 Task: Font style For heading Use Arial Narrow with Light dark cornflower blue 2 colour & bold. font size for heading '20 Pt. 'Change the font style of data to Bell MTand font size to  14 Pt. Change the alignment of both headline & data to  Align center. In the sheet  auditingSalesForecast_2023
Action: Mouse moved to (99, 137)
Screenshot: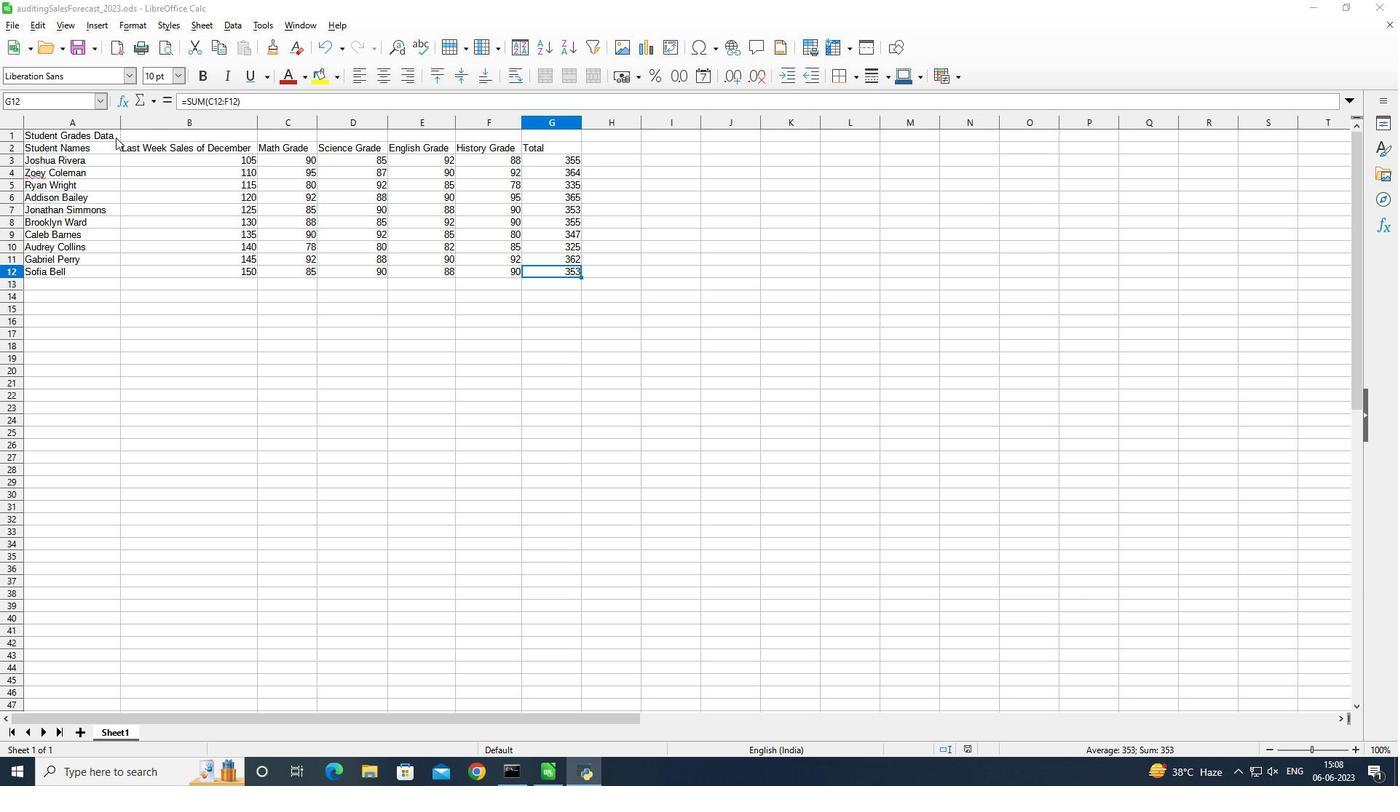 
Action: Mouse pressed left at (99, 137)
Screenshot: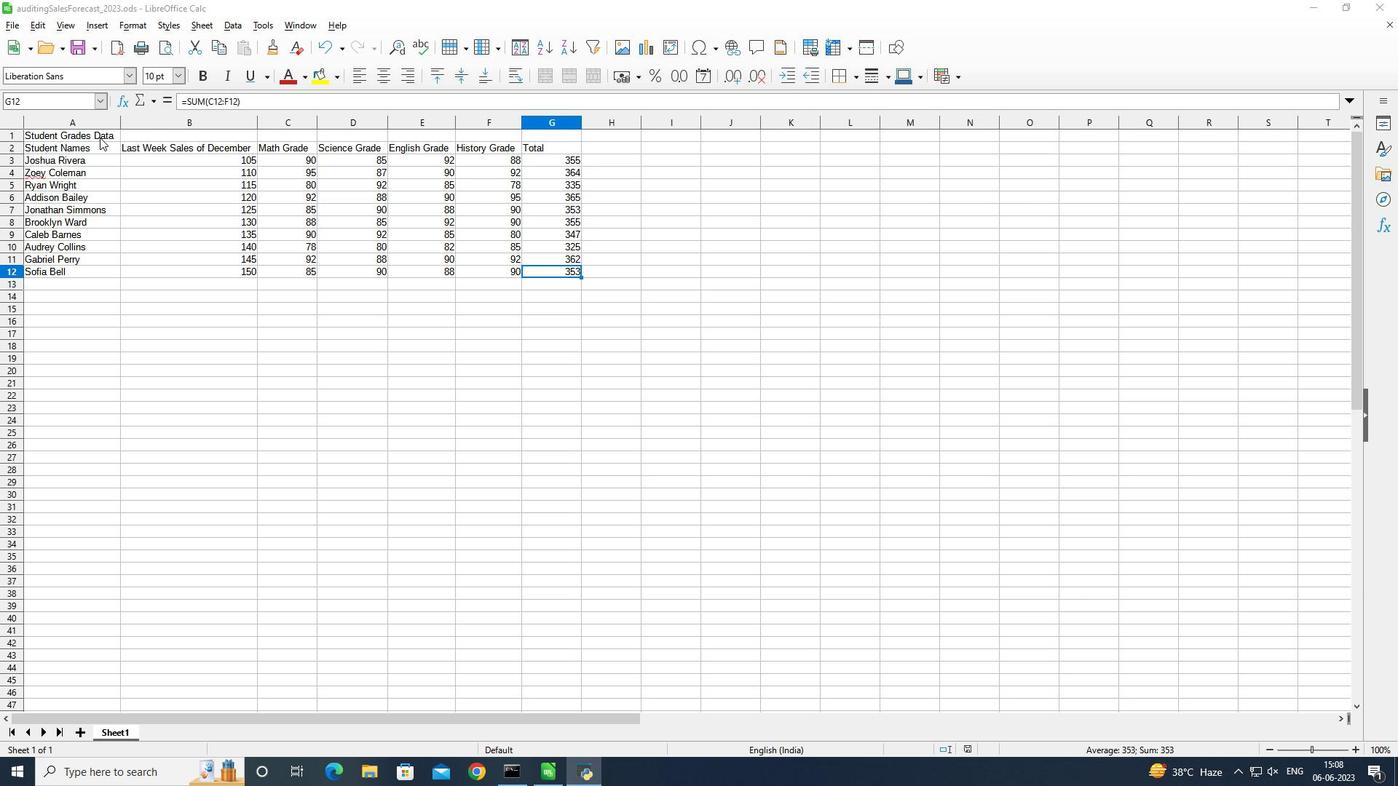 
Action: Mouse moved to (130, 73)
Screenshot: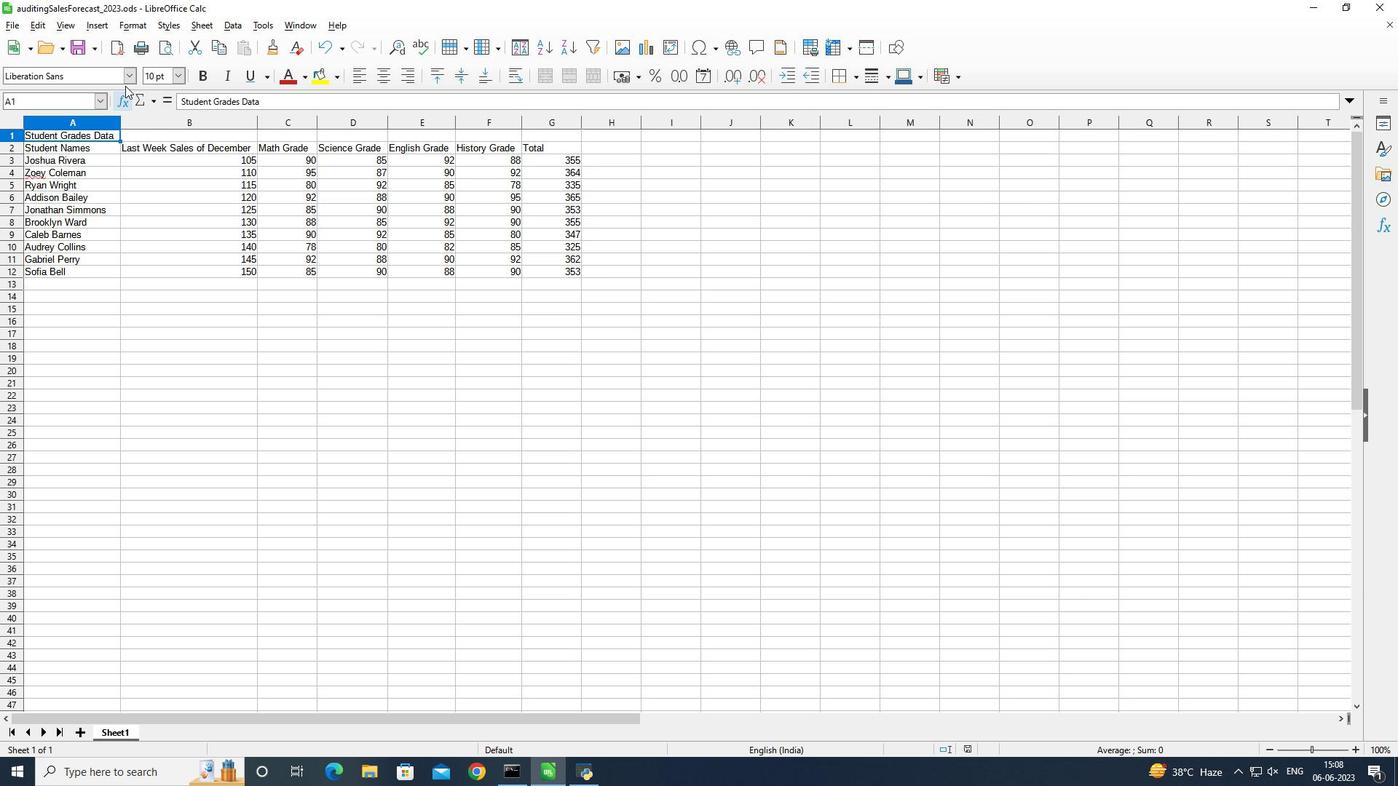 
Action: Mouse pressed left at (130, 73)
Screenshot: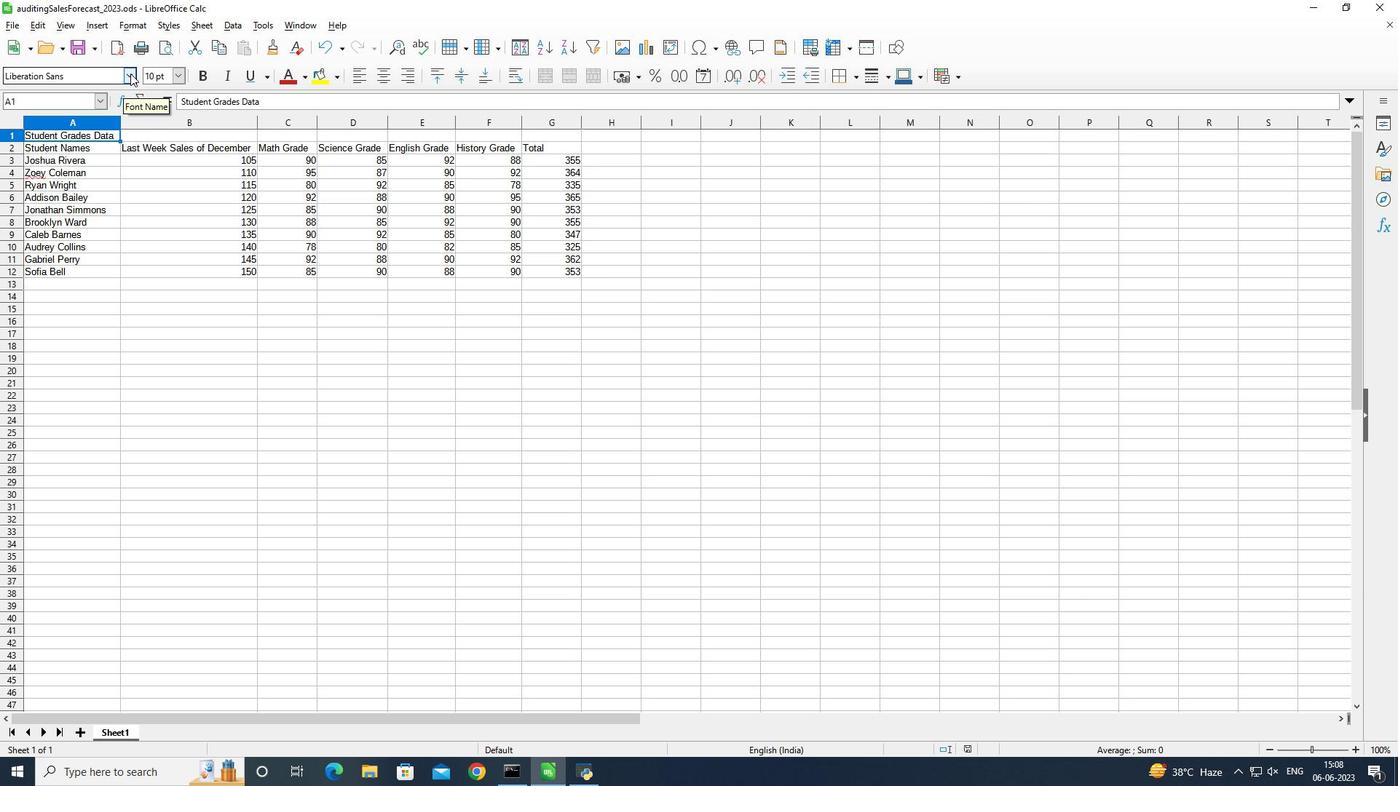 
Action: Mouse moved to (217, 155)
Screenshot: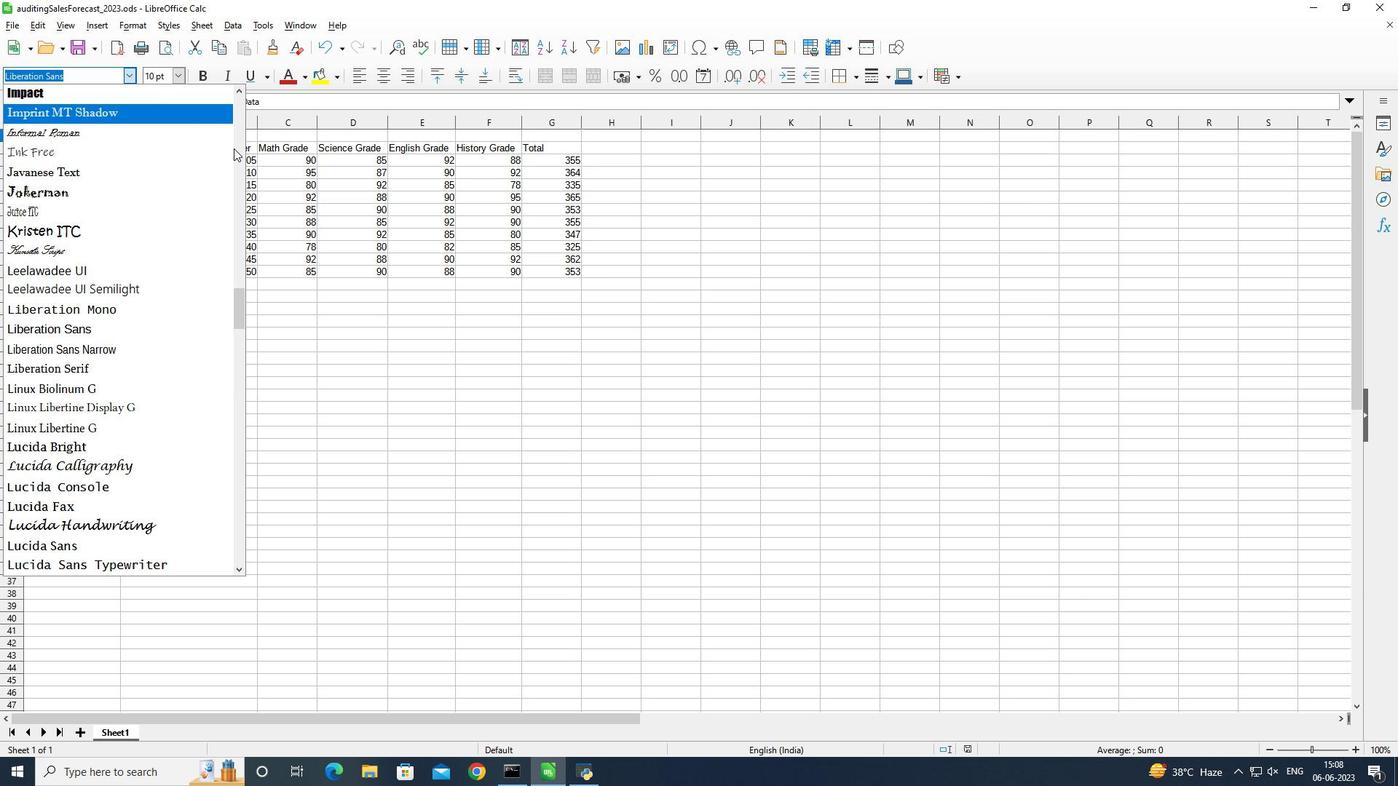 
Action: Mouse scrolled (217, 155) with delta (0, 0)
Screenshot: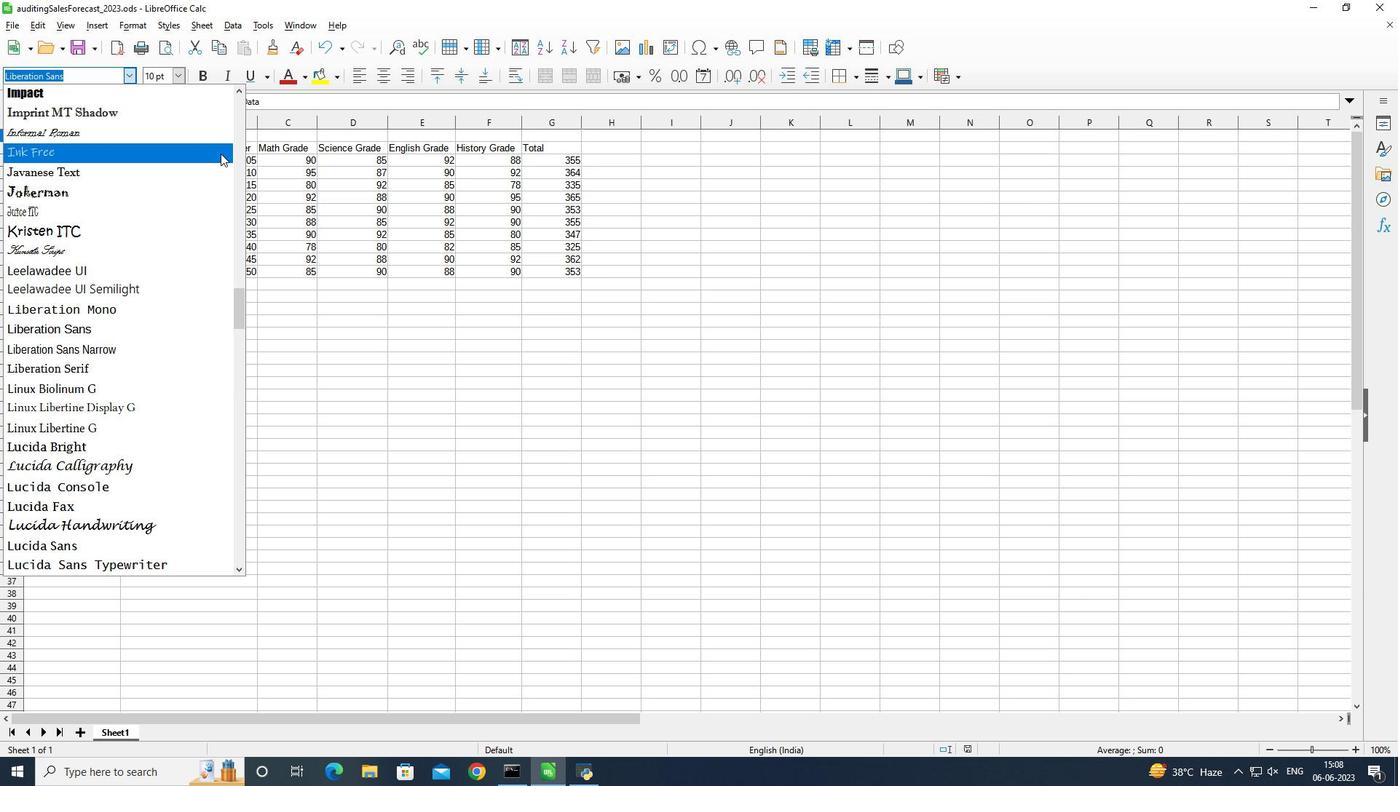 
Action: Mouse scrolled (217, 155) with delta (0, 0)
Screenshot: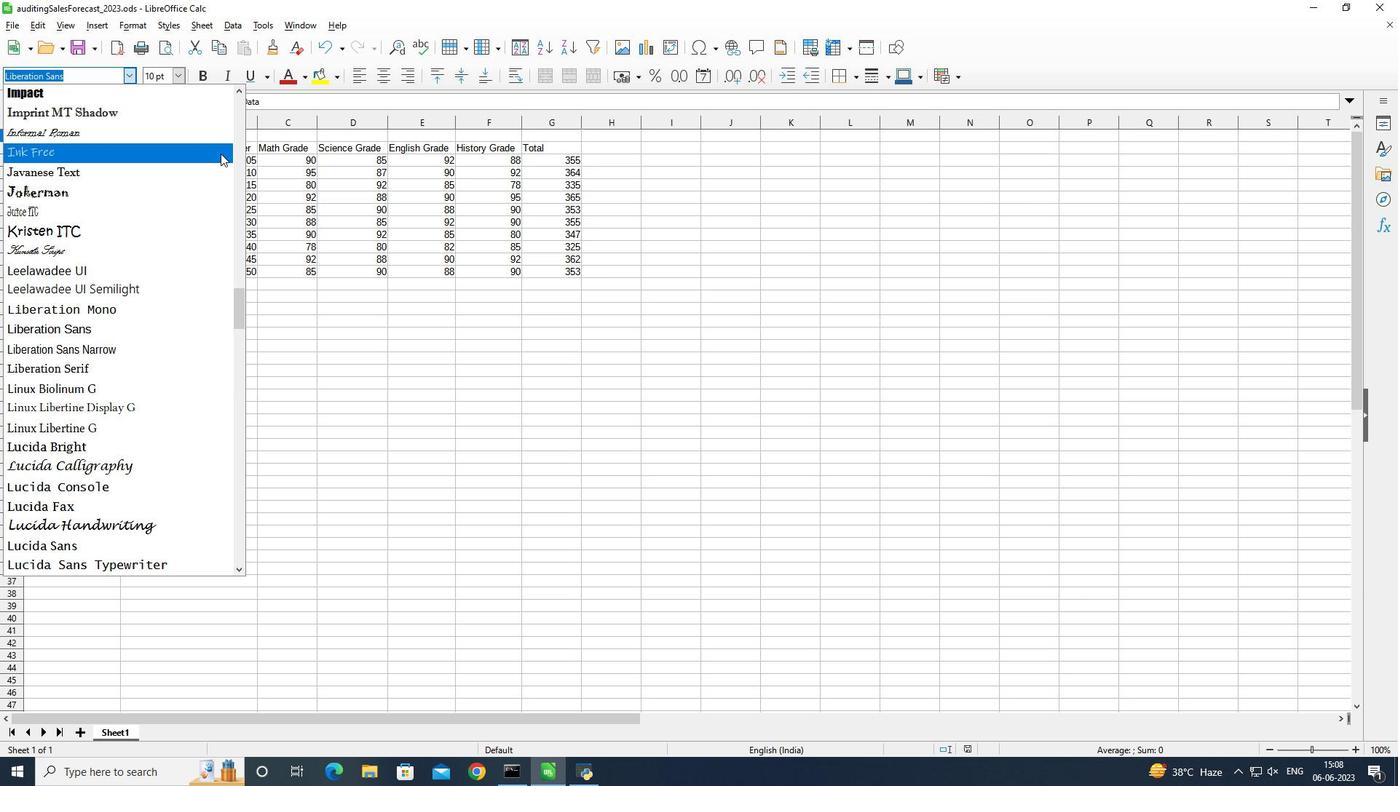 
Action: Mouse scrolled (217, 155) with delta (0, 0)
Screenshot: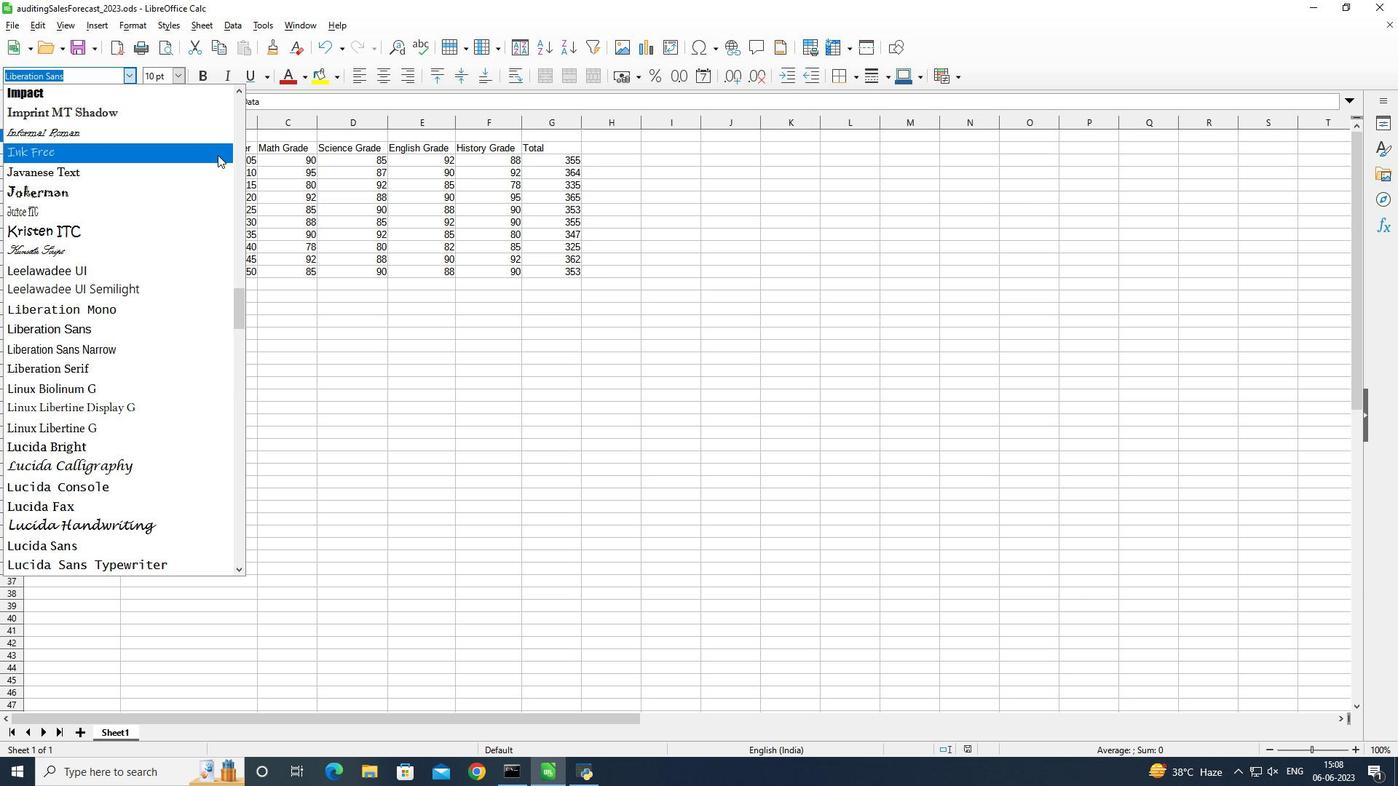 
Action: Mouse scrolled (217, 155) with delta (0, 0)
Screenshot: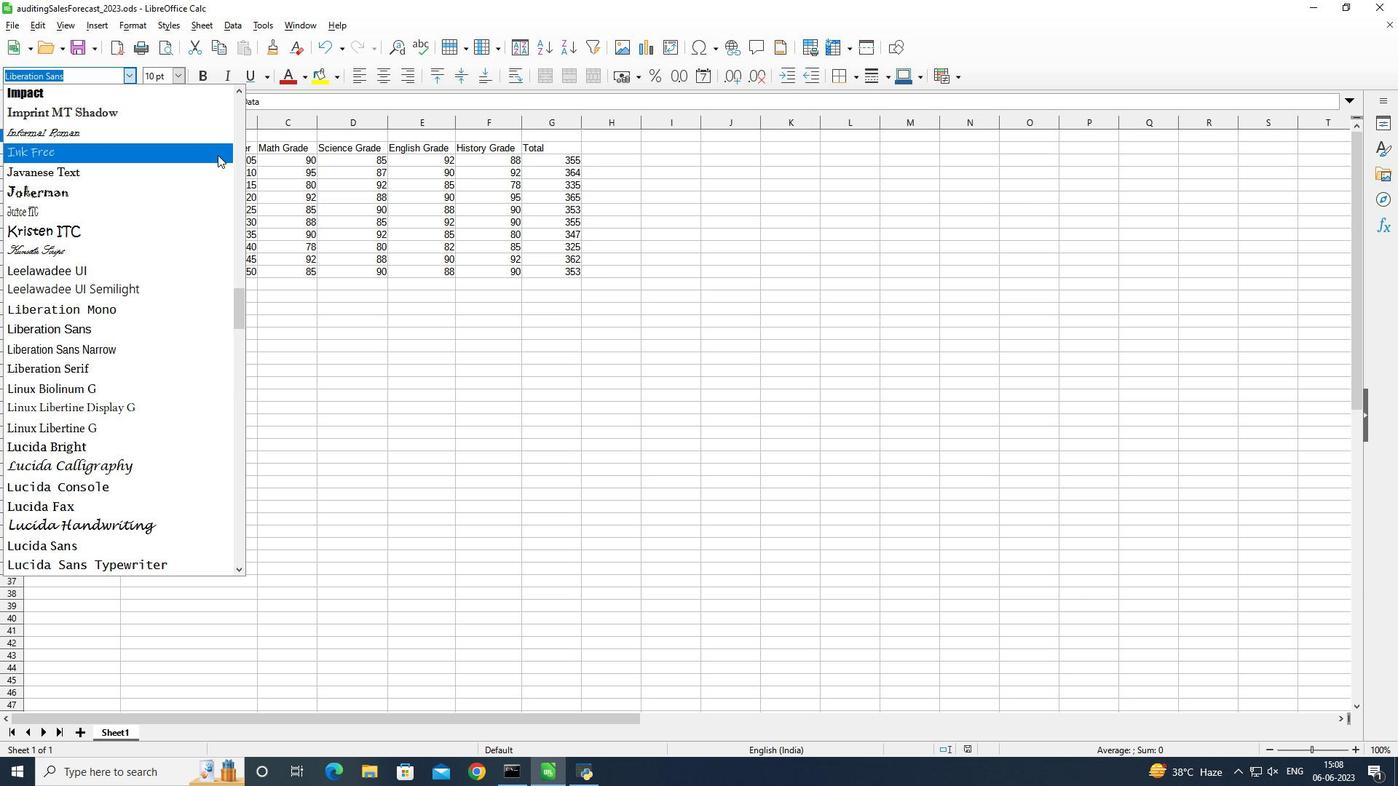 
Action: Mouse scrolled (217, 155) with delta (0, 0)
Screenshot: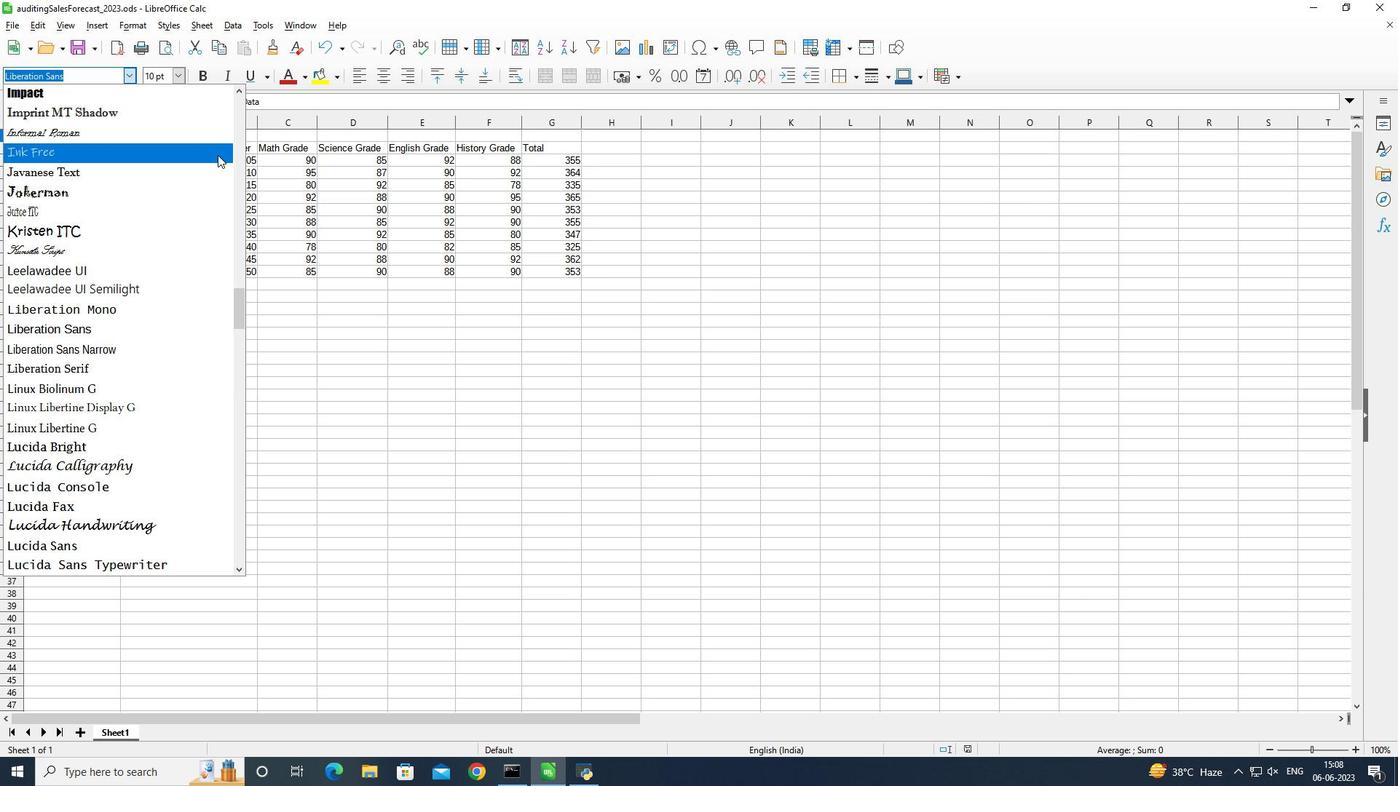 
Action: Mouse scrolled (217, 155) with delta (0, 0)
Screenshot: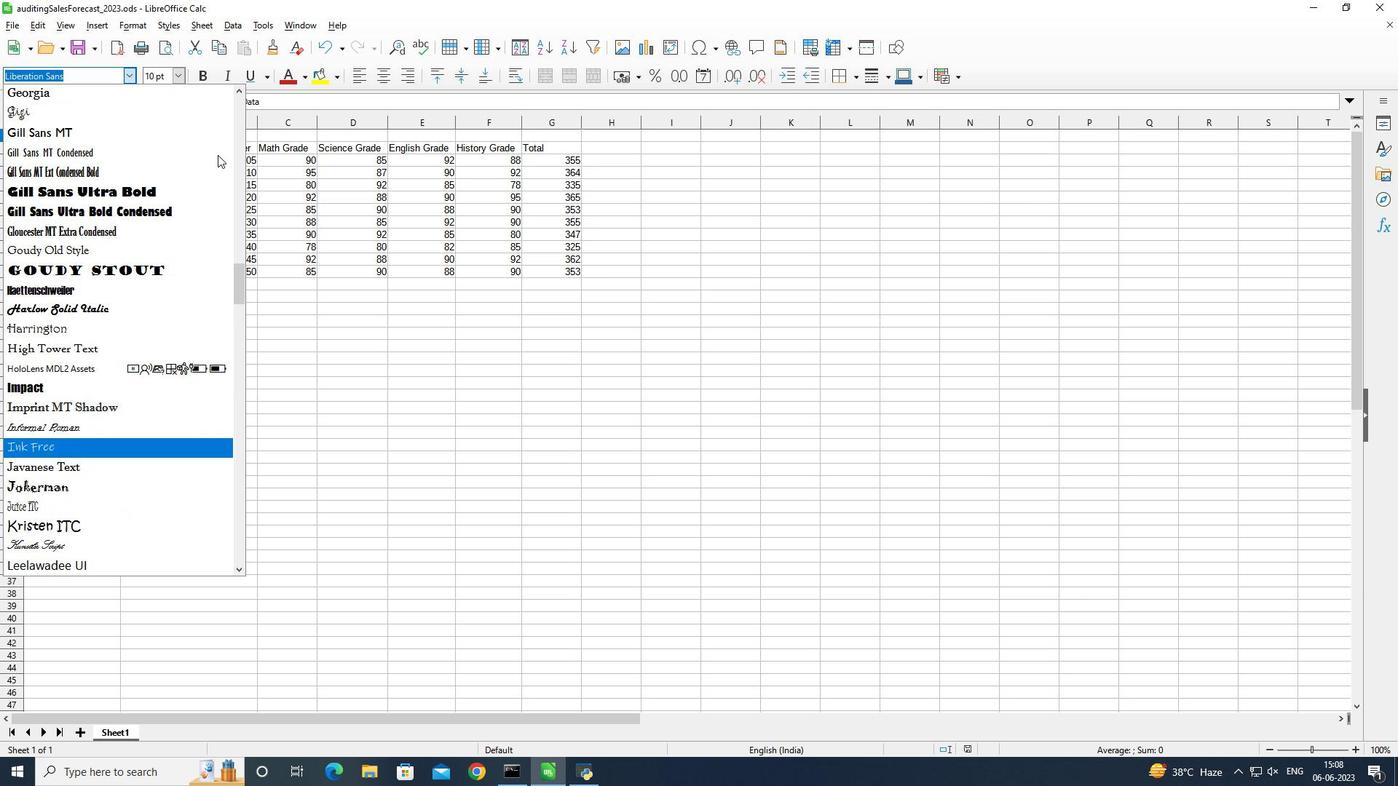 
Action: Mouse scrolled (217, 155) with delta (0, 0)
Screenshot: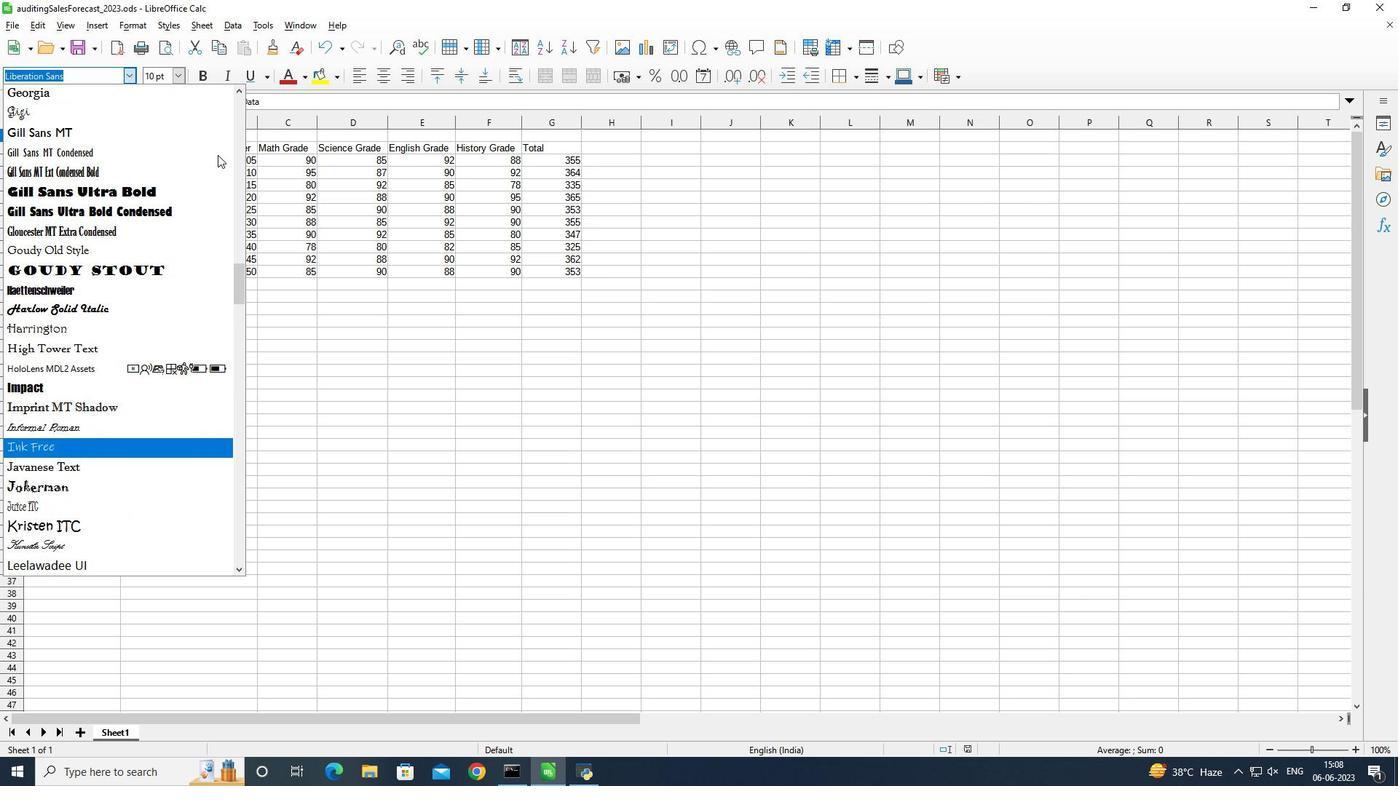 
Action: Mouse scrolled (217, 155) with delta (0, 0)
Screenshot: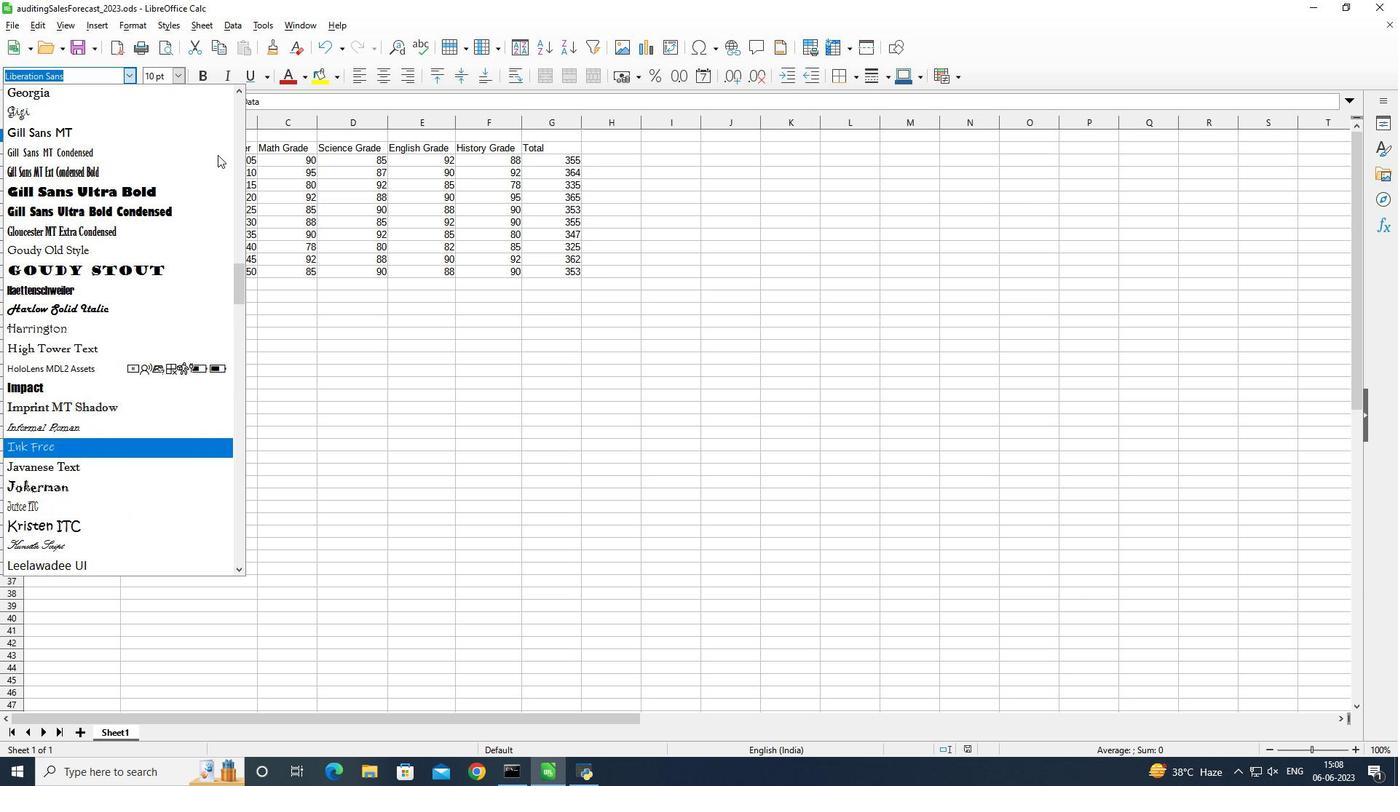 
Action: Mouse scrolled (217, 155) with delta (0, 0)
Screenshot: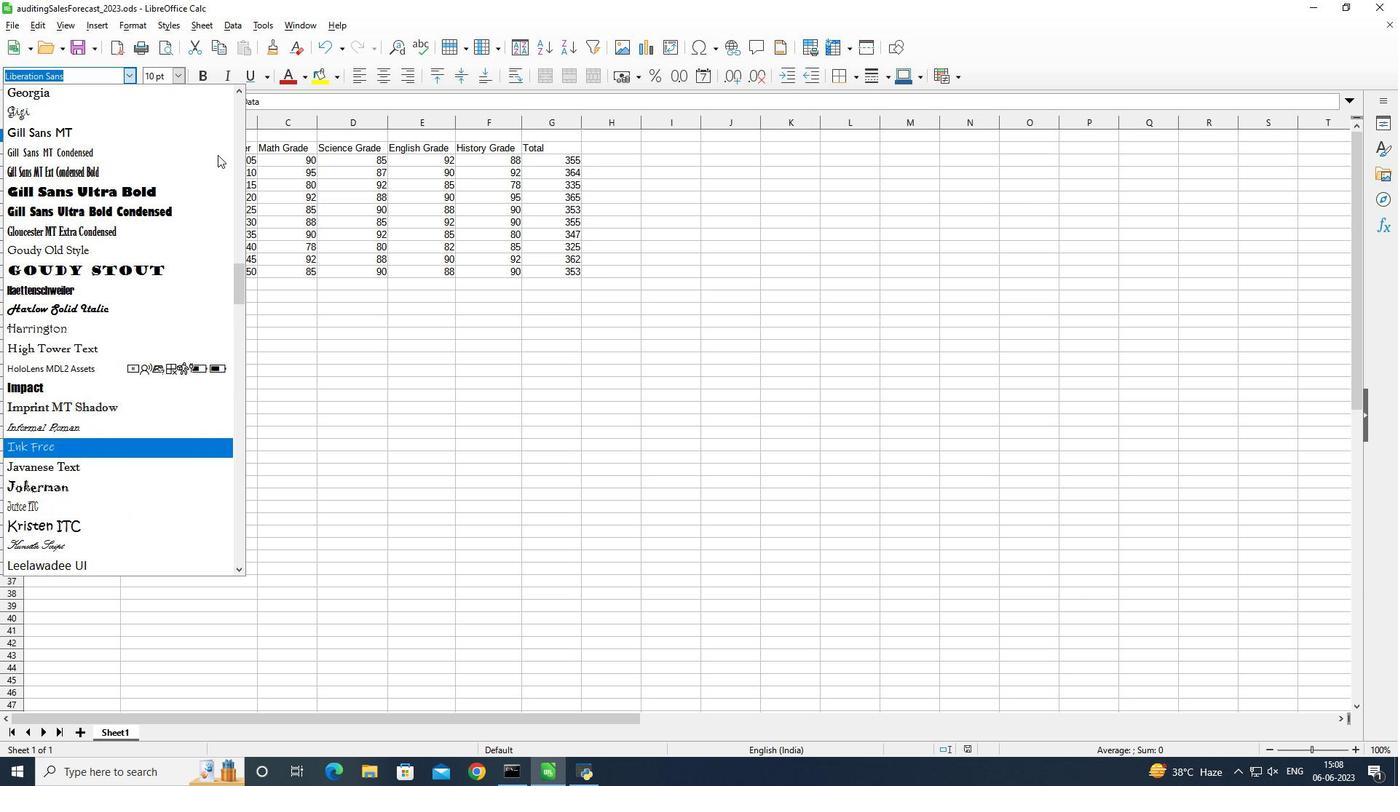 
Action: Mouse scrolled (217, 155) with delta (0, 0)
Screenshot: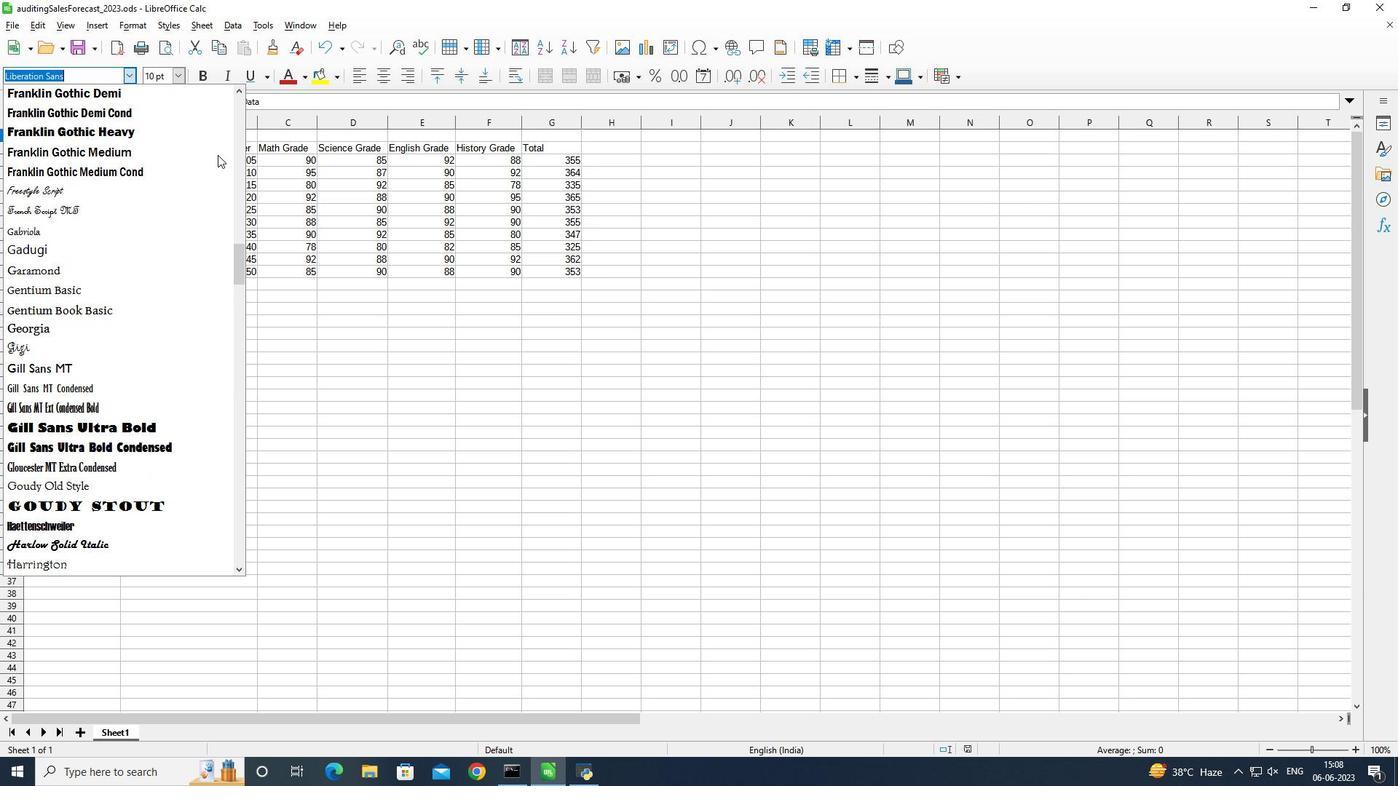 
Action: Mouse scrolled (217, 155) with delta (0, 0)
Screenshot: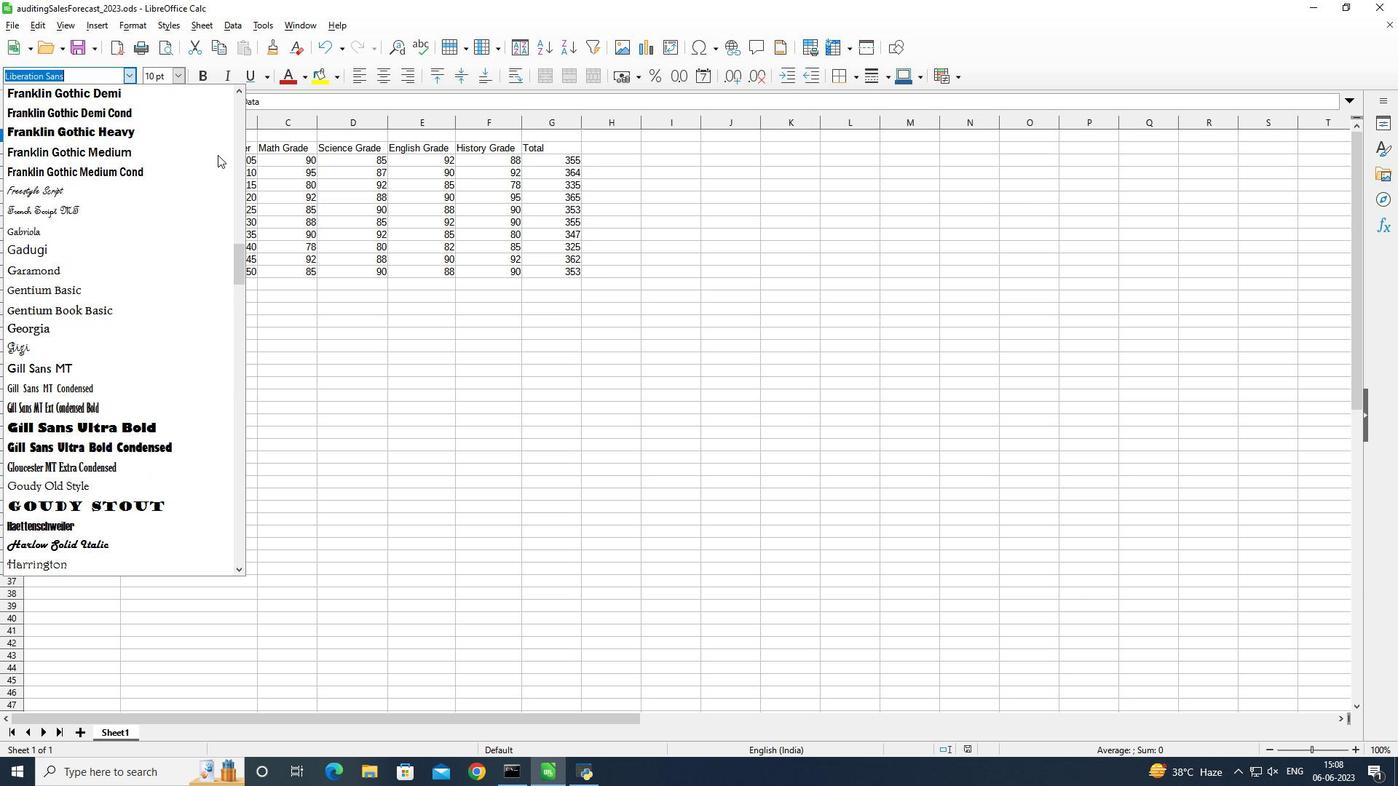 
Action: Mouse scrolled (217, 155) with delta (0, 0)
Screenshot: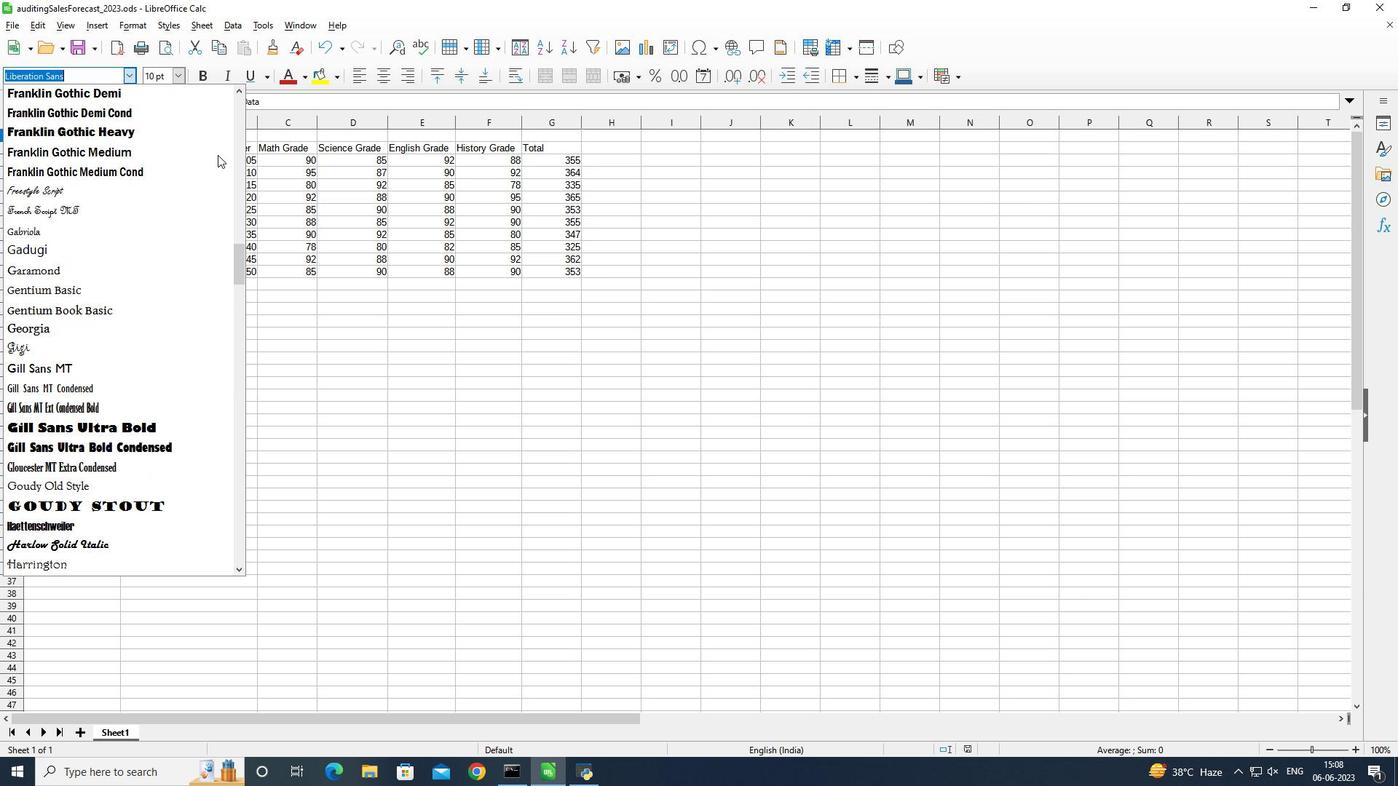
Action: Mouse scrolled (217, 155) with delta (0, 0)
Screenshot: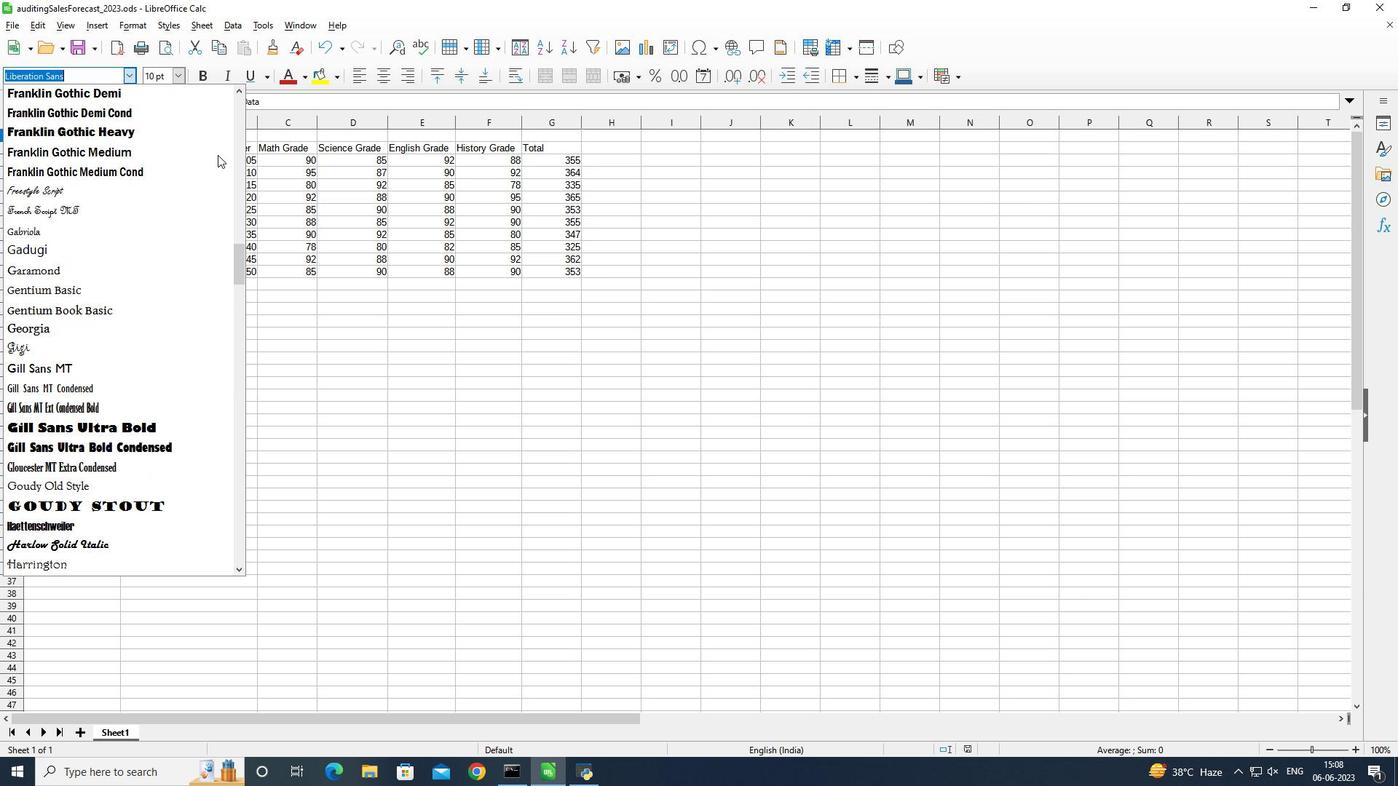 
Action: Mouse scrolled (217, 155) with delta (0, 0)
Screenshot: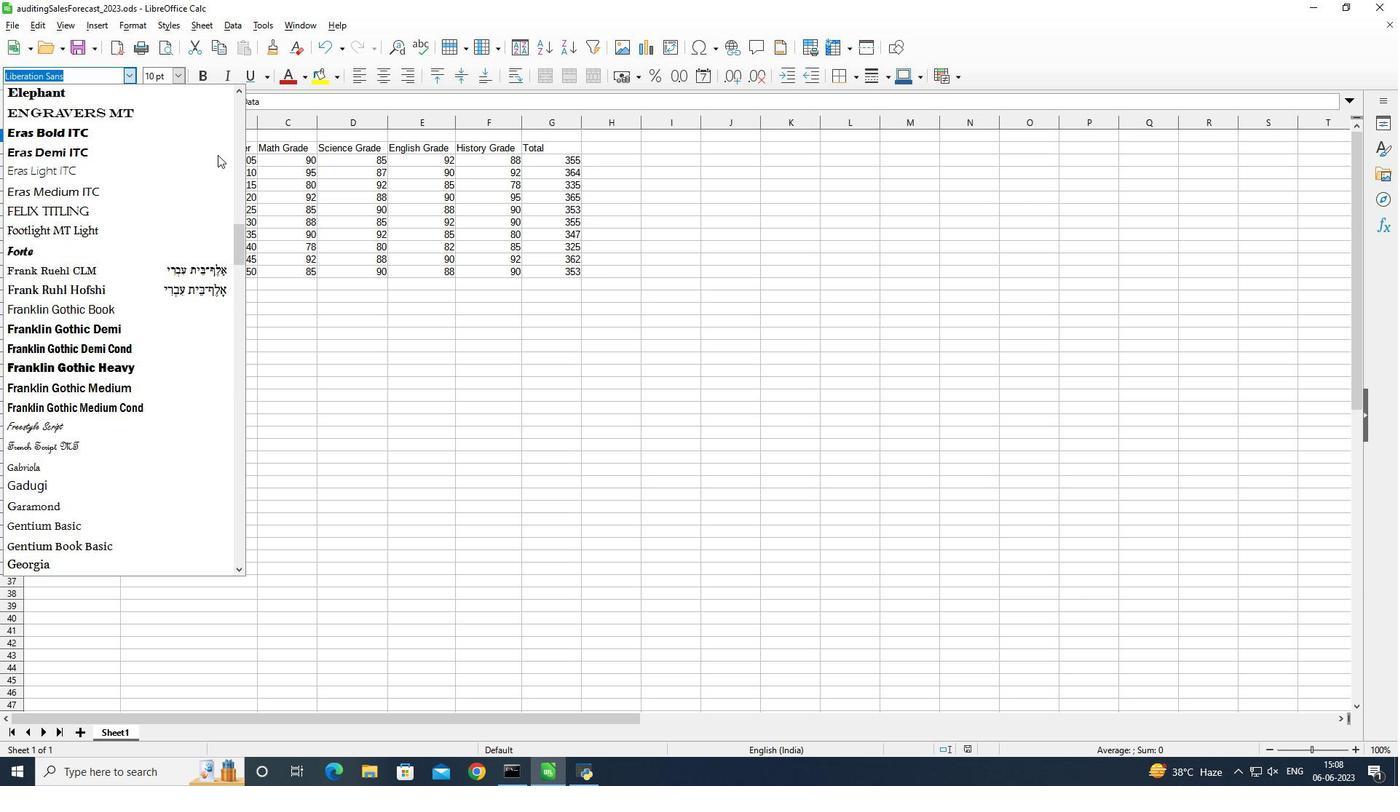 
Action: Mouse scrolled (217, 155) with delta (0, 0)
Screenshot: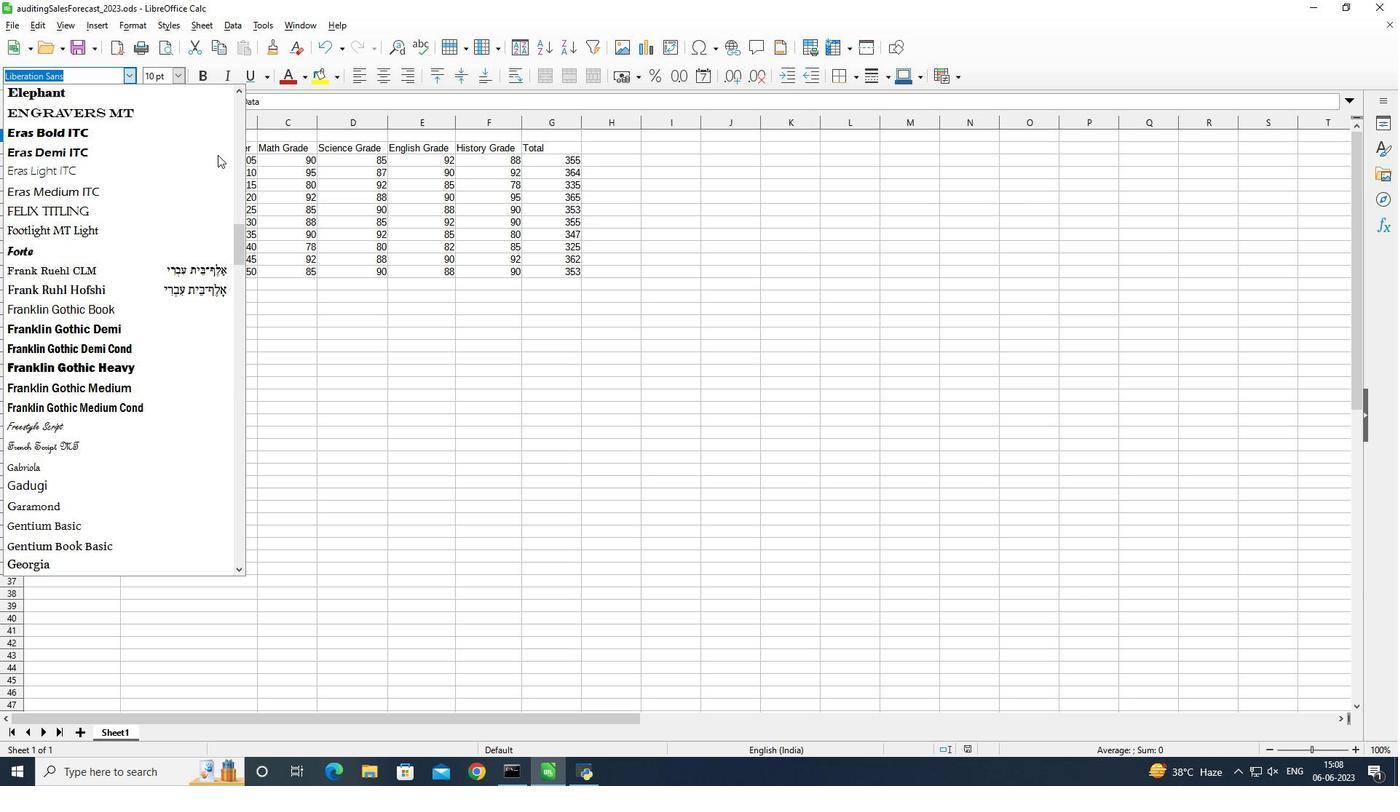 
Action: Mouse scrolled (217, 155) with delta (0, 0)
Screenshot: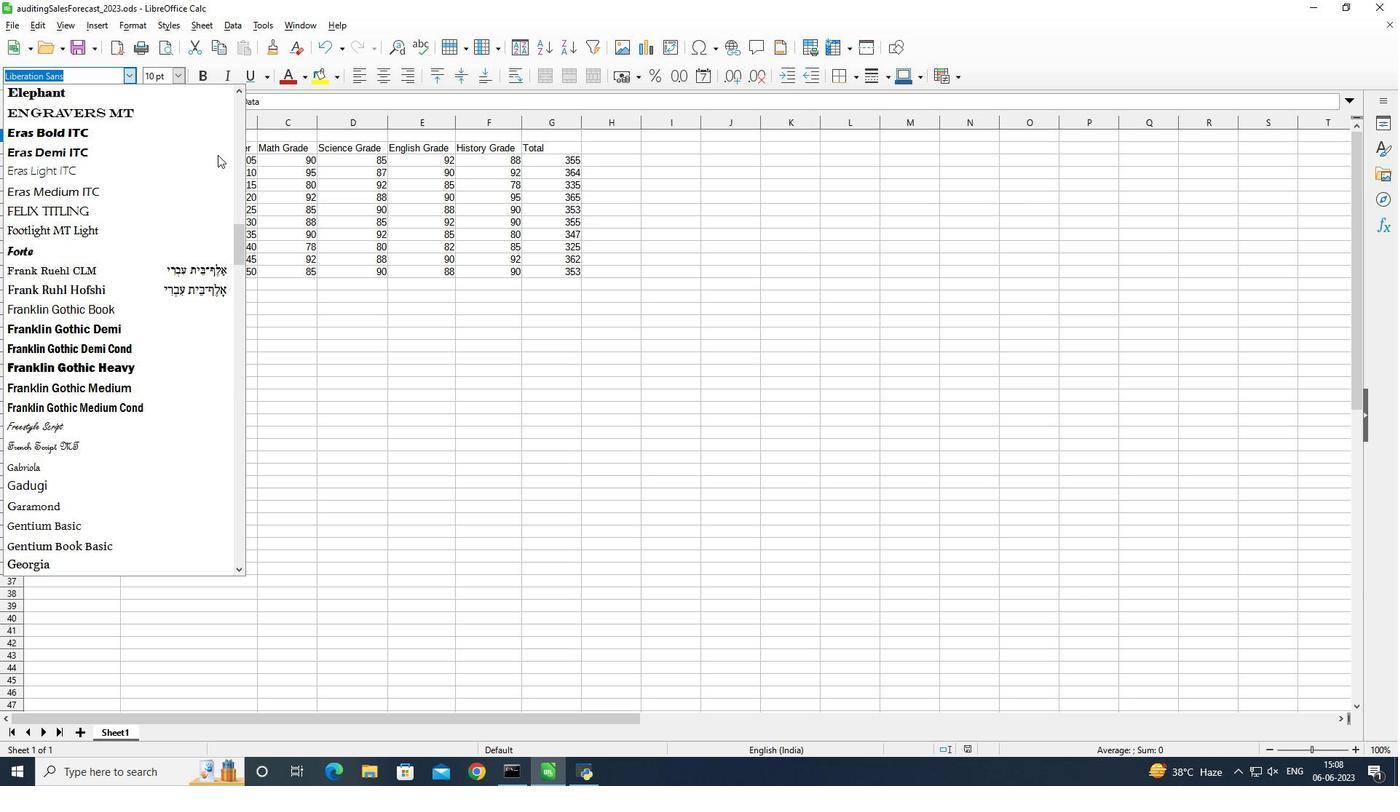 
Action: Mouse scrolled (217, 155) with delta (0, 0)
Screenshot: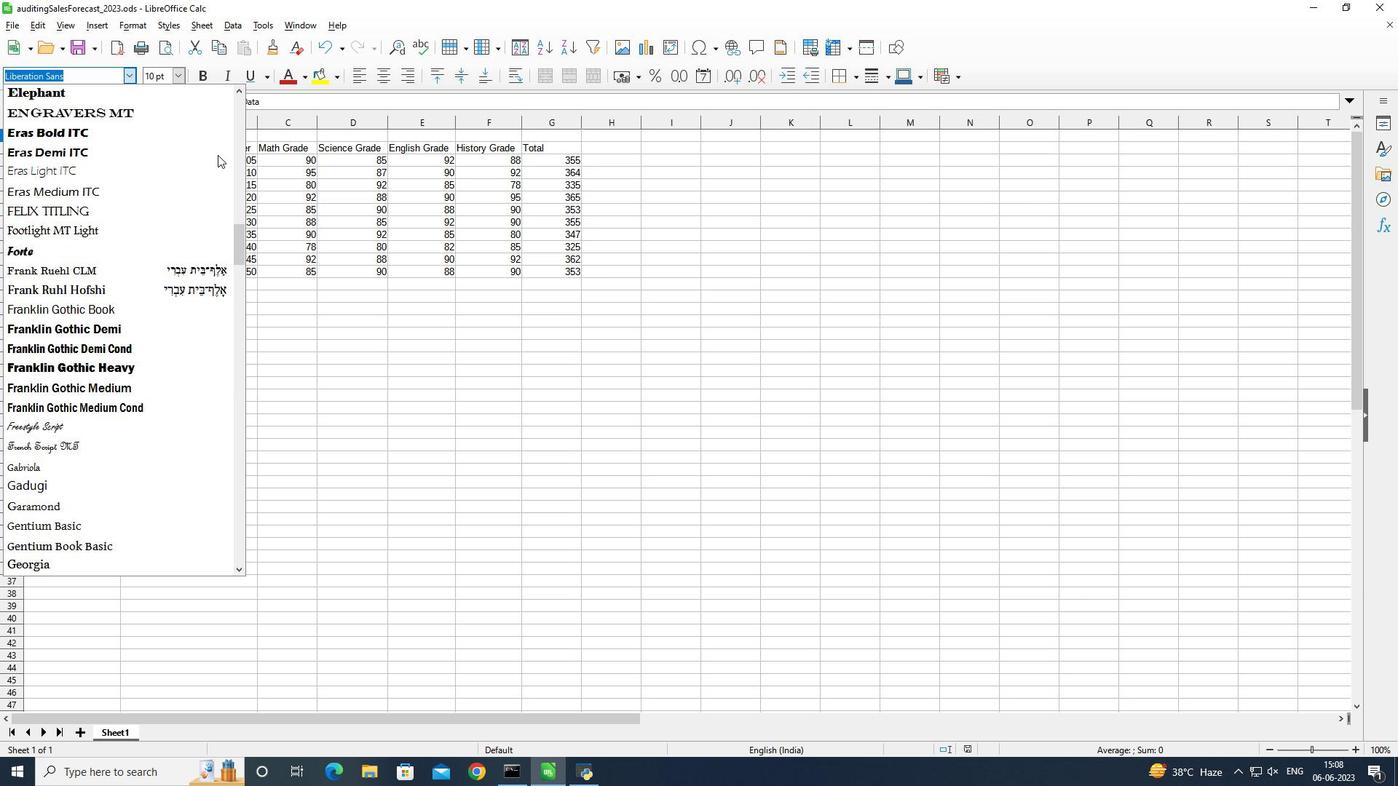 
Action: Mouse scrolled (217, 155) with delta (0, 0)
Screenshot: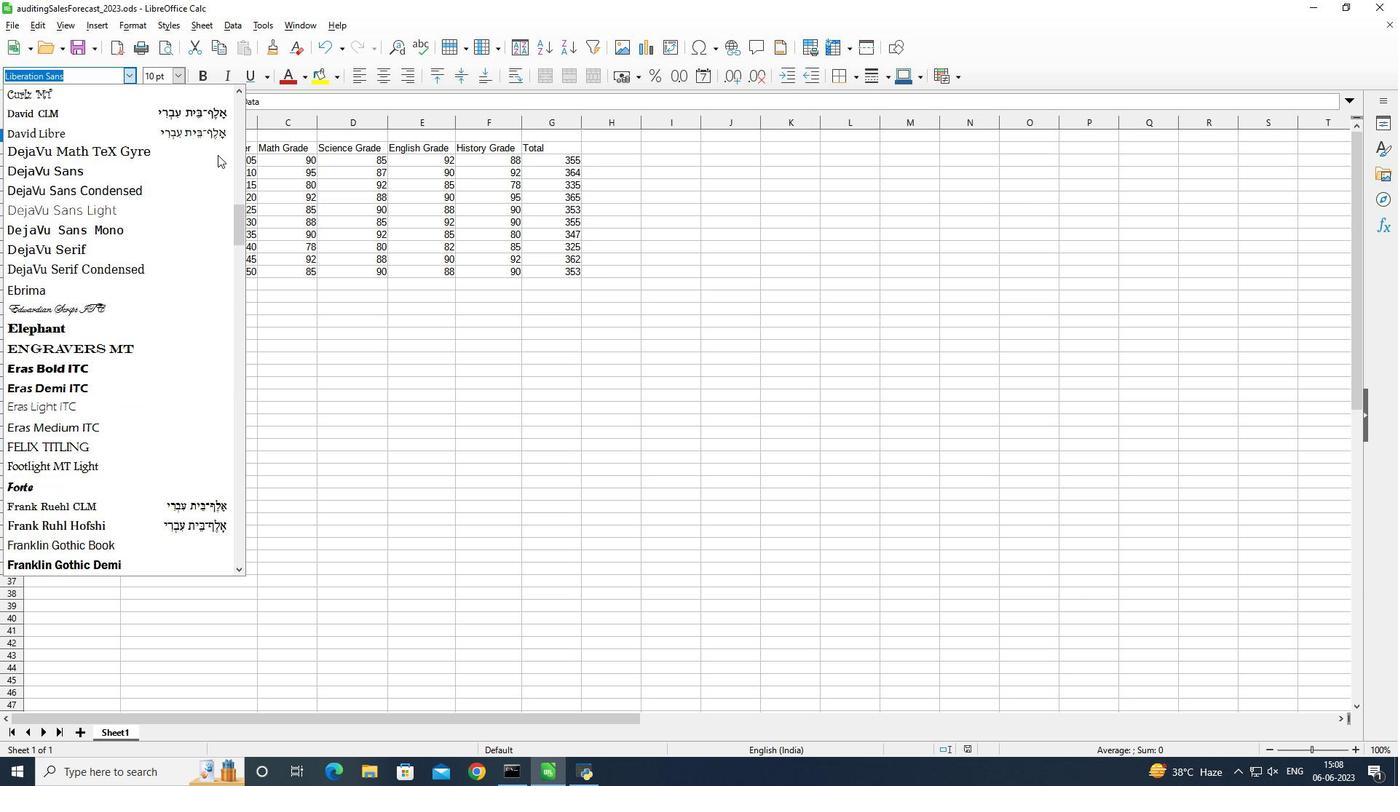 
Action: Mouse scrolled (217, 155) with delta (0, 0)
Screenshot: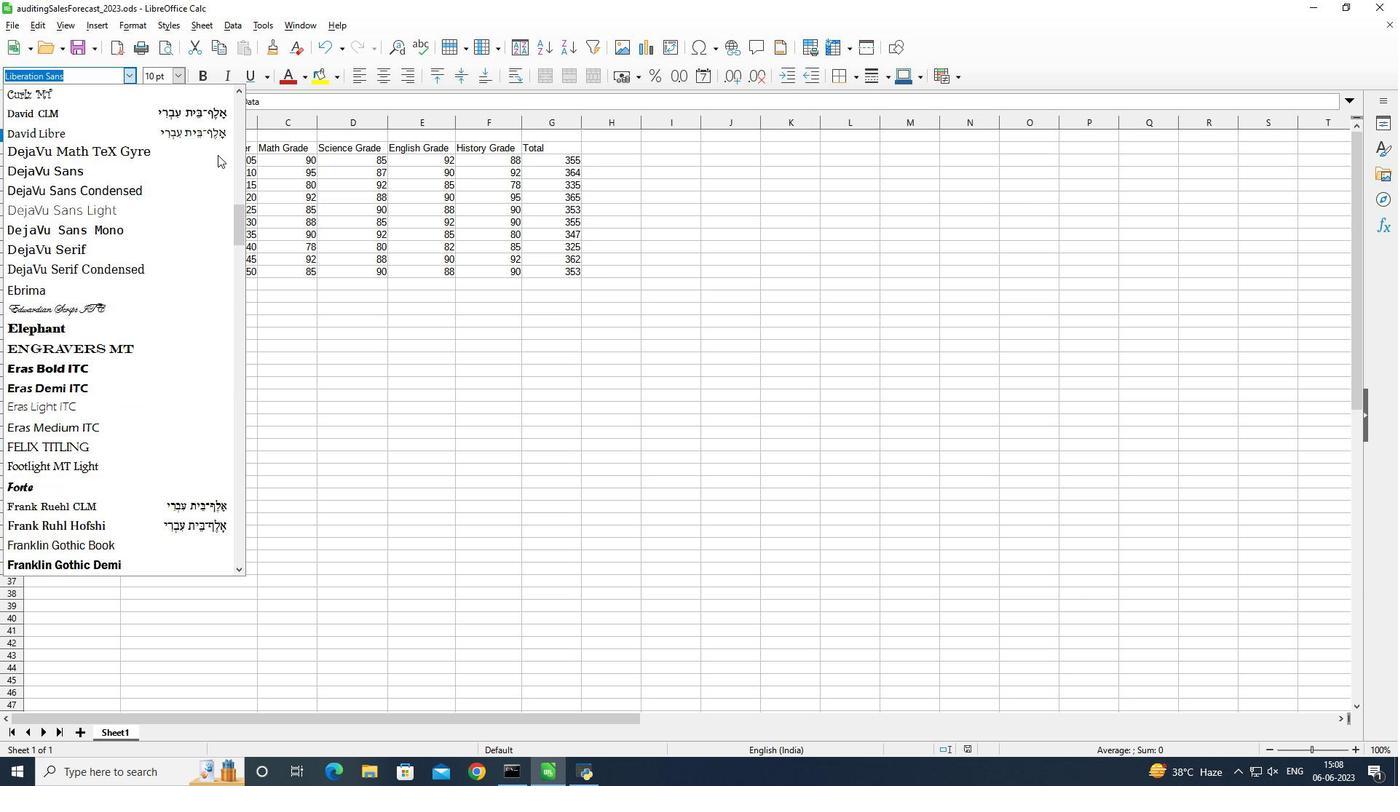 
Action: Mouse scrolled (217, 155) with delta (0, 0)
Screenshot: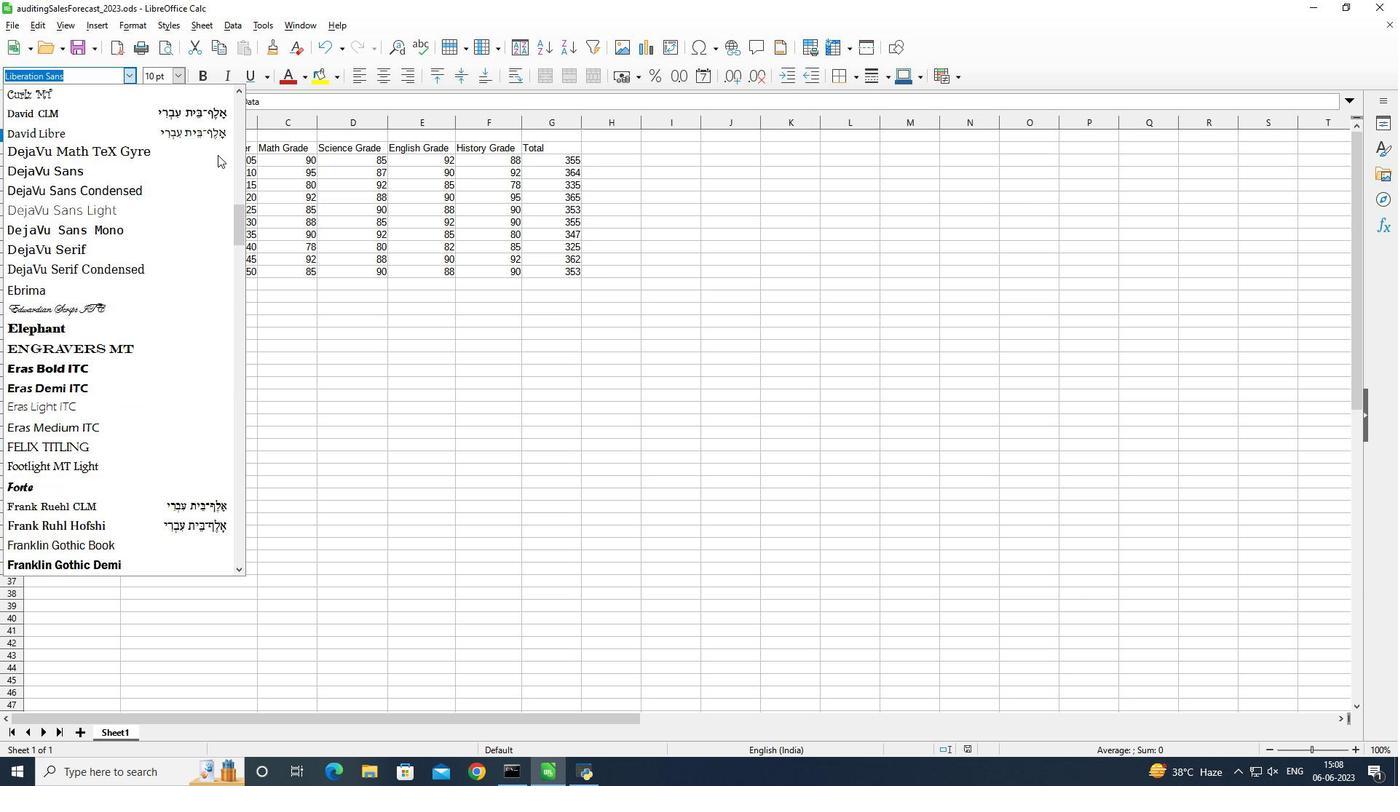 
Action: Mouse scrolled (217, 155) with delta (0, 0)
Screenshot: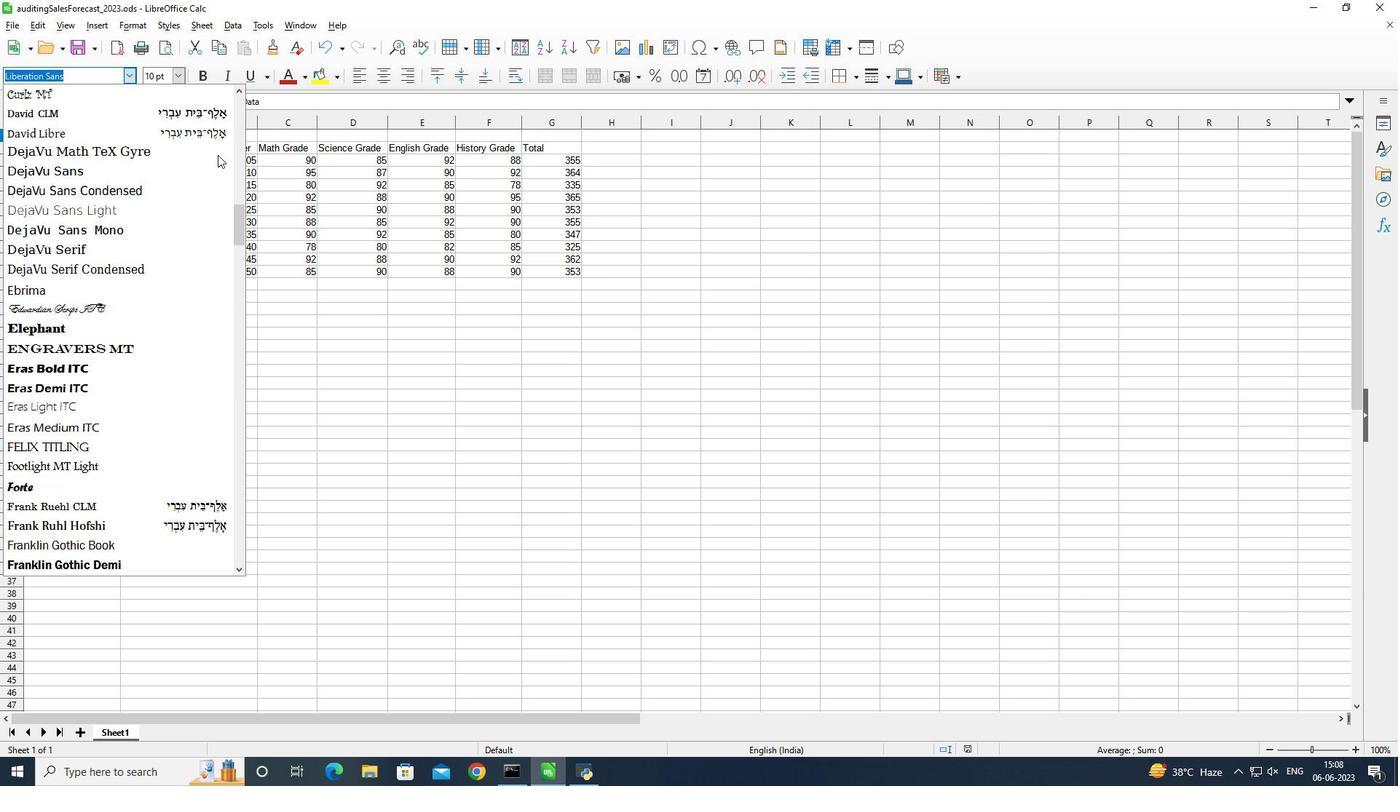 
Action: Mouse scrolled (217, 155) with delta (0, 0)
Screenshot: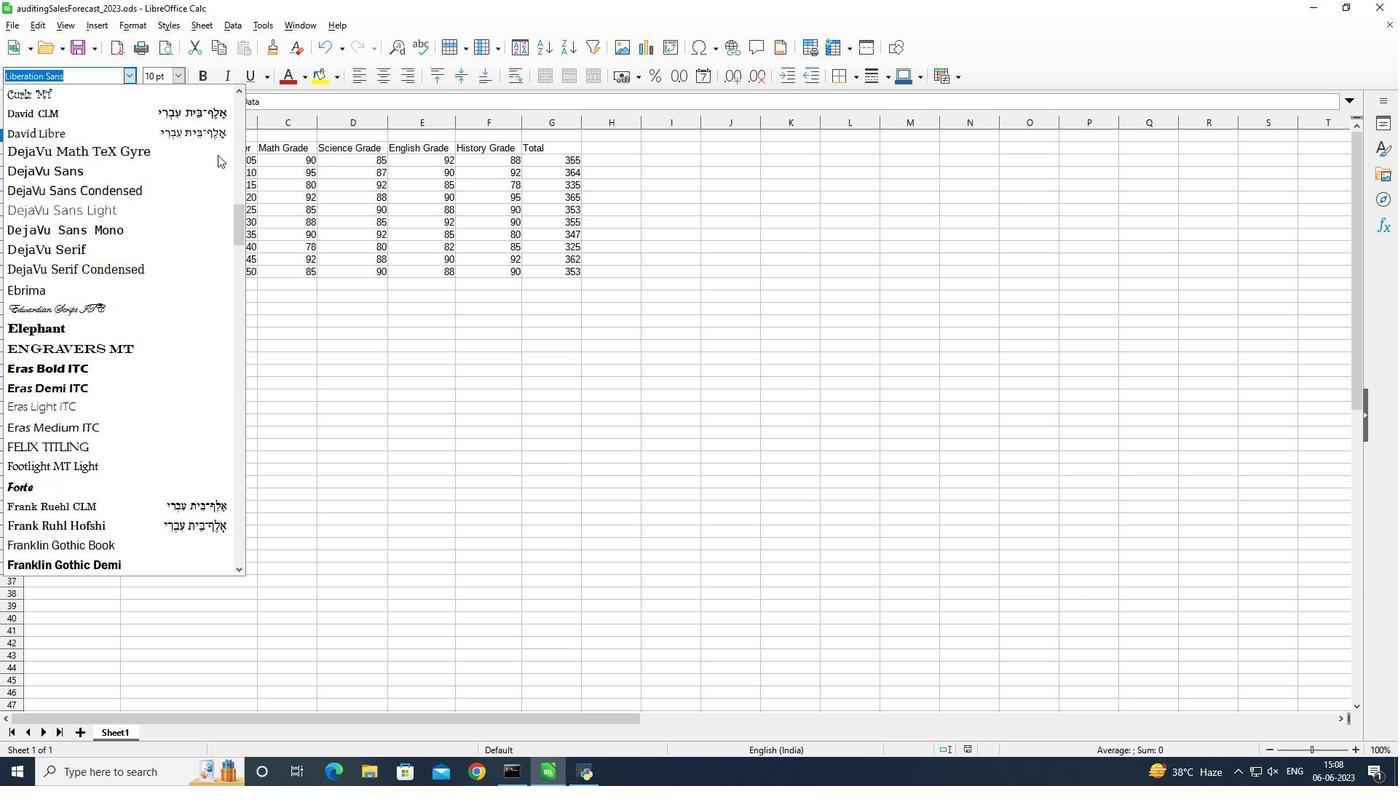
Action: Mouse scrolled (217, 155) with delta (0, 0)
Screenshot: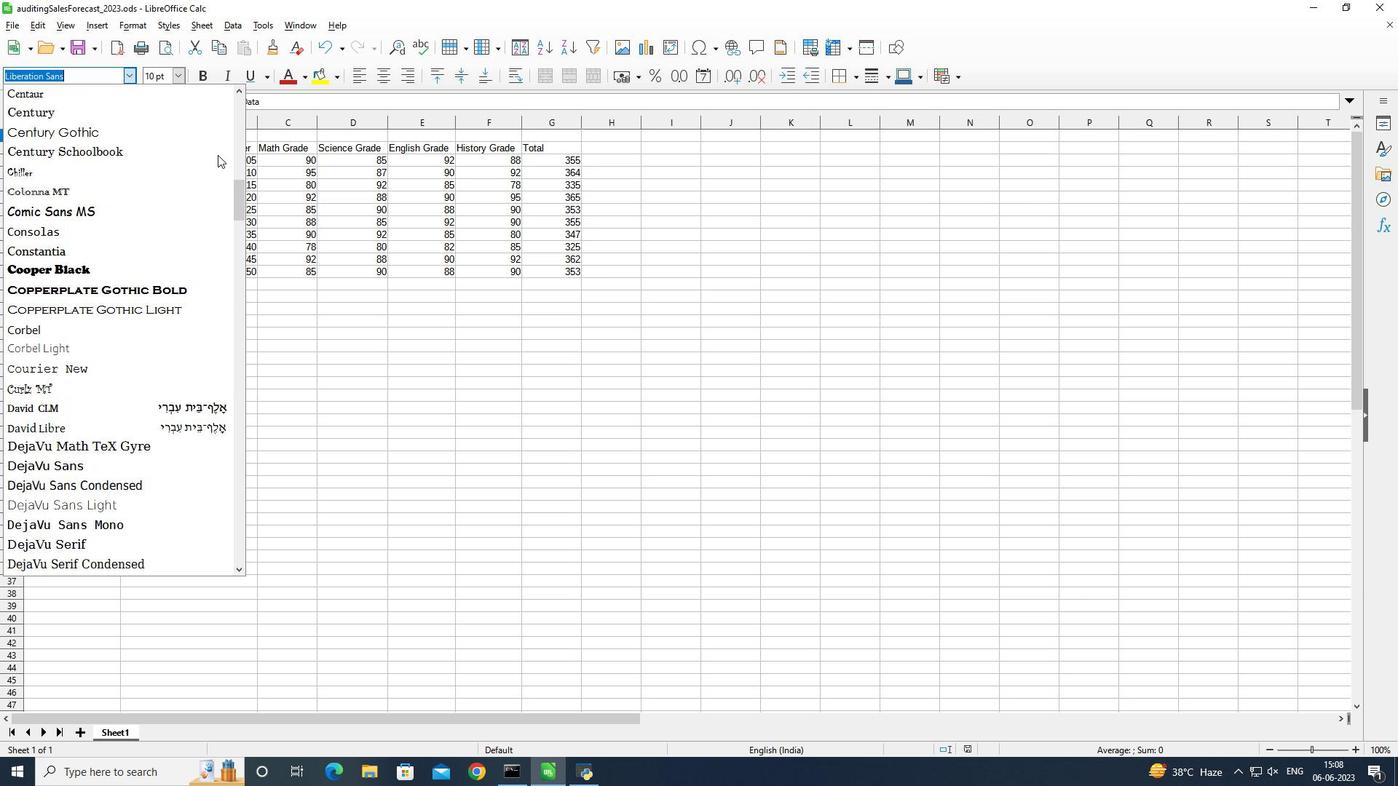 
Action: Mouse scrolled (217, 155) with delta (0, 0)
Screenshot: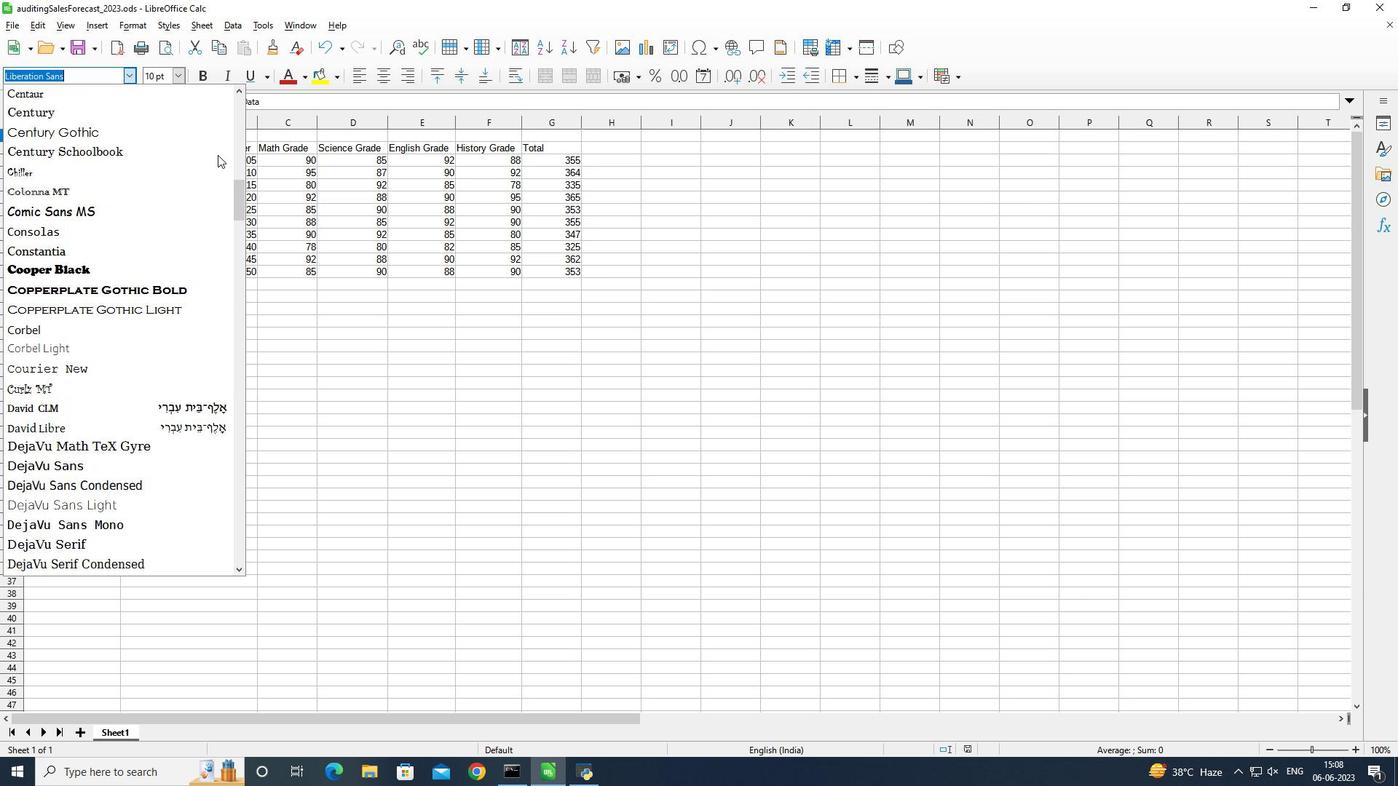 
Action: Mouse scrolled (217, 155) with delta (0, 0)
Screenshot: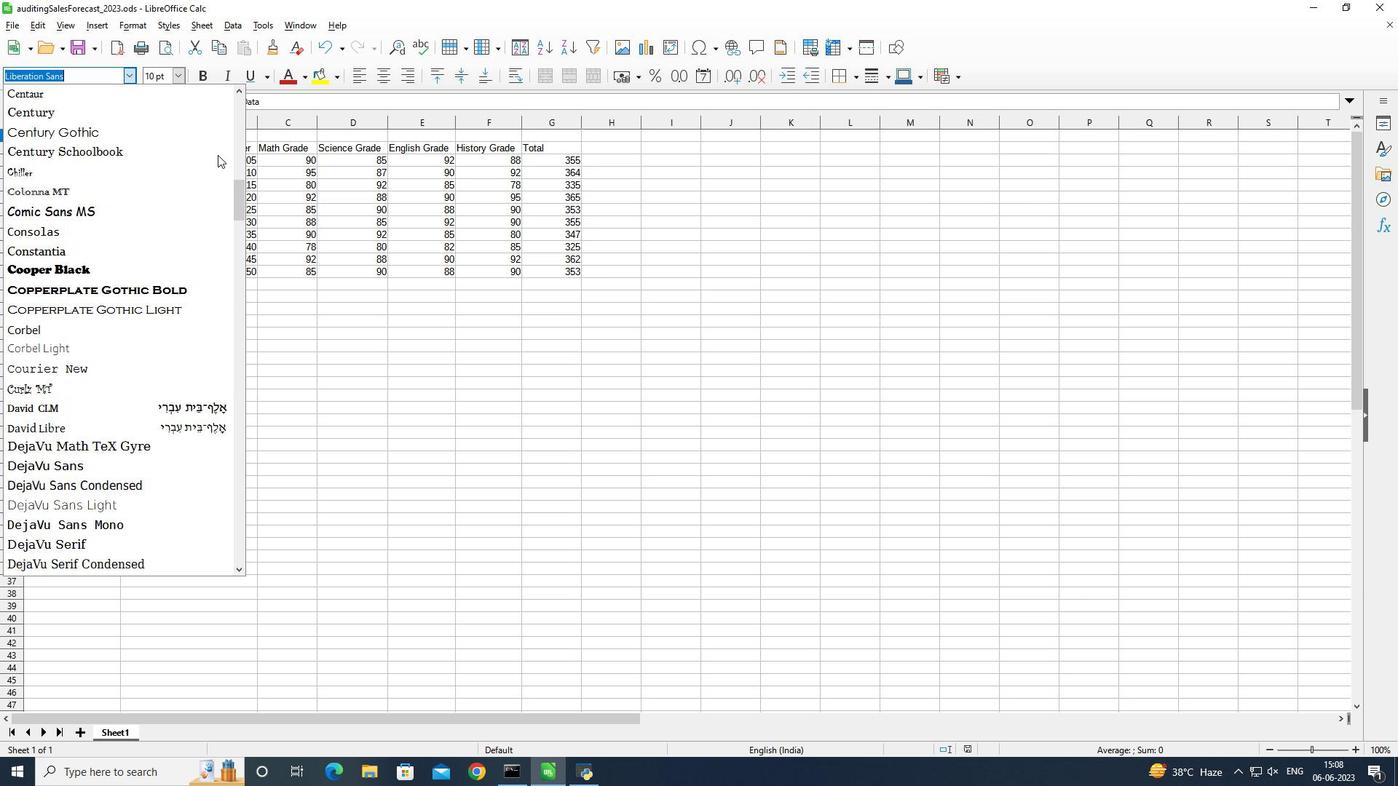 
Action: Mouse scrolled (217, 155) with delta (0, 0)
Screenshot: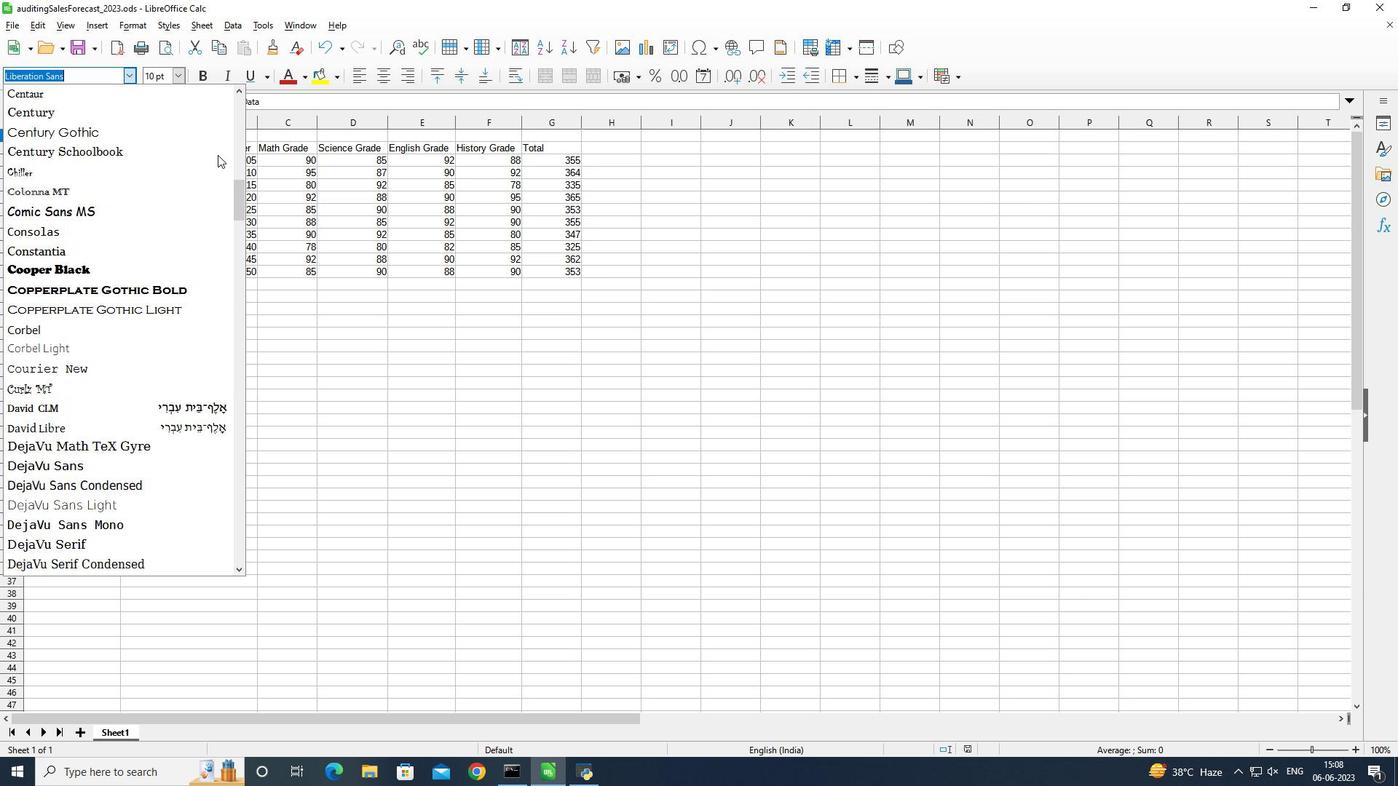 
Action: Mouse scrolled (217, 155) with delta (0, 0)
Screenshot: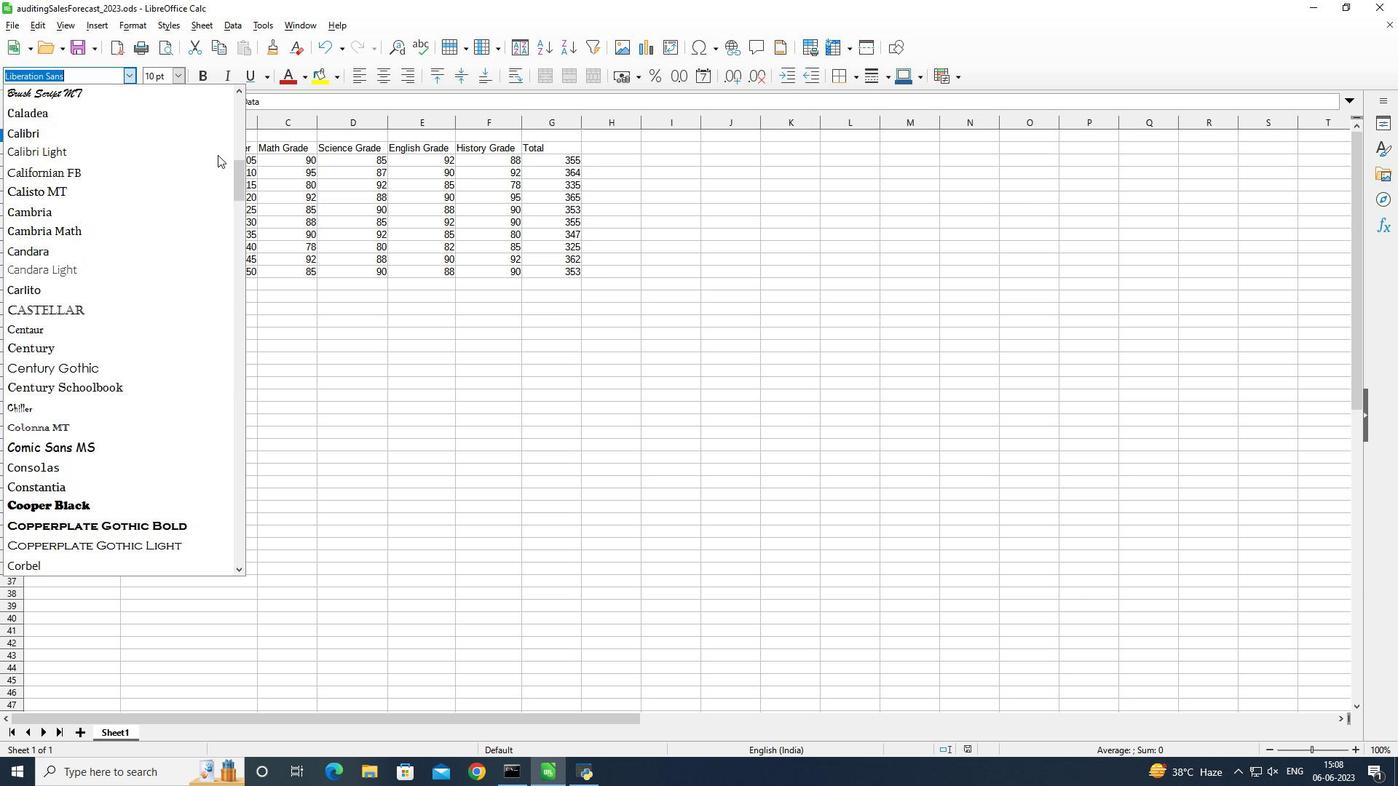 
Action: Mouse scrolled (217, 155) with delta (0, 0)
Screenshot: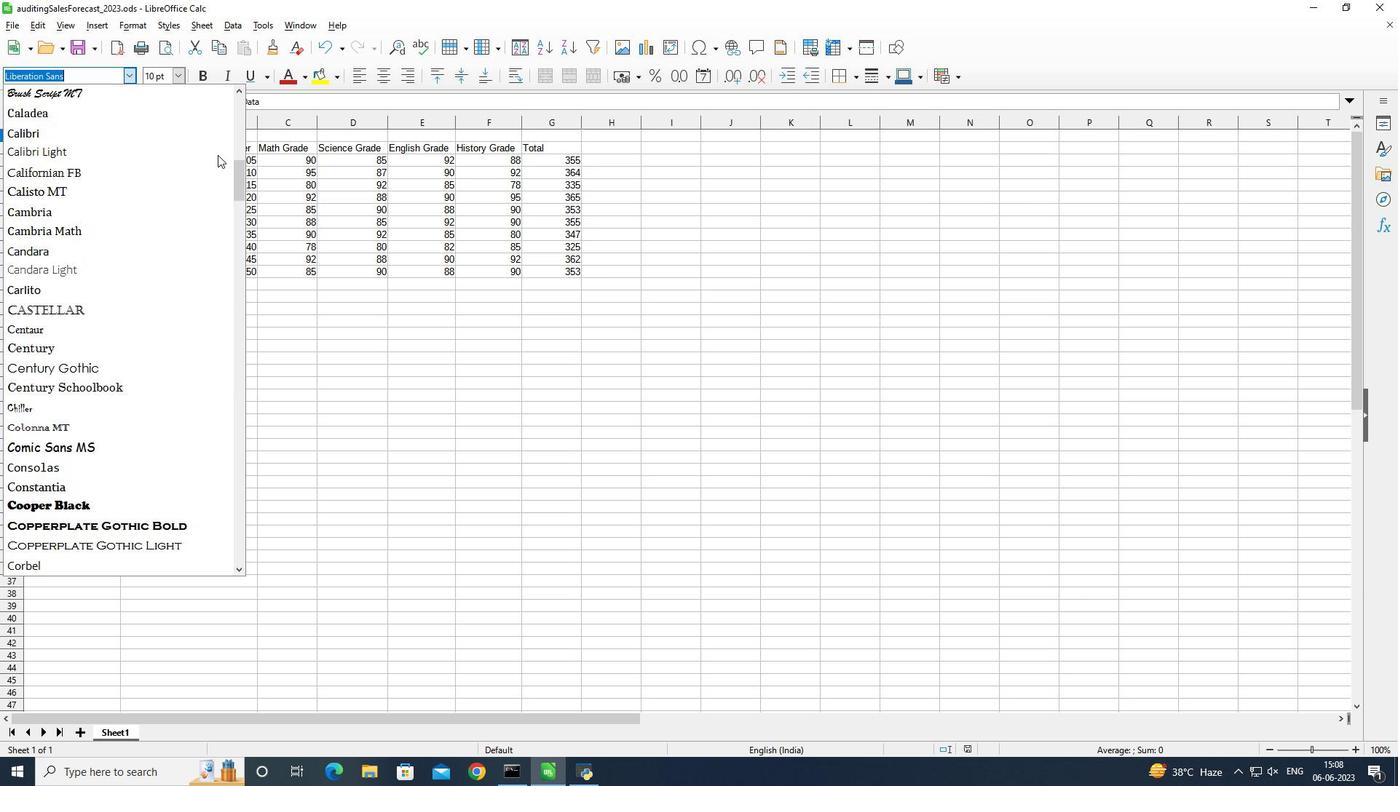 
Action: Mouse scrolled (217, 155) with delta (0, 0)
Screenshot: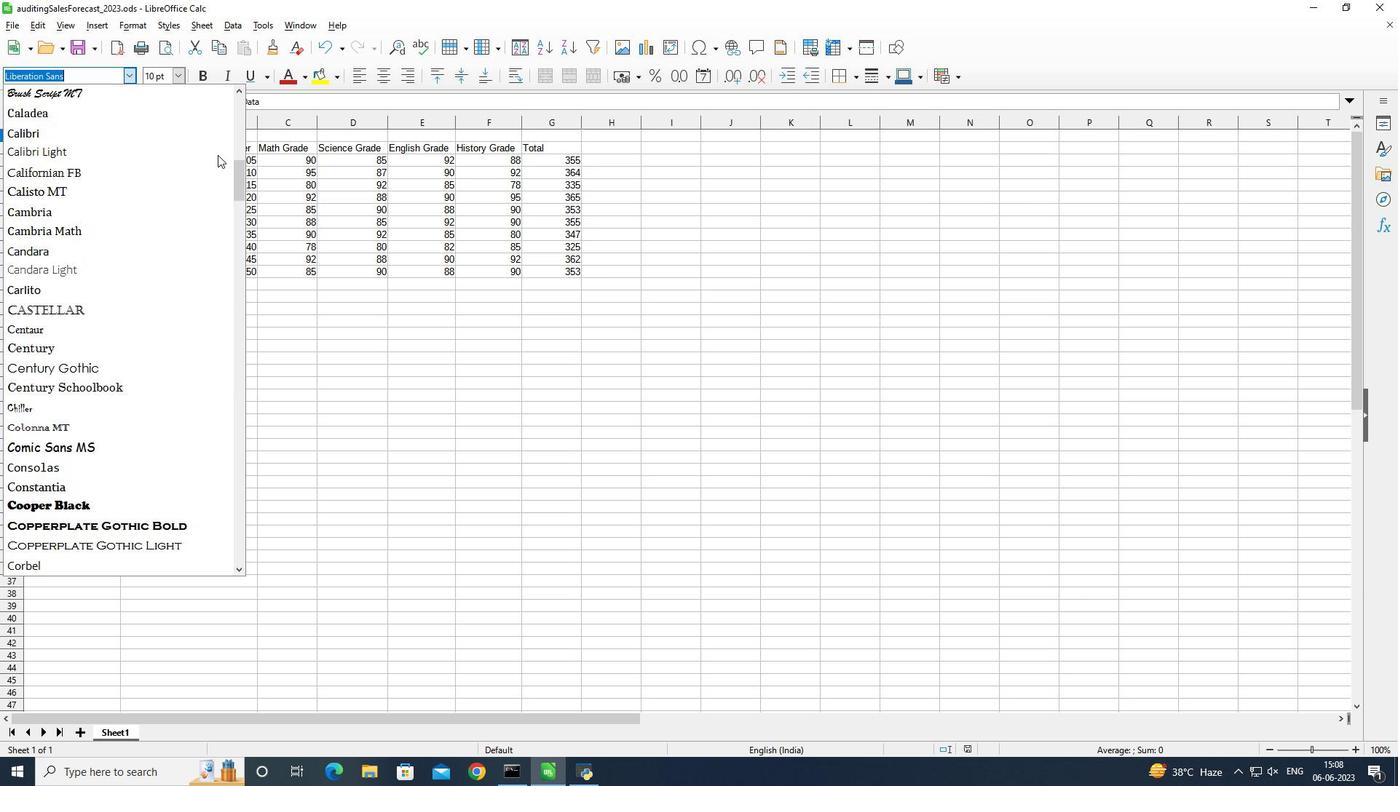 
Action: Mouse scrolled (217, 155) with delta (0, 0)
Screenshot: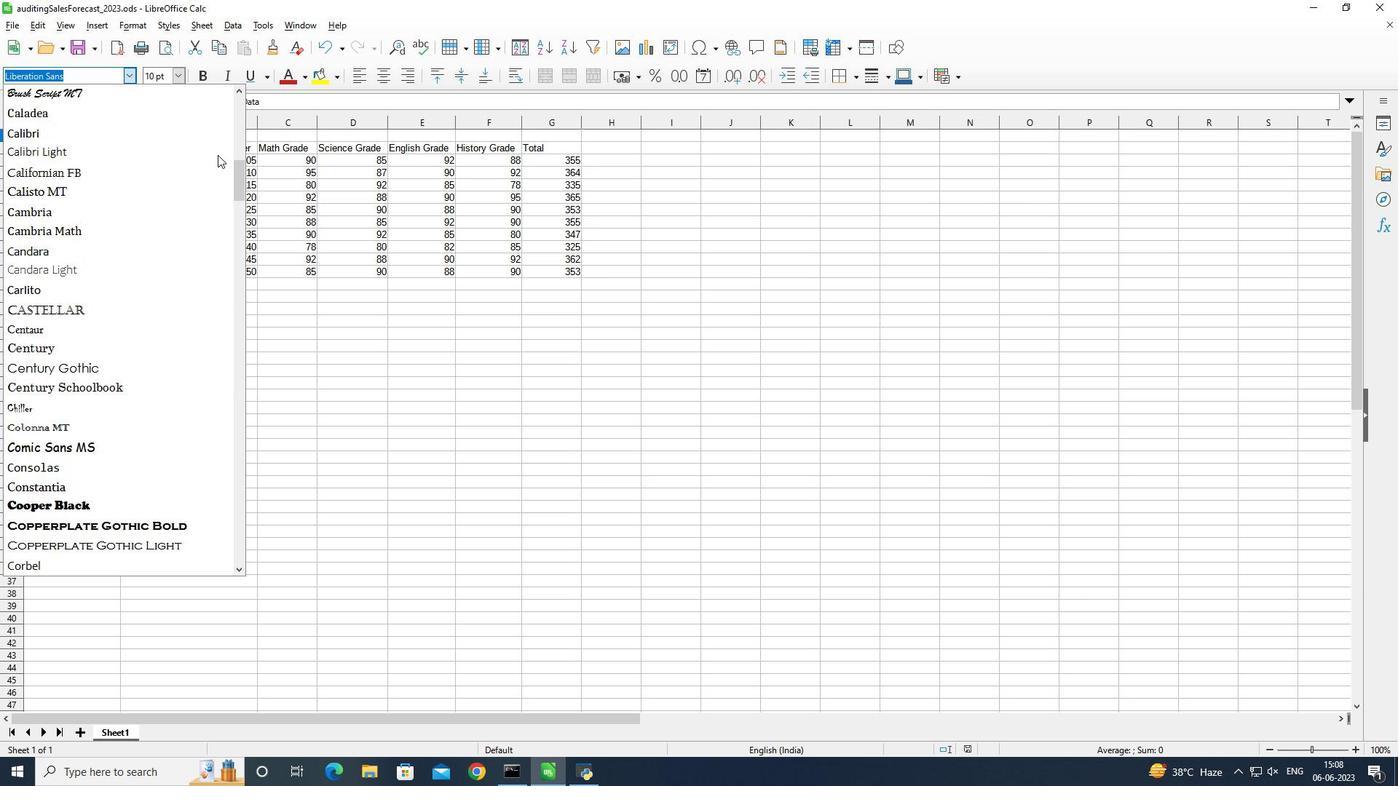 
Action: Mouse scrolled (217, 155) with delta (0, 0)
Screenshot: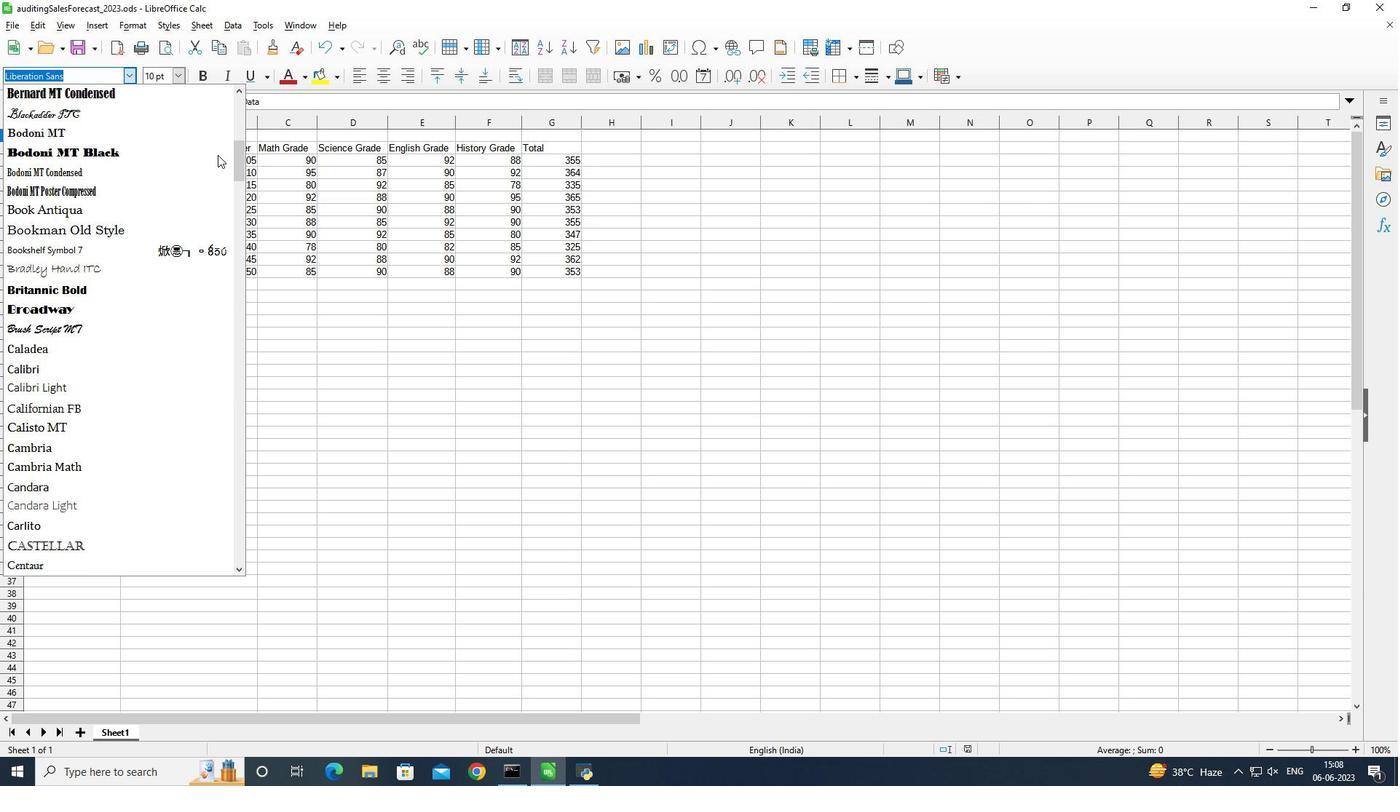 
Action: Mouse scrolled (217, 155) with delta (0, 0)
Screenshot: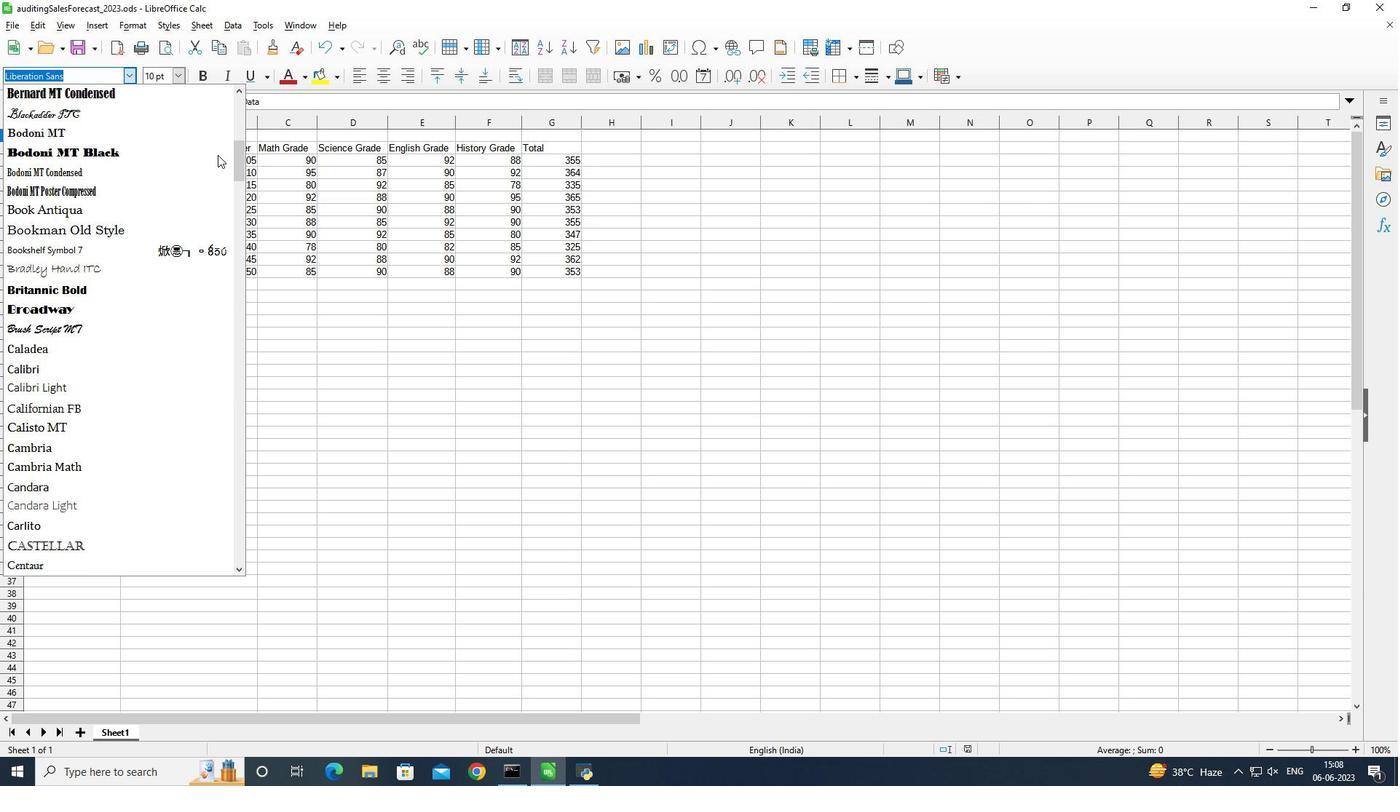 
Action: Mouse scrolled (217, 155) with delta (0, 0)
Screenshot: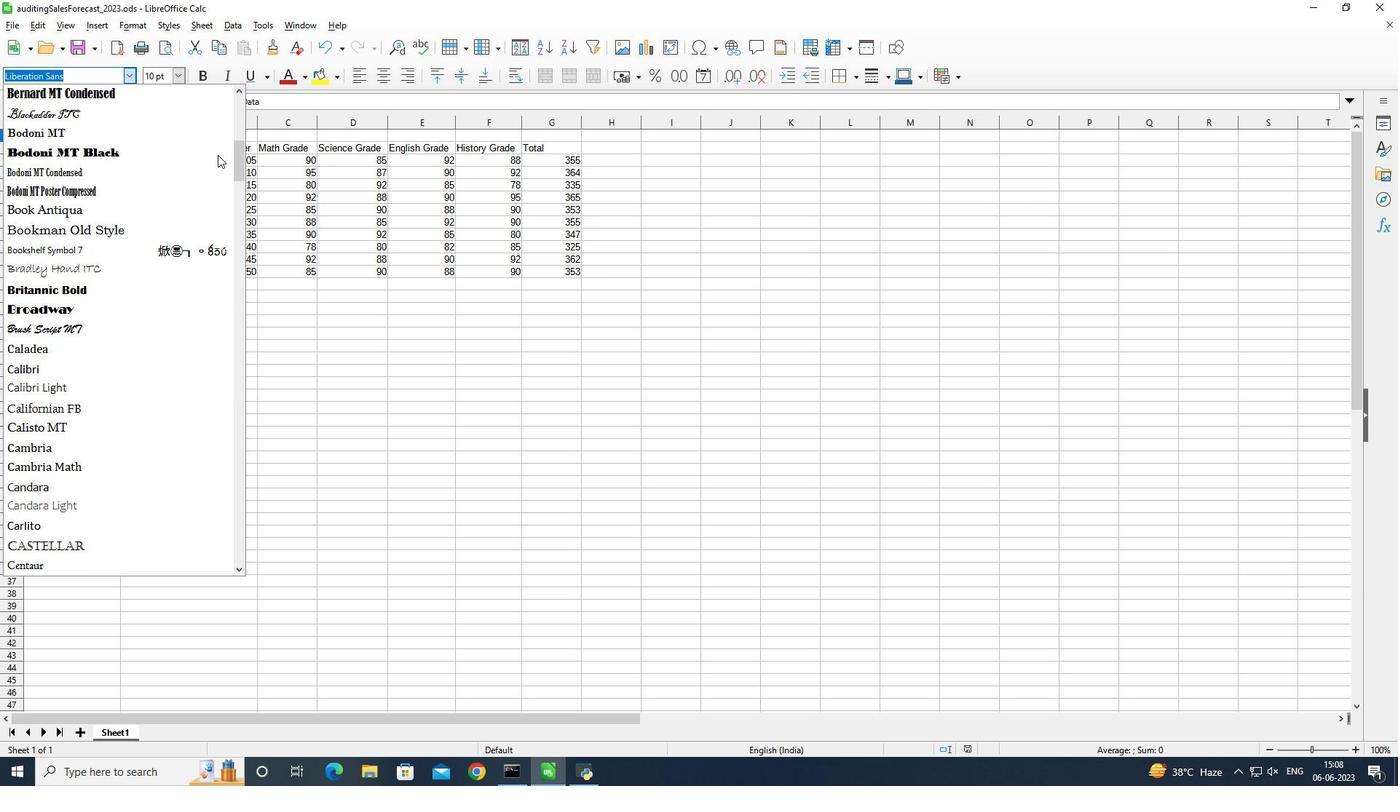 
Action: Mouse scrolled (217, 155) with delta (0, 0)
Screenshot: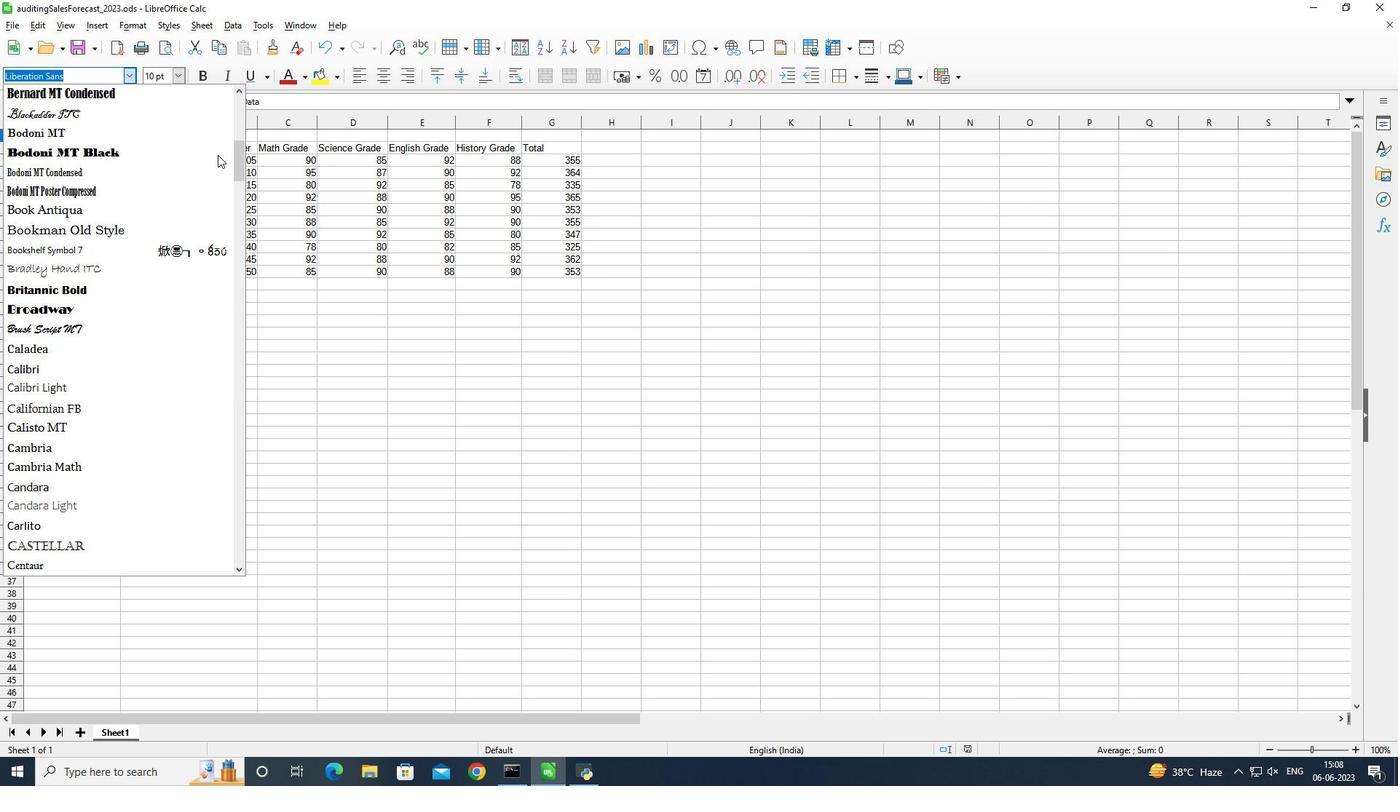
Action: Mouse scrolled (217, 155) with delta (0, 0)
Screenshot: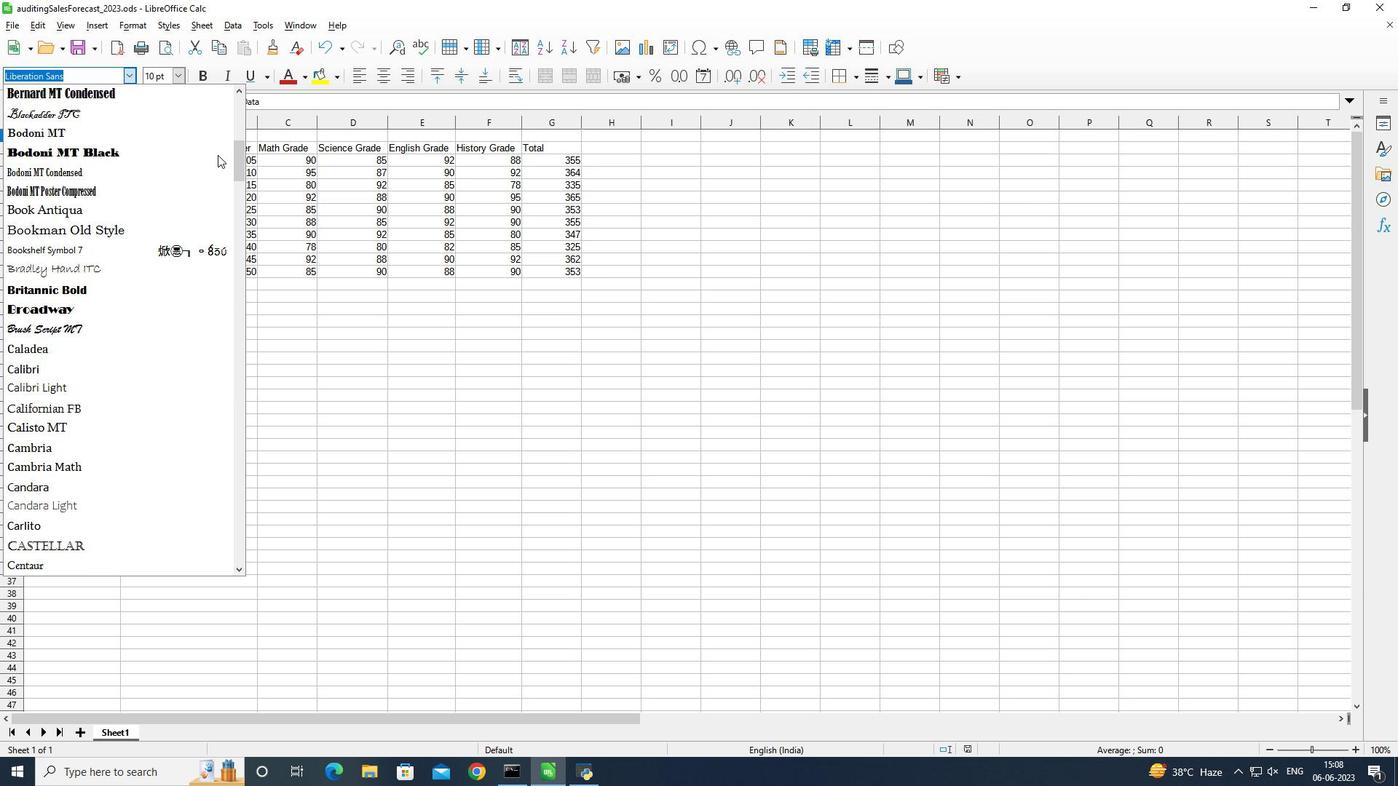 
Action: Mouse scrolled (217, 155) with delta (0, 0)
Screenshot: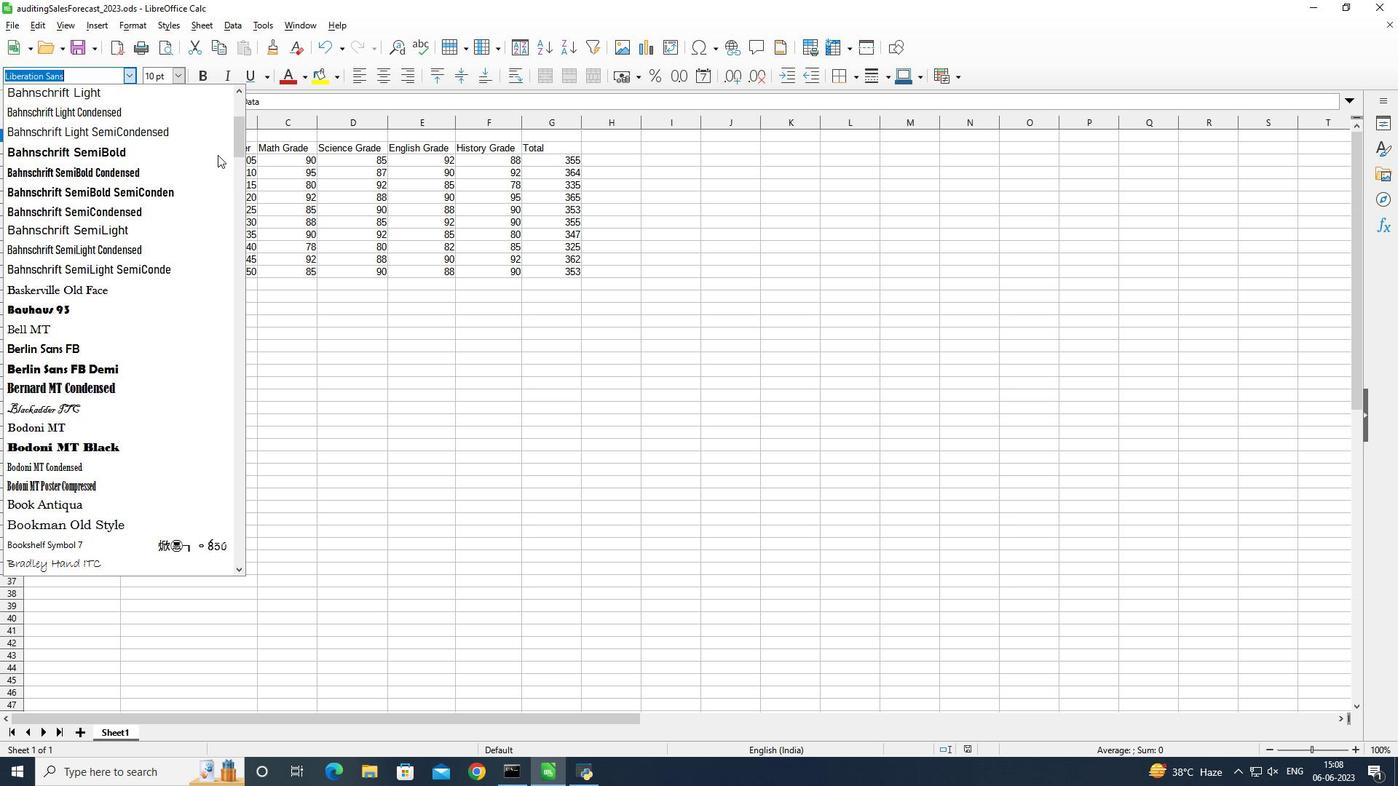 
Action: Mouse scrolled (217, 155) with delta (0, 0)
Screenshot: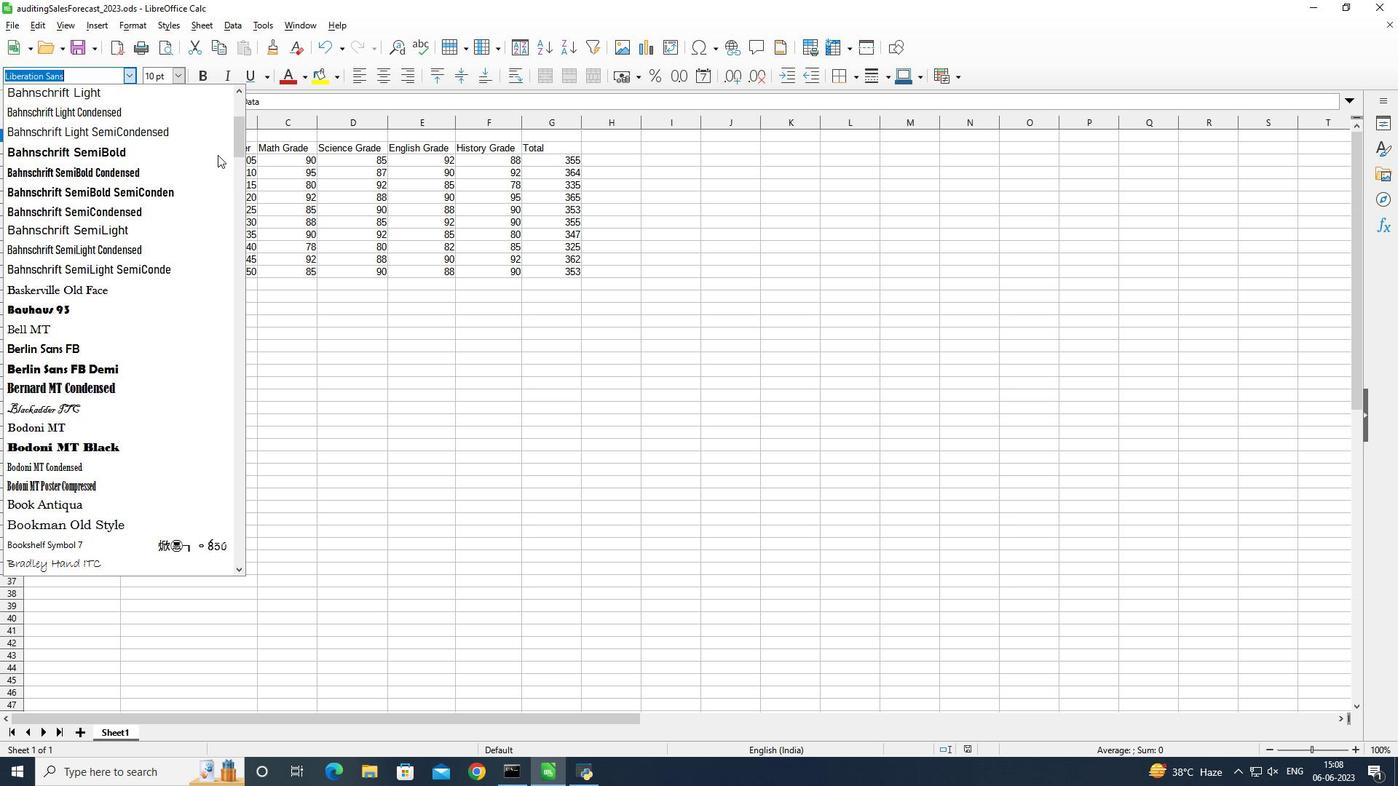 
Action: Mouse scrolled (217, 155) with delta (0, 0)
Screenshot: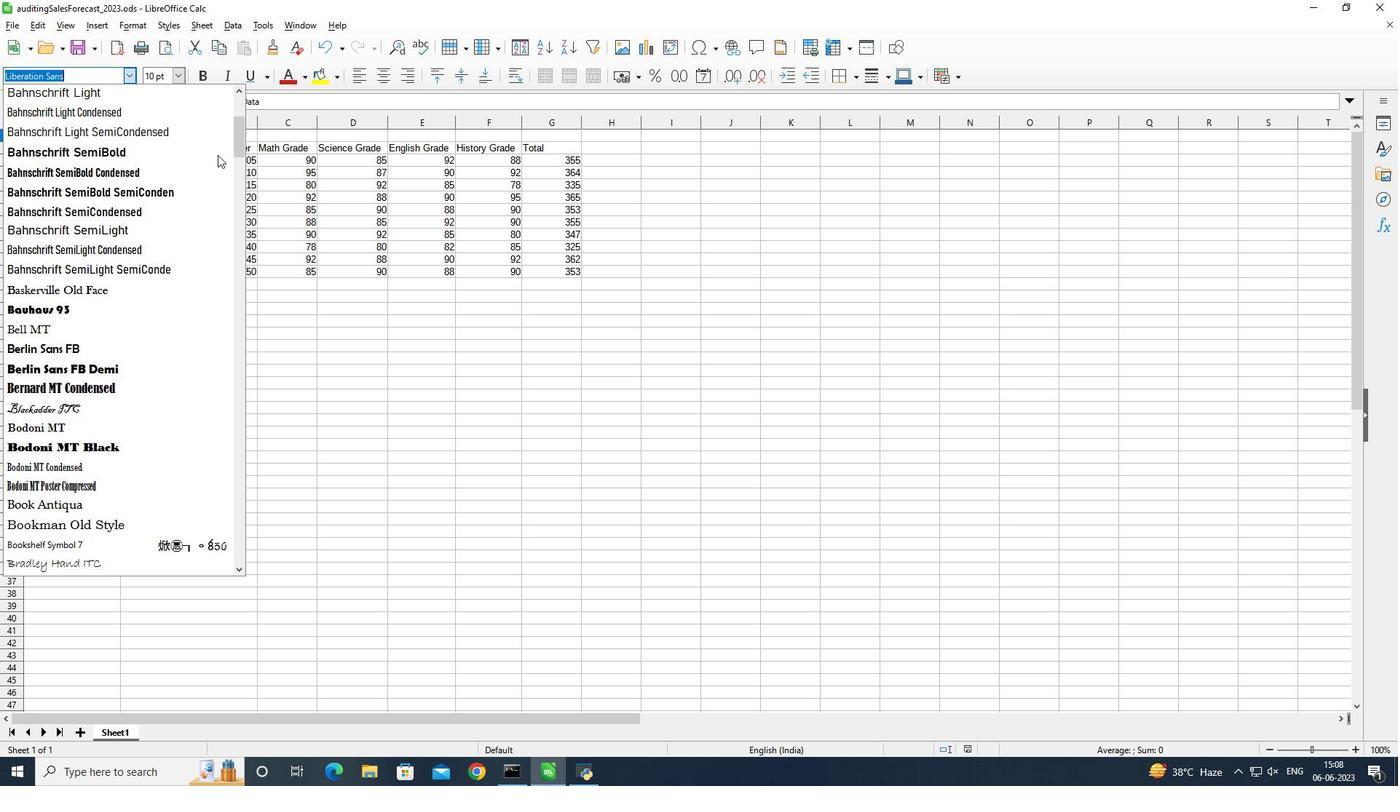 
Action: Mouse scrolled (217, 155) with delta (0, 0)
Screenshot: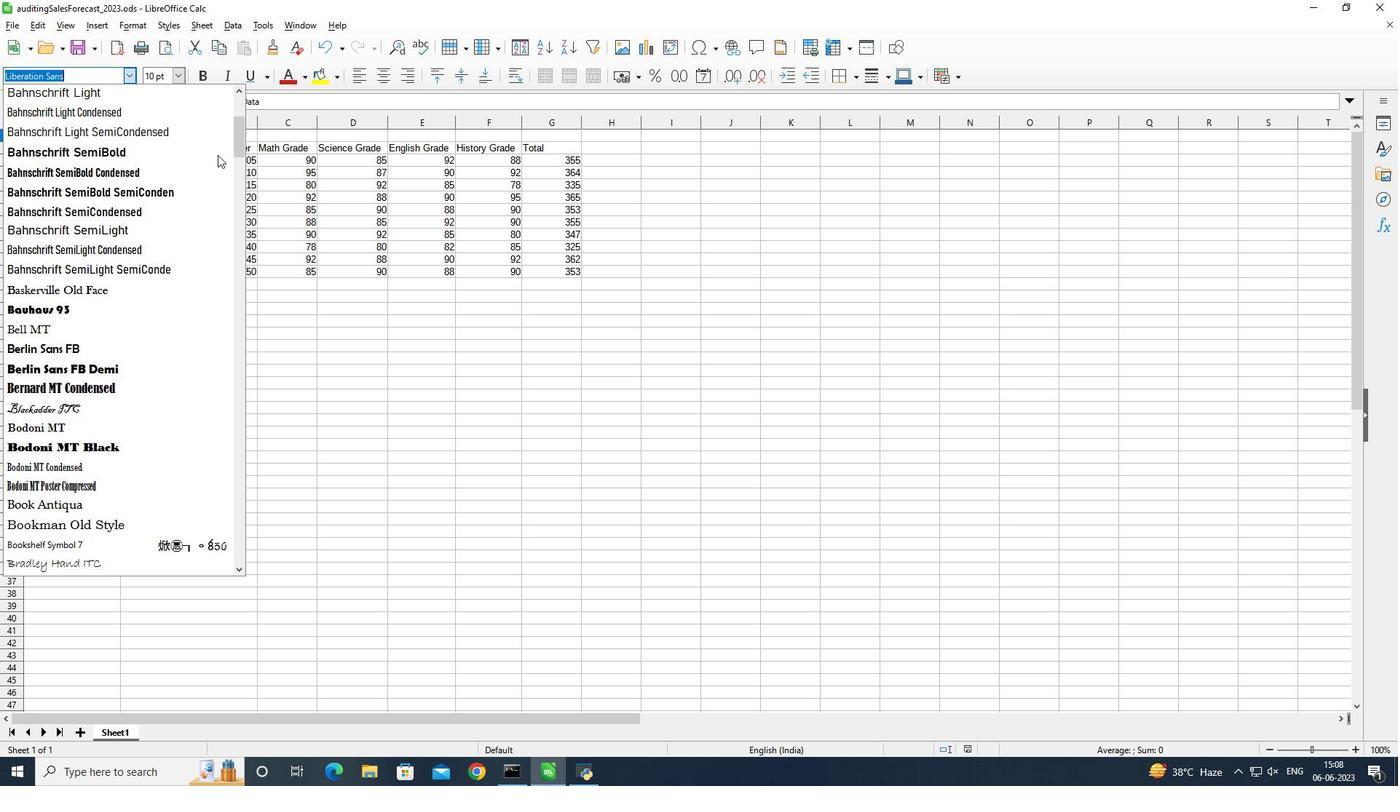 
Action: Mouse scrolled (217, 155) with delta (0, 0)
Screenshot: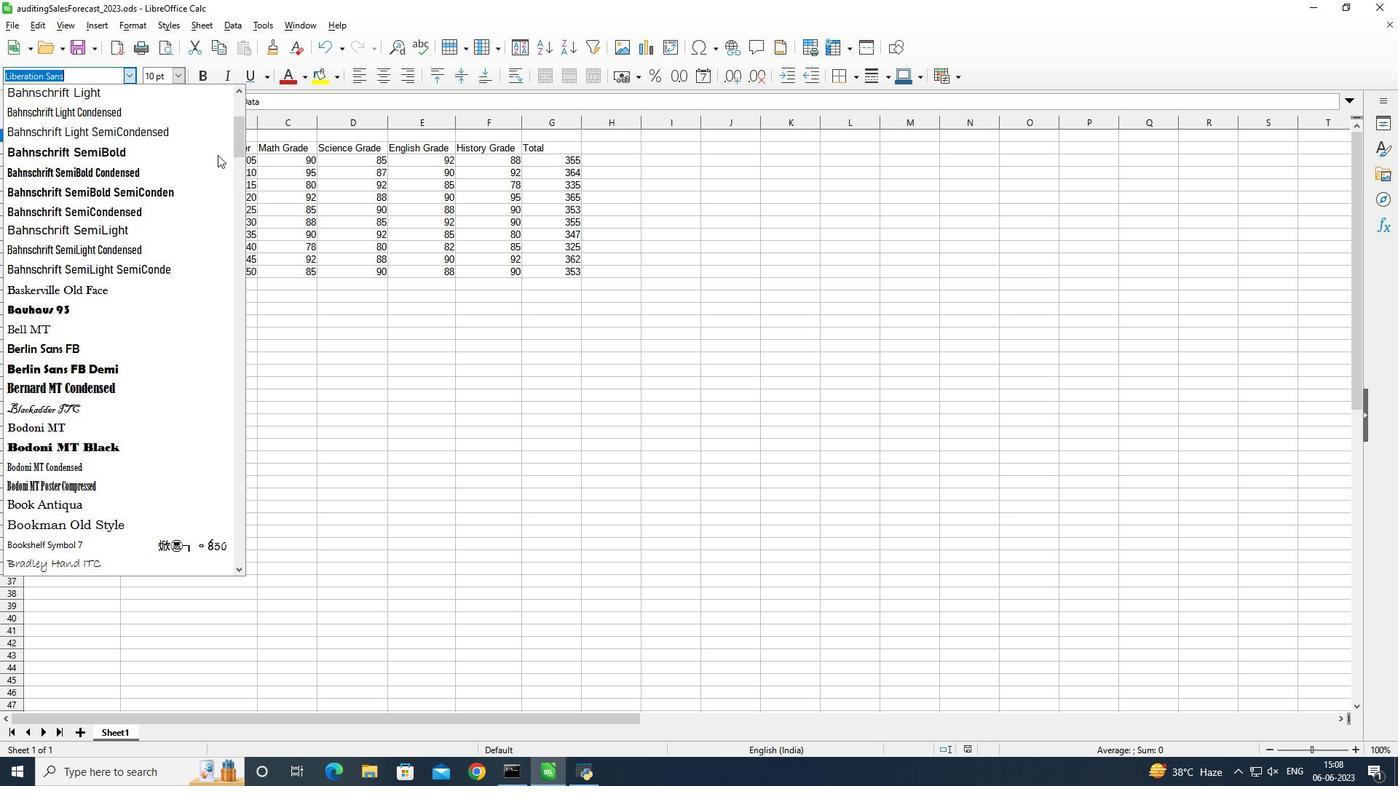 
Action: Mouse scrolled (217, 155) with delta (0, 0)
Screenshot: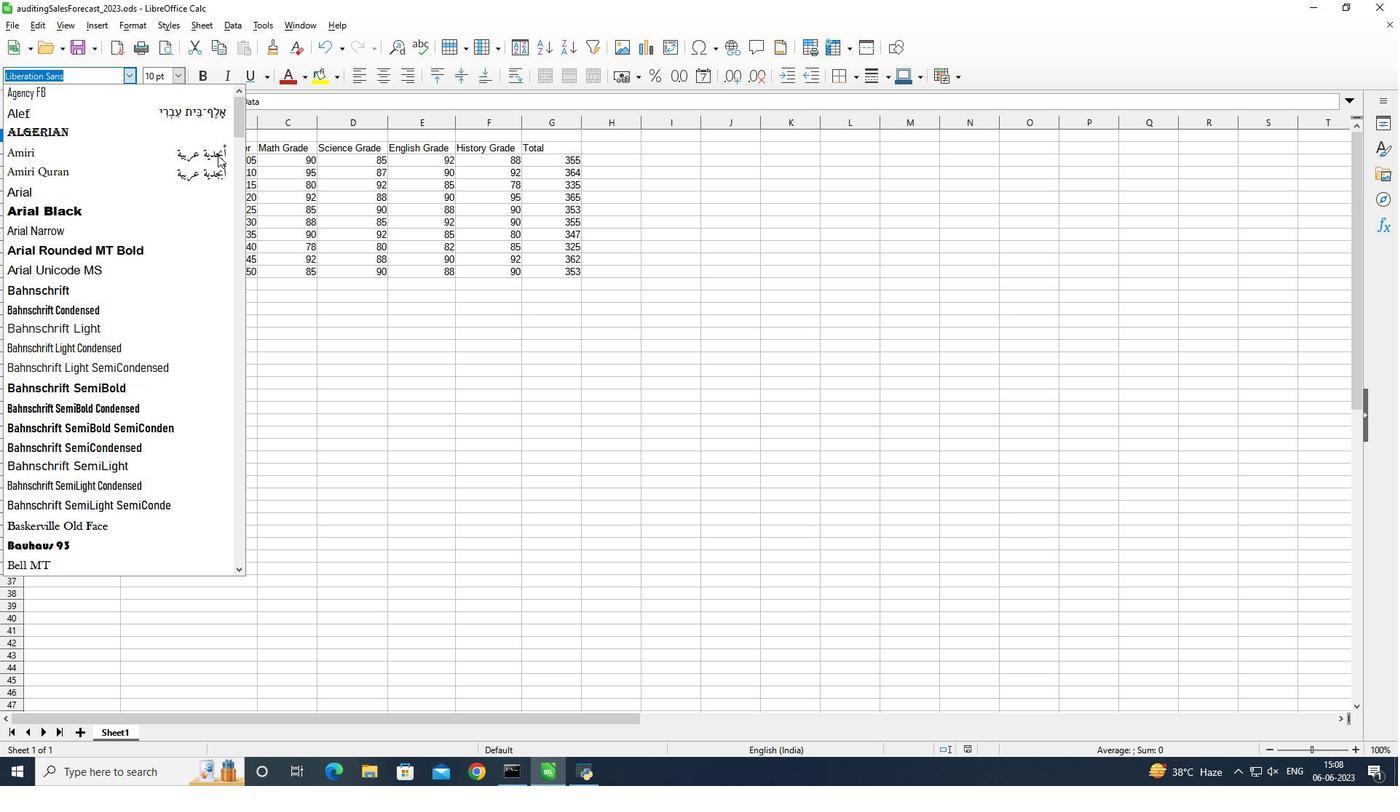 
Action: Mouse scrolled (217, 155) with delta (0, 0)
Screenshot: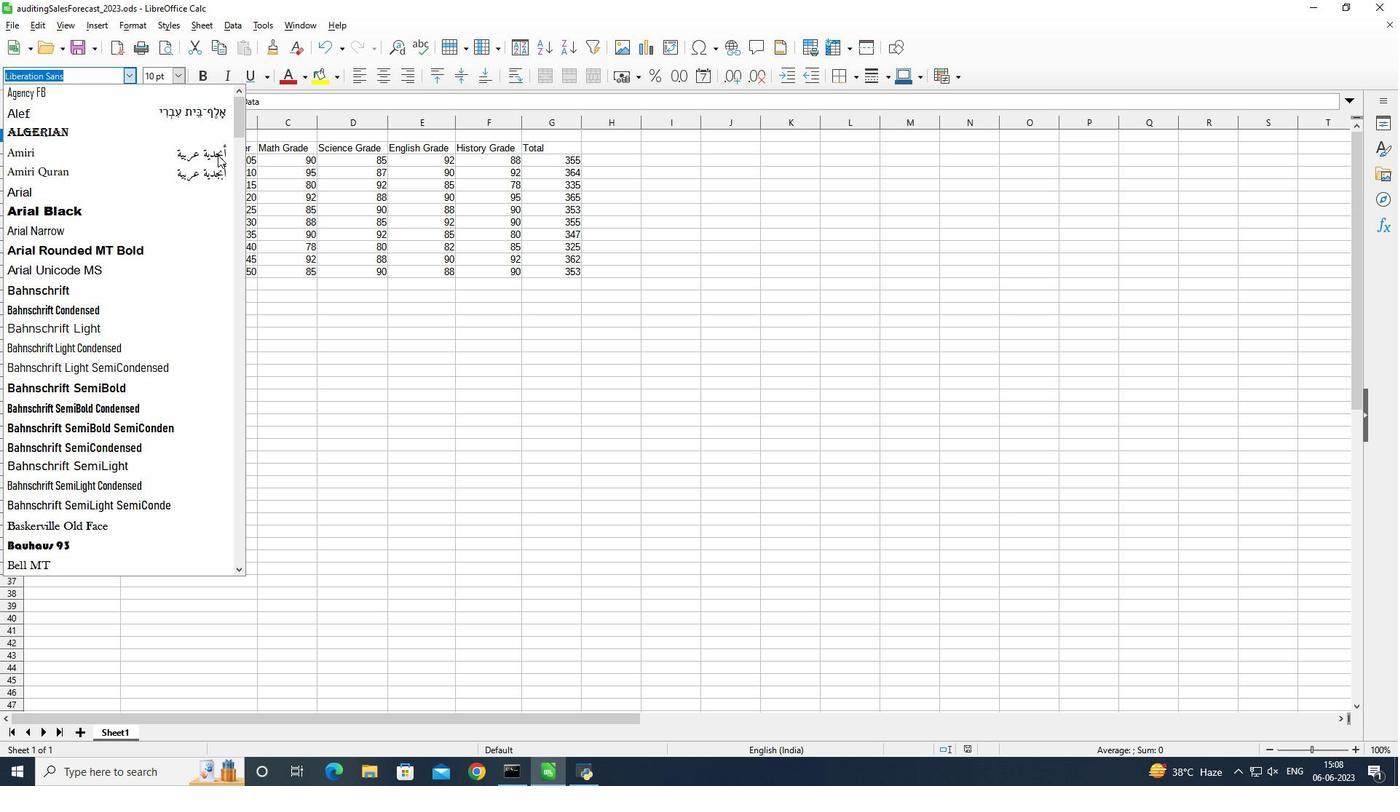 
Action: Mouse scrolled (217, 155) with delta (0, 0)
Screenshot: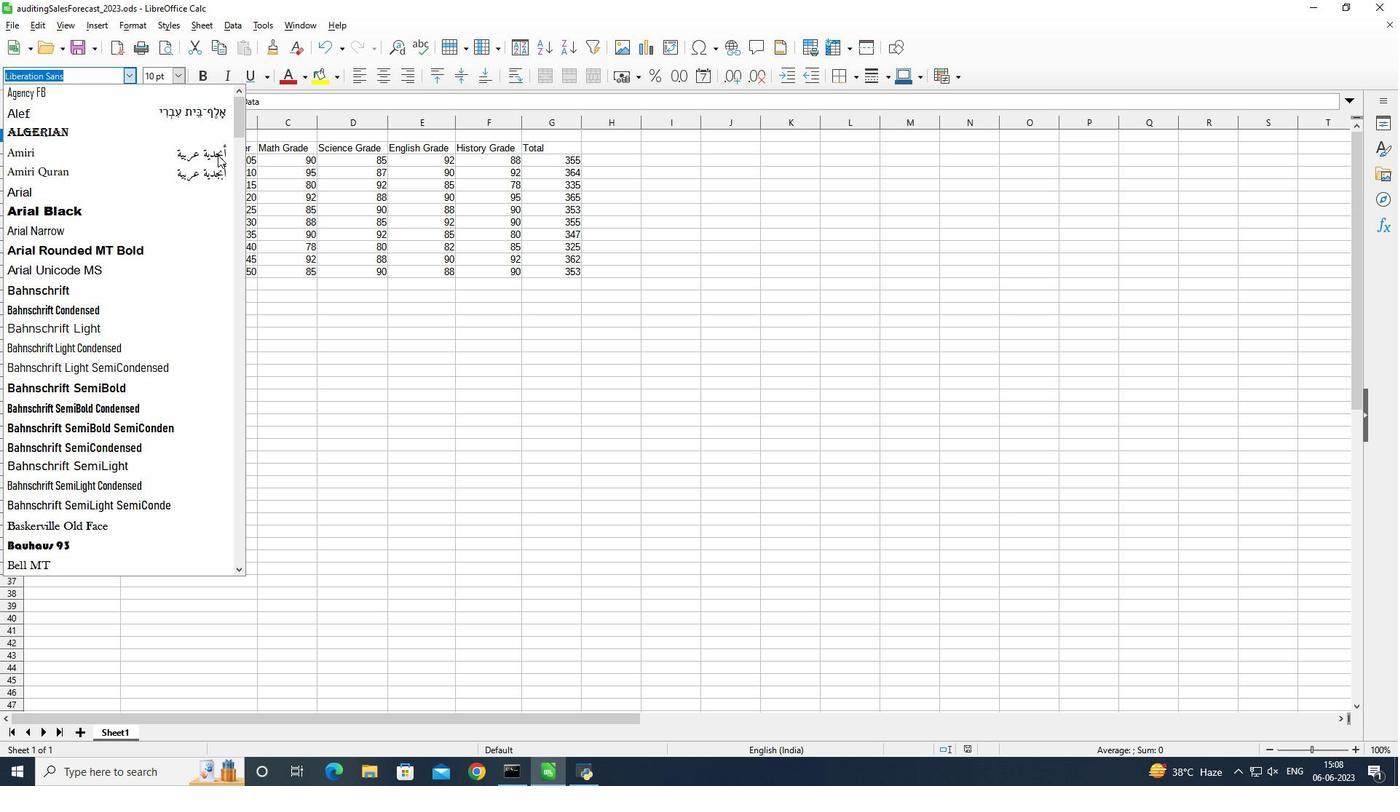 
Action: Mouse scrolled (217, 155) with delta (0, 0)
Screenshot: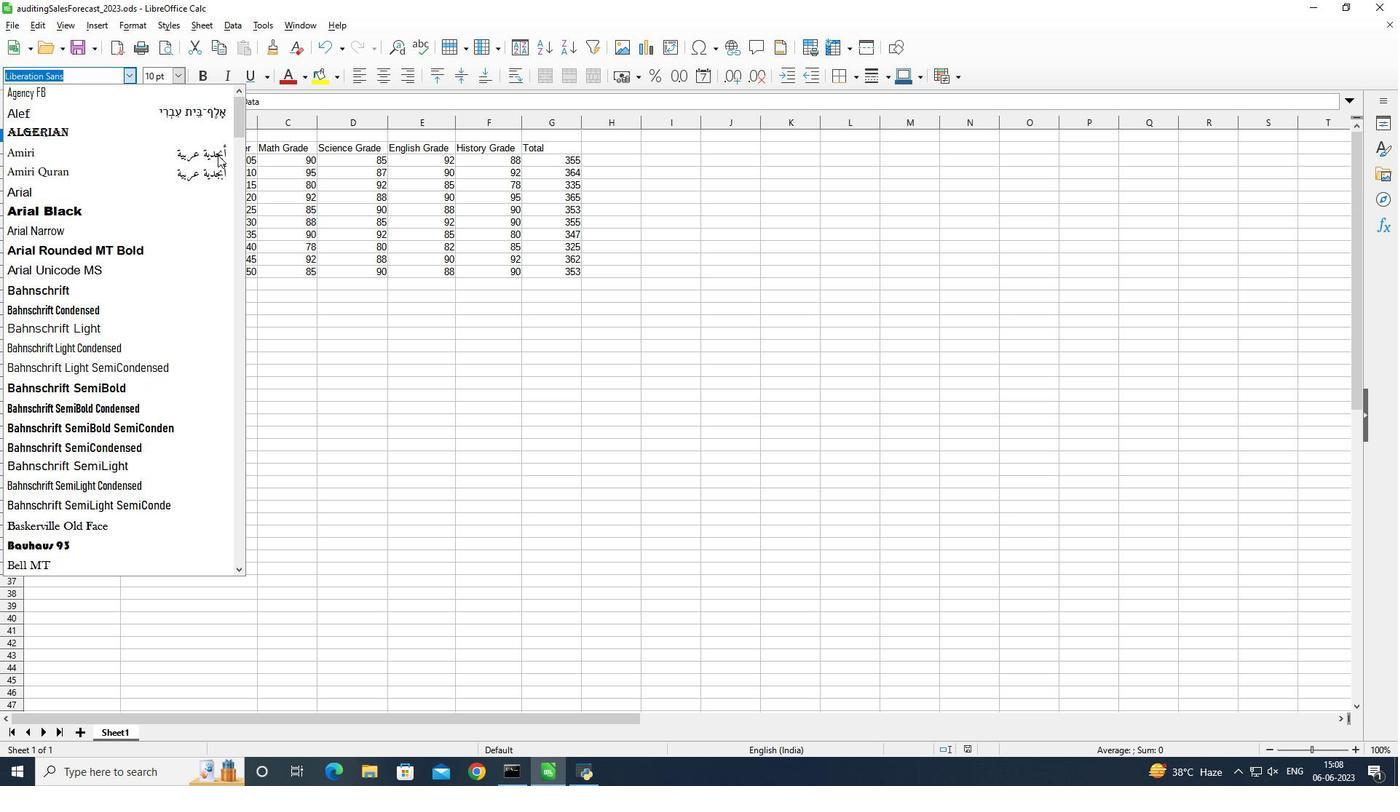 
Action: Mouse moved to (158, 230)
Screenshot: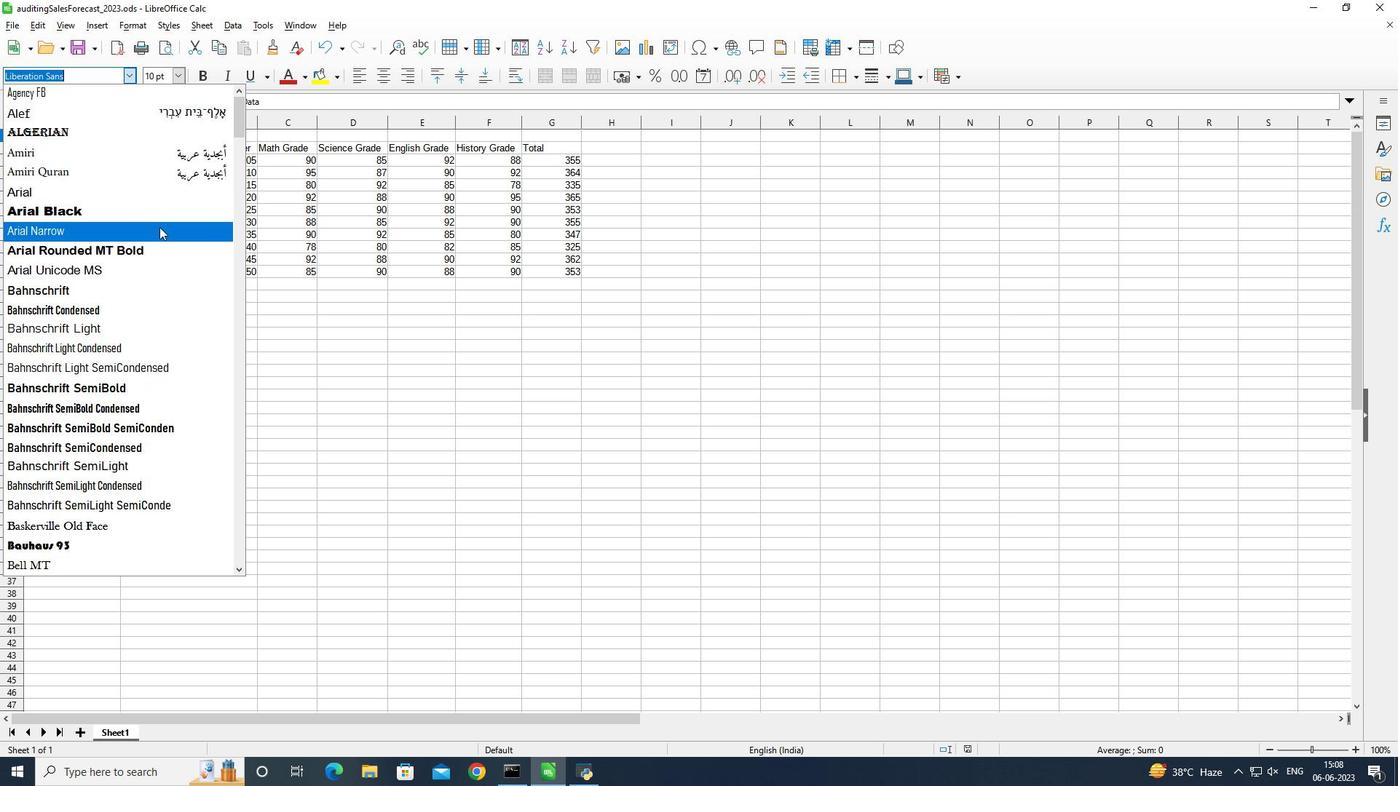 
Action: Mouse pressed left at (158, 230)
Screenshot: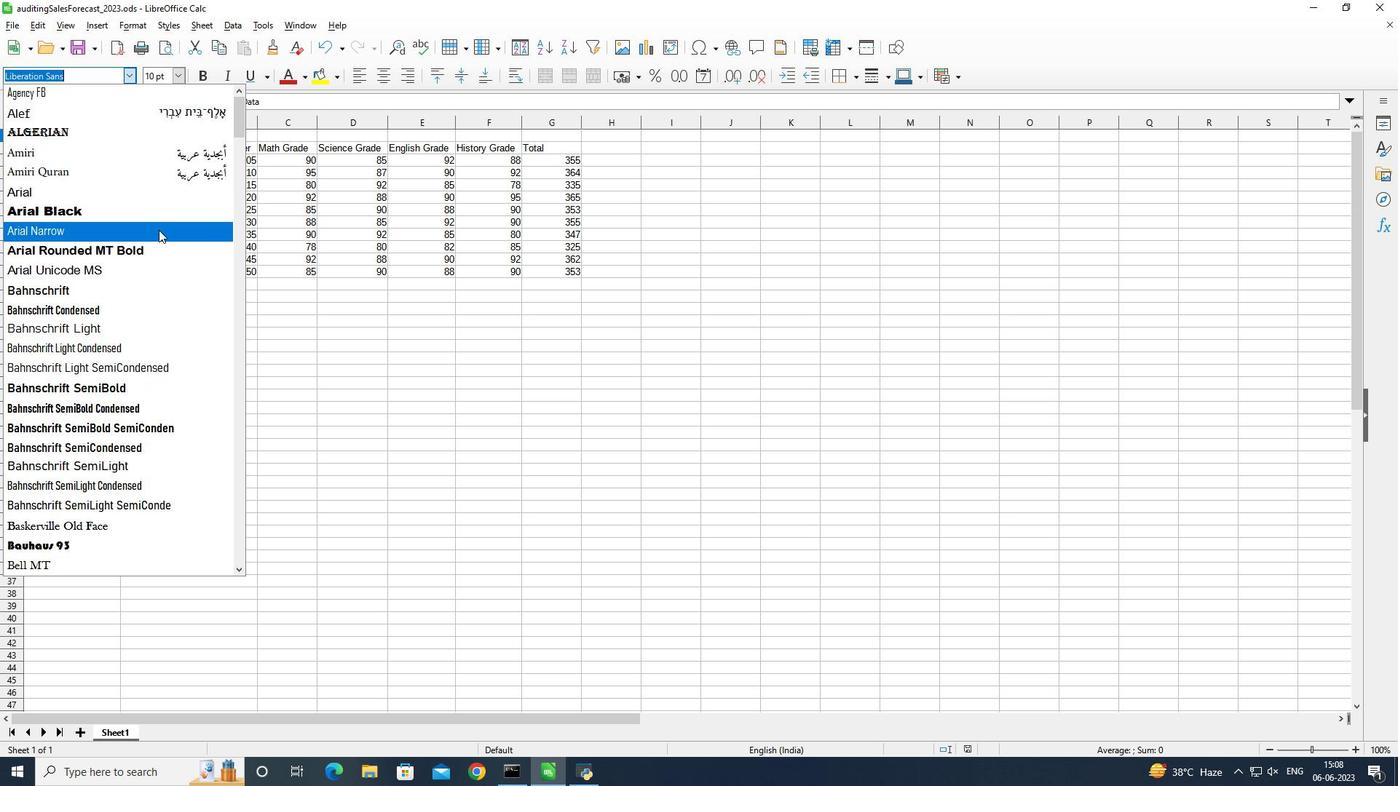 
Action: Mouse moved to (303, 73)
Screenshot: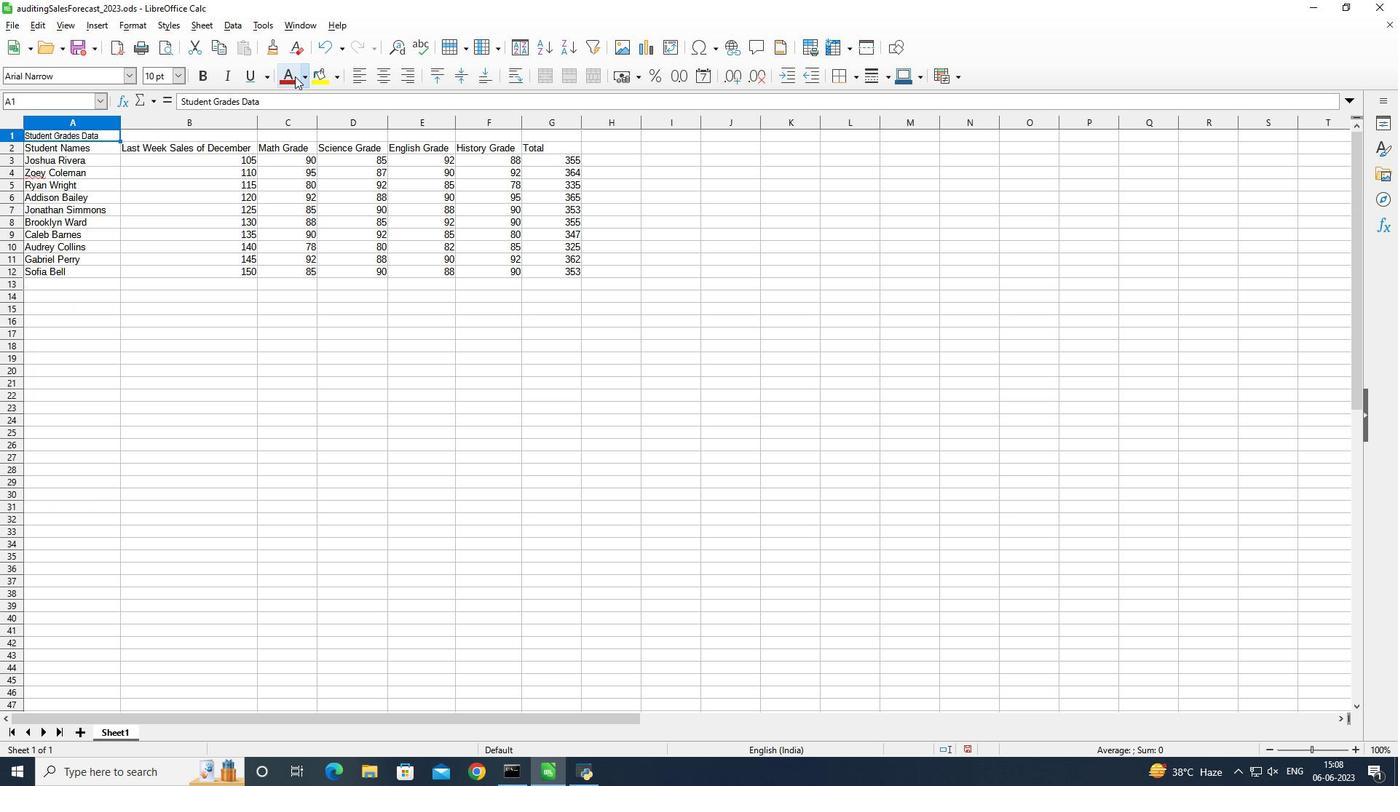
Action: Mouse pressed left at (303, 73)
Screenshot: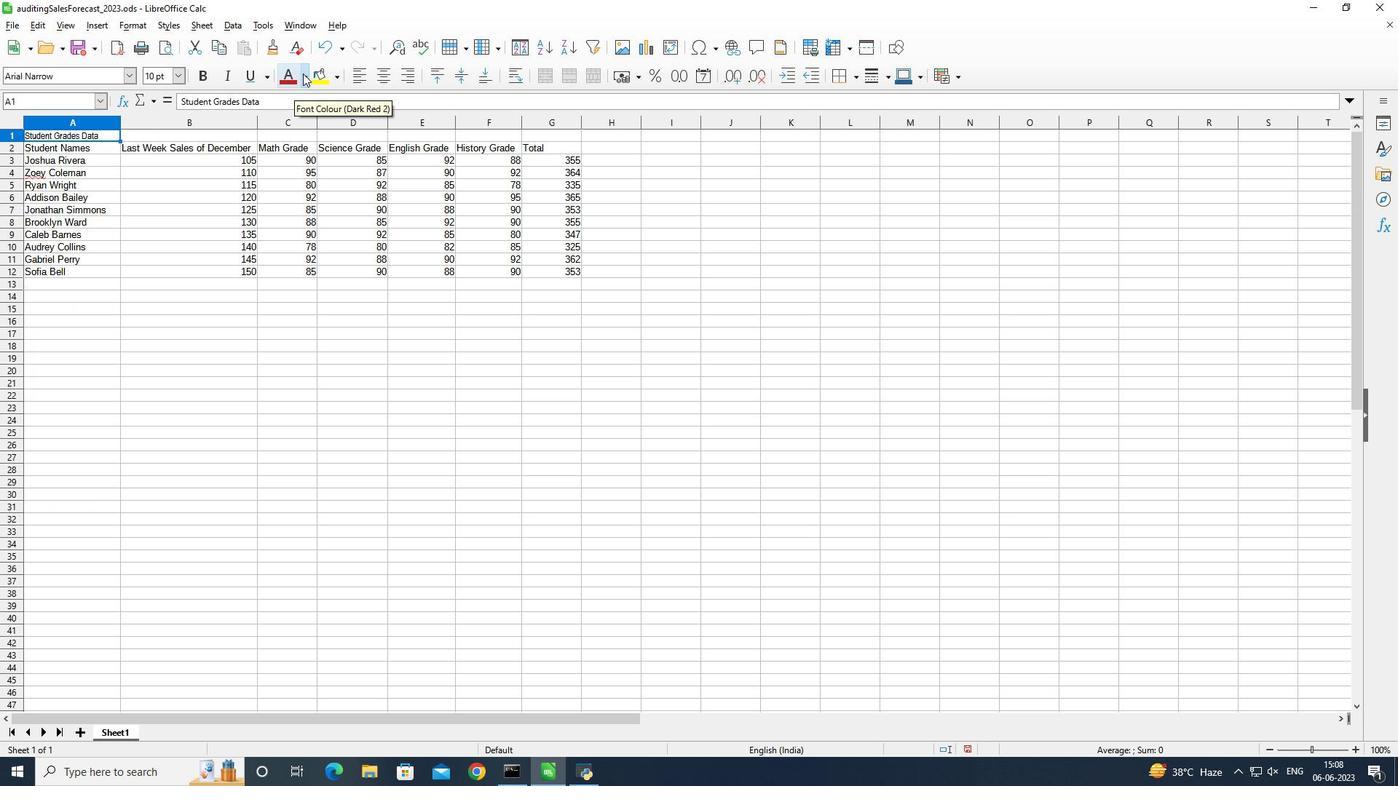 
Action: Mouse moved to (388, 250)
Screenshot: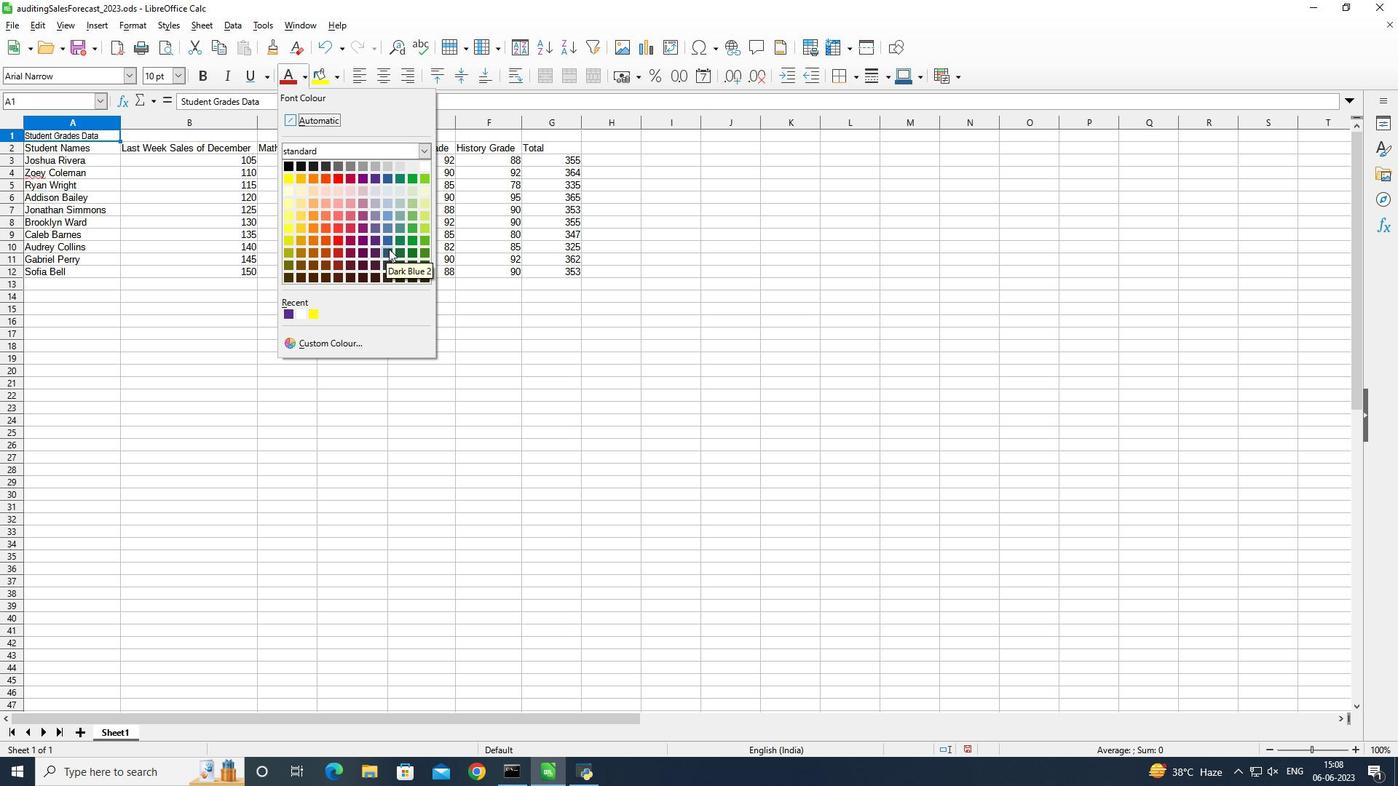 
Action: Mouse pressed left at (388, 250)
Screenshot: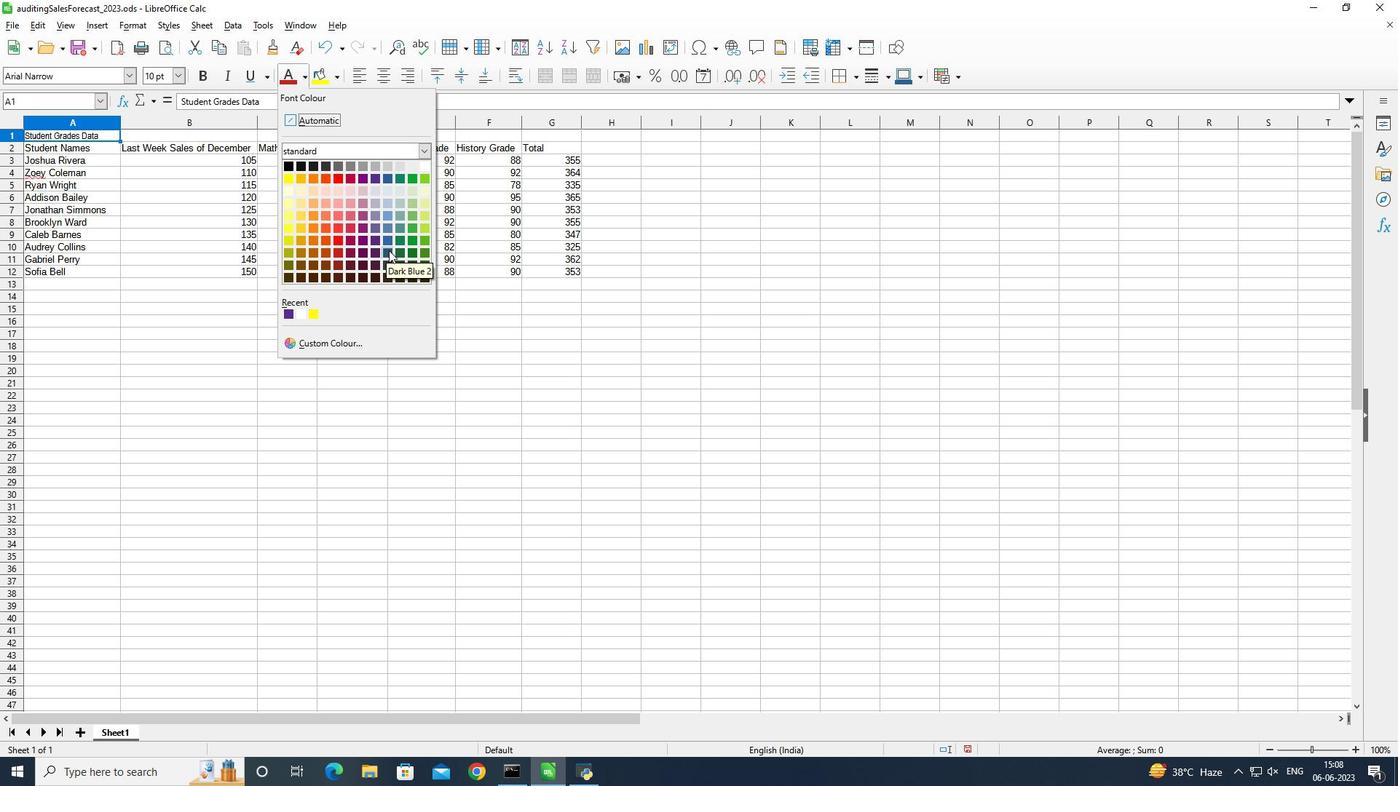 
Action: Mouse moved to (210, 76)
Screenshot: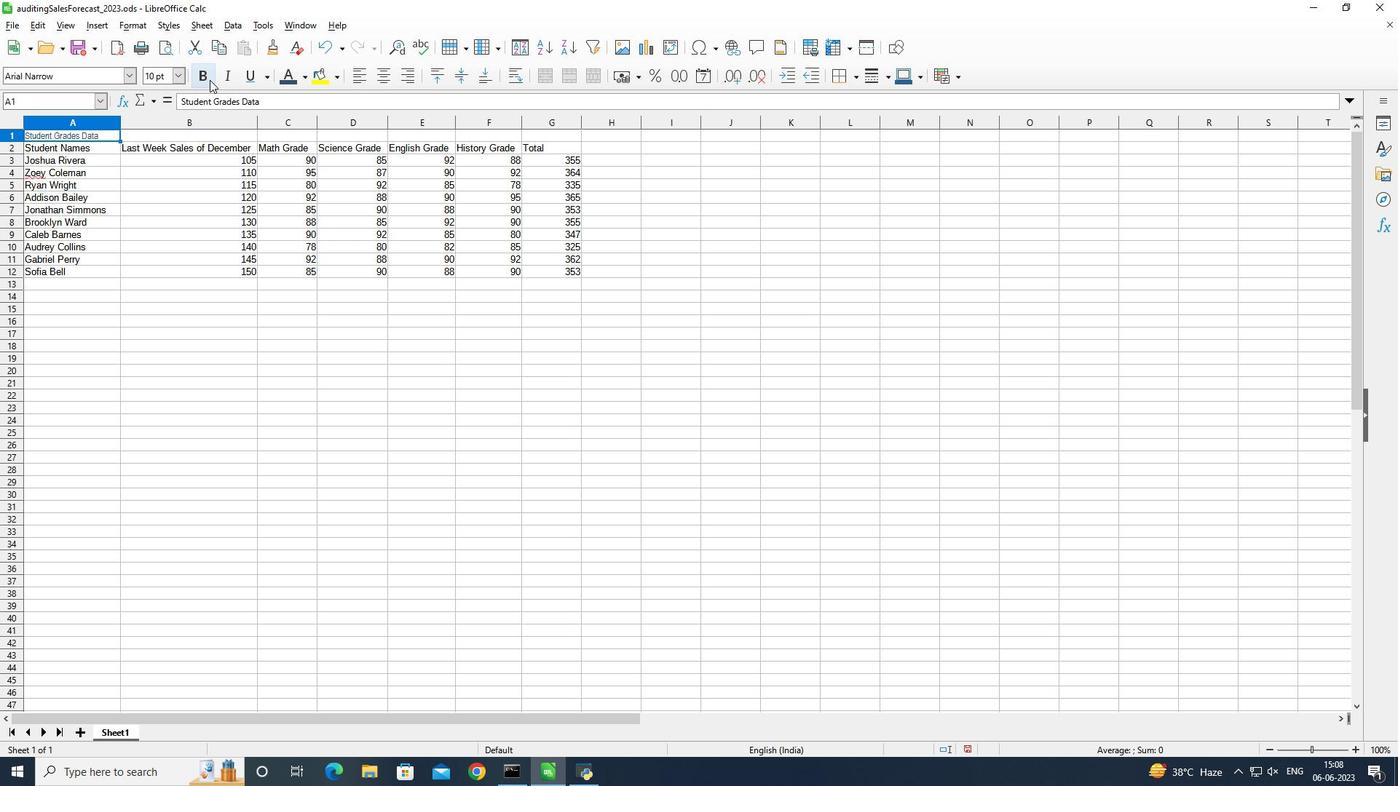 
Action: Mouse pressed left at (210, 76)
Screenshot: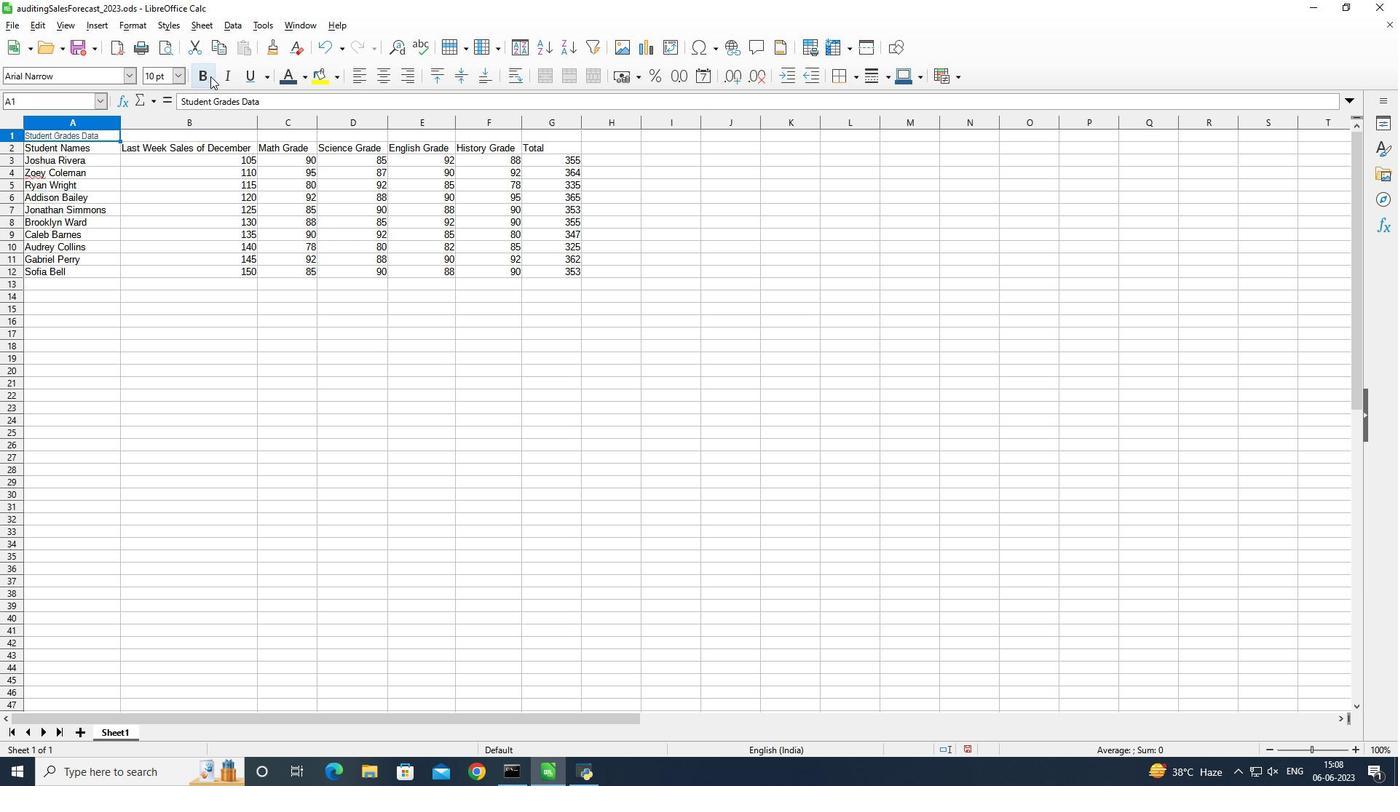 
Action: Mouse moved to (178, 76)
Screenshot: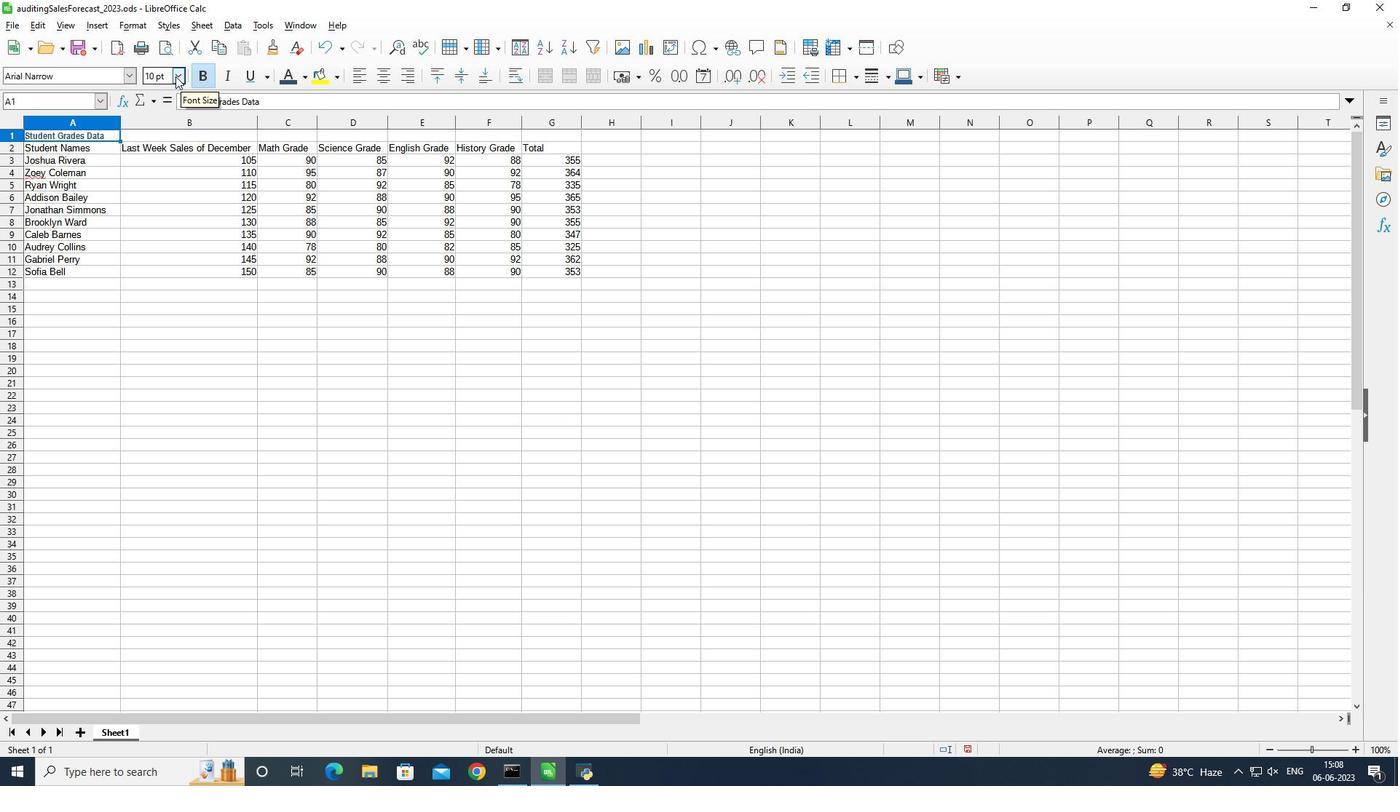 
Action: Mouse pressed left at (178, 76)
Screenshot: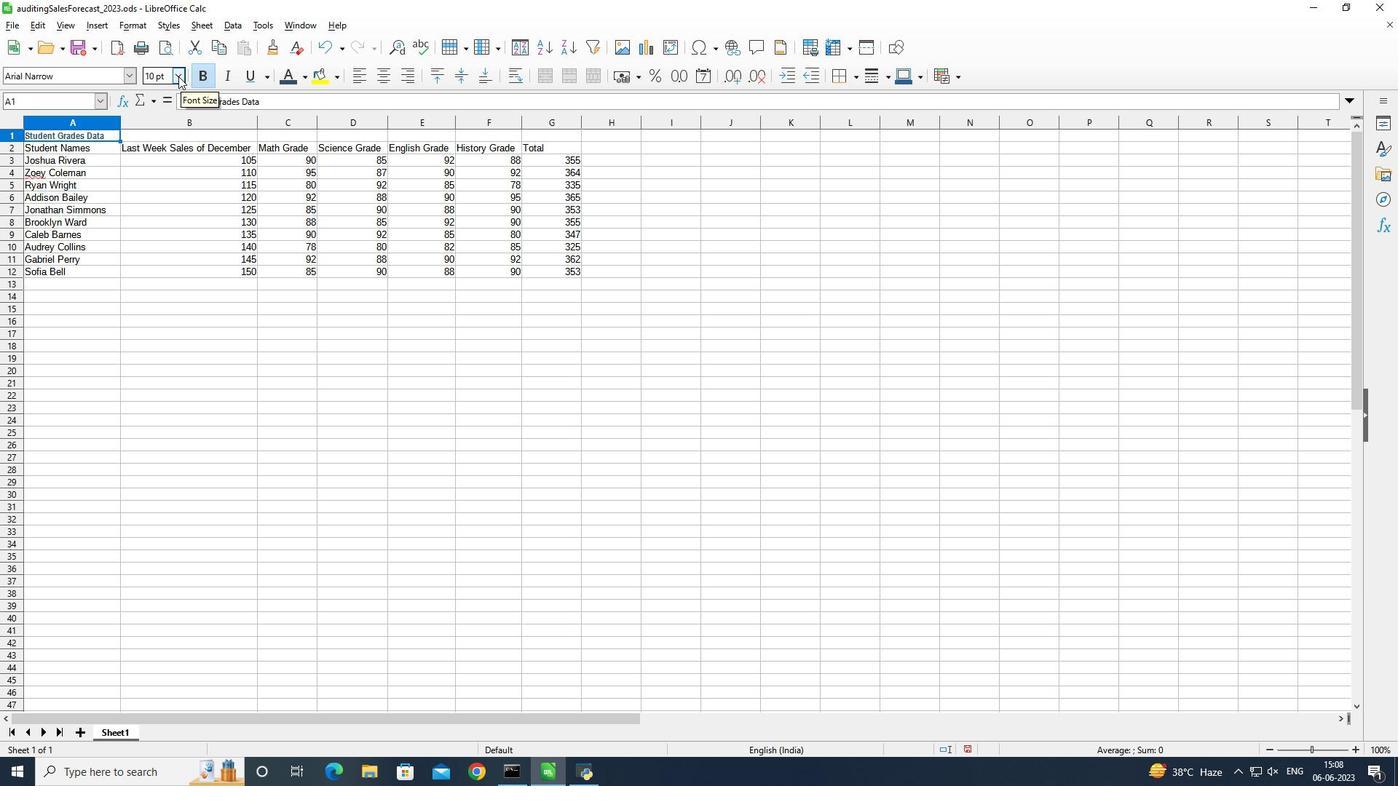 
Action: Mouse moved to (158, 257)
Screenshot: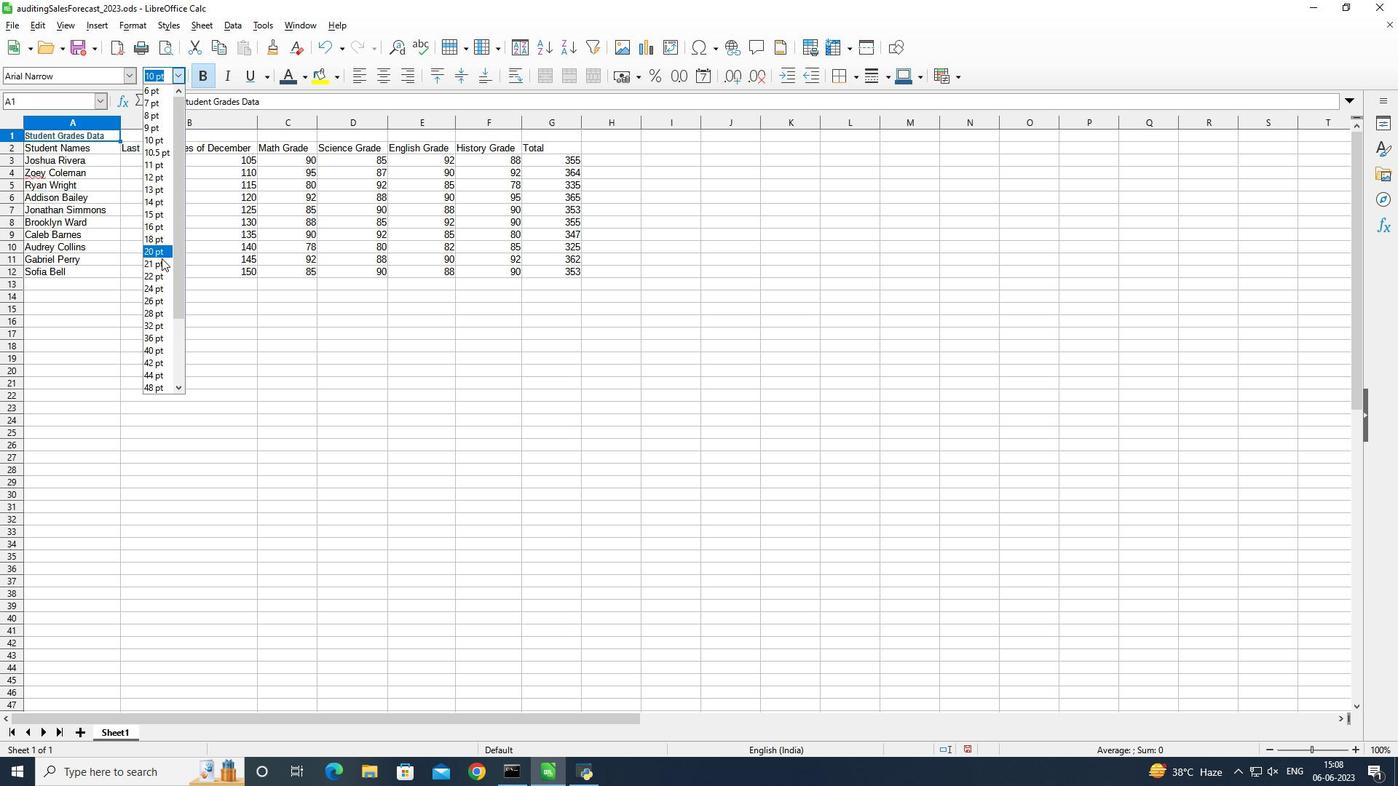 
Action: Mouse pressed left at (158, 257)
Screenshot: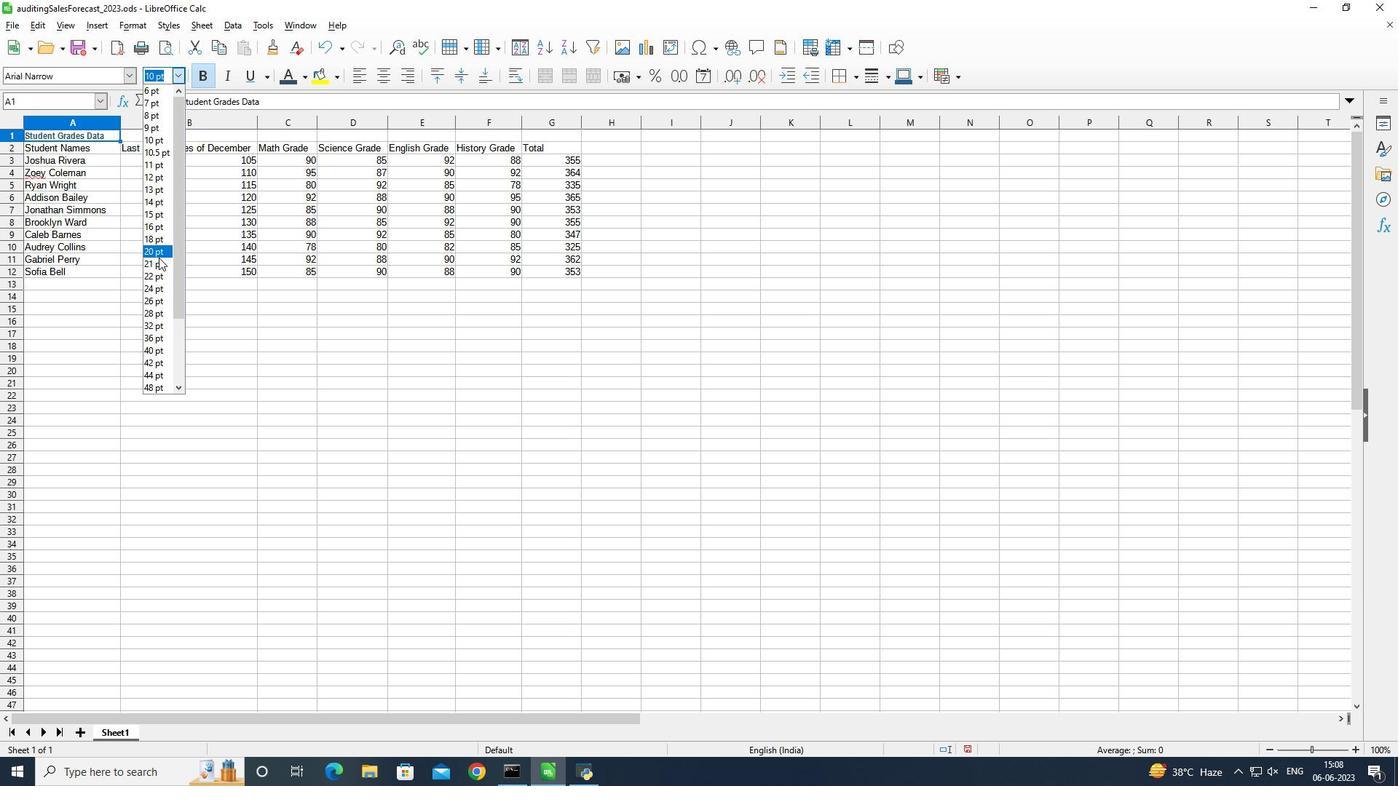 
Action: Mouse moved to (96, 142)
Screenshot: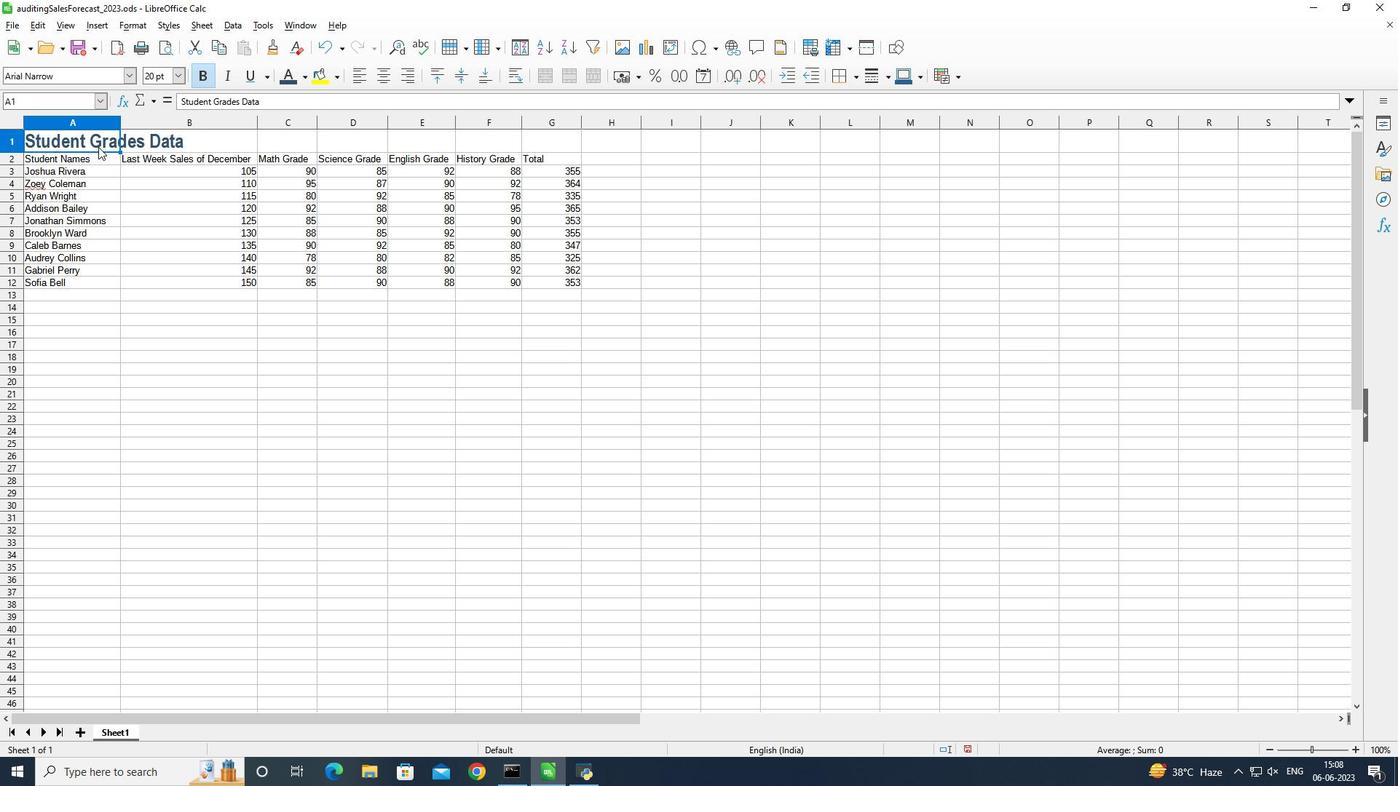 
Action: Mouse pressed left at (96, 142)
Screenshot: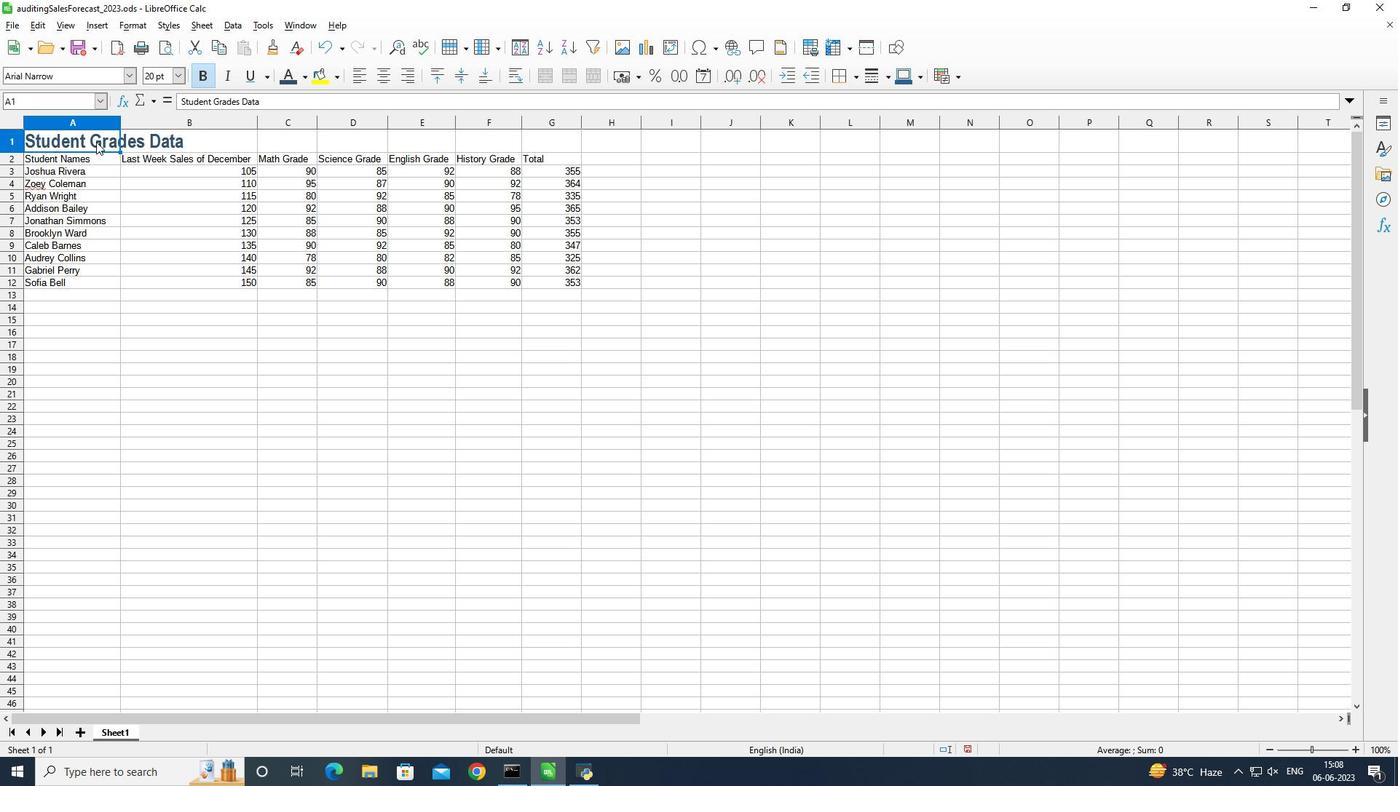 
Action: Mouse moved to (568, 78)
Screenshot: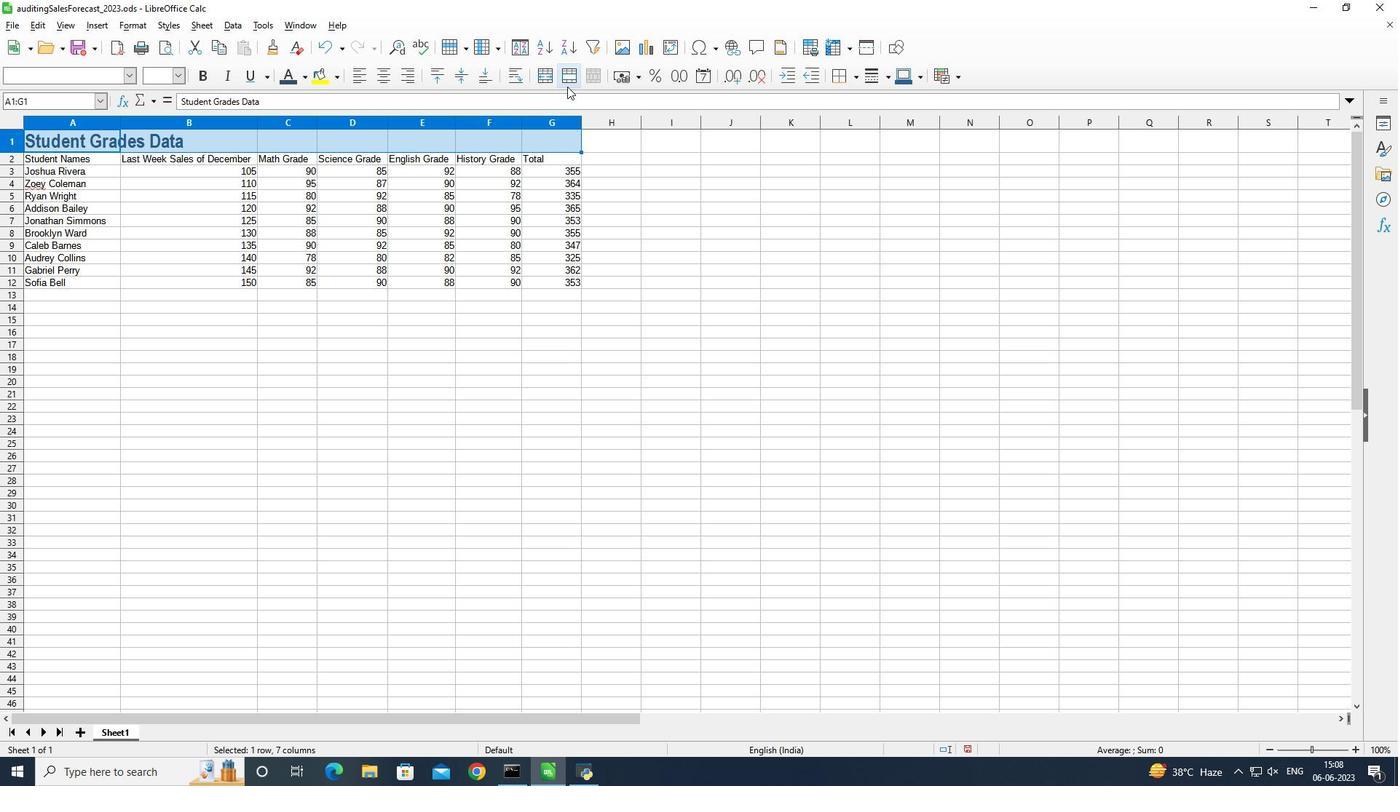 
Action: Mouse pressed left at (568, 78)
Screenshot: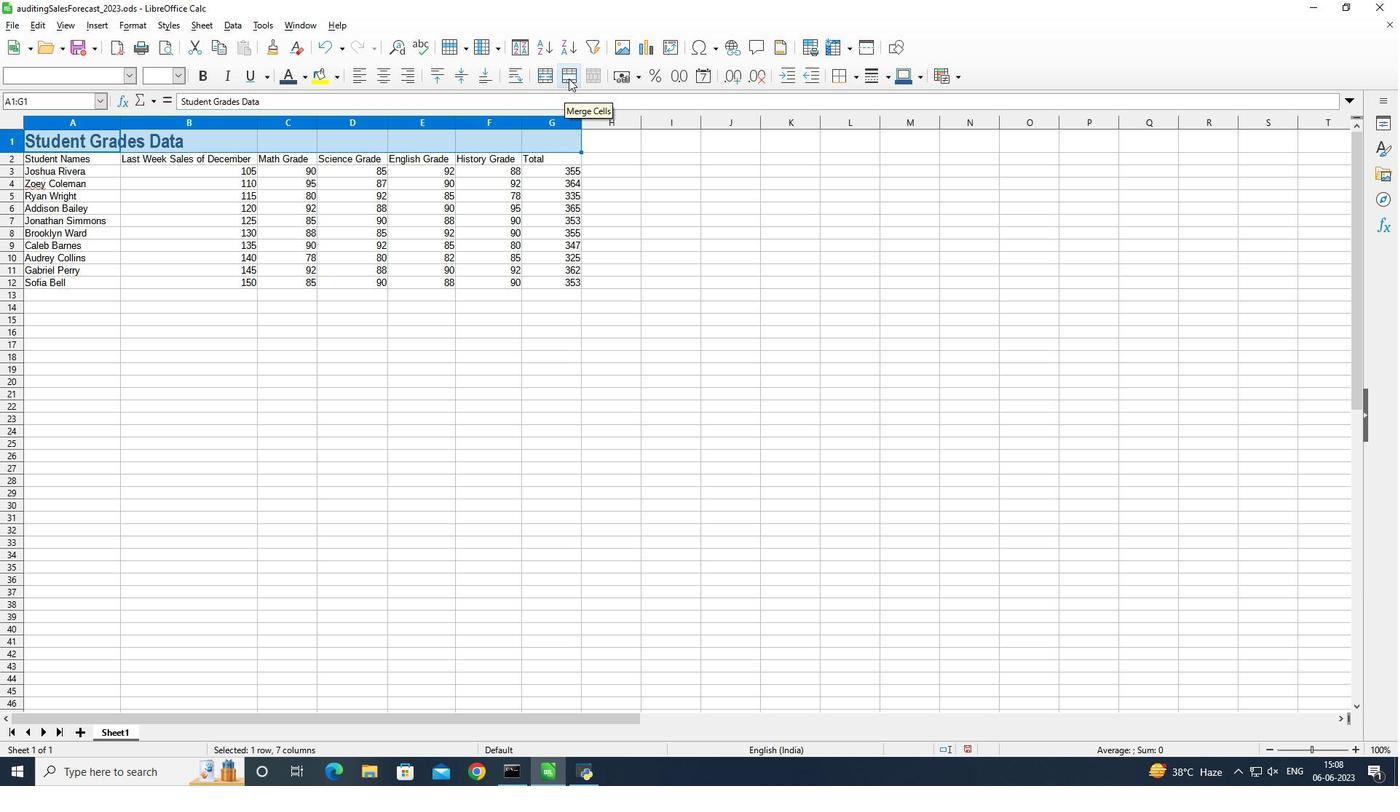 
Action: Mouse moved to (45, 158)
Screenshot: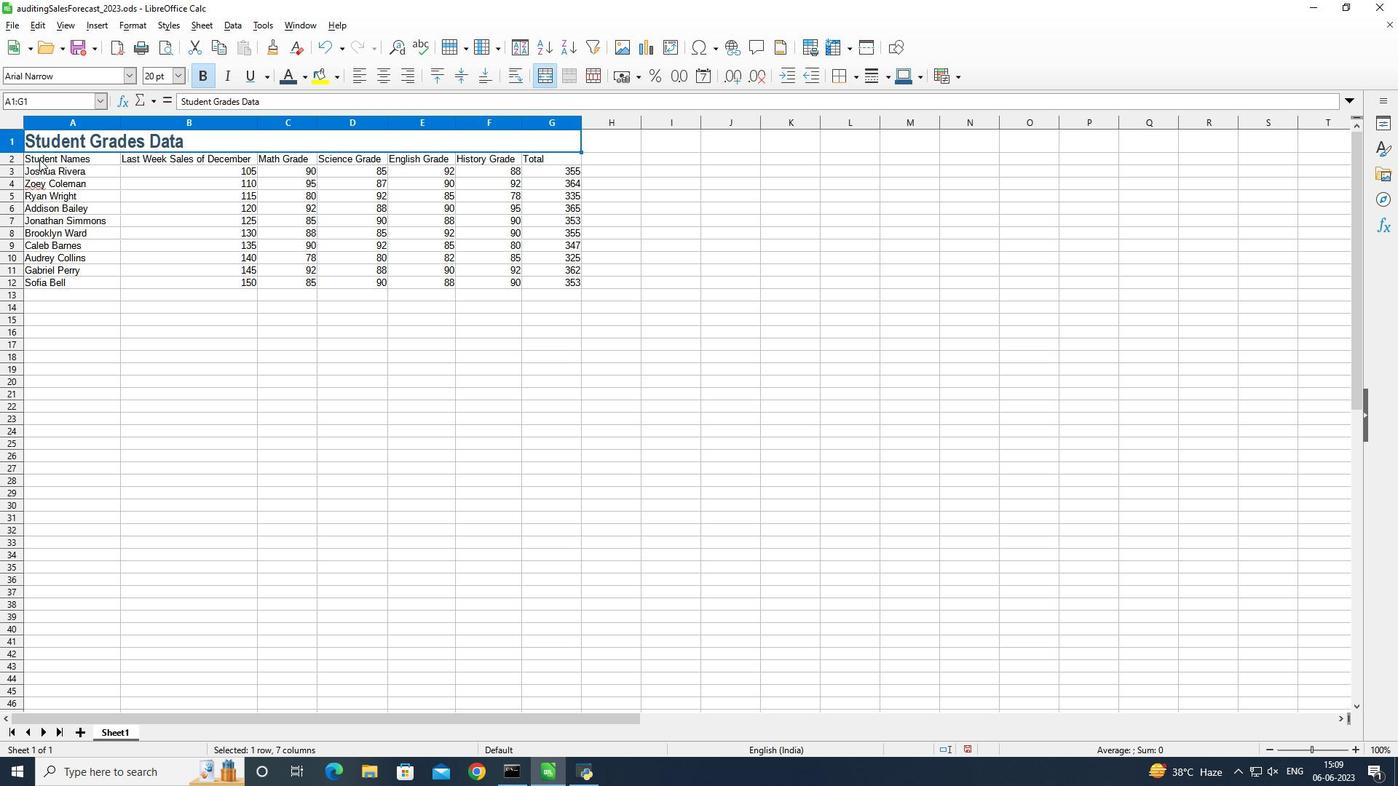 
Action: Mouse pressed left at (45, 158)
Screenshot: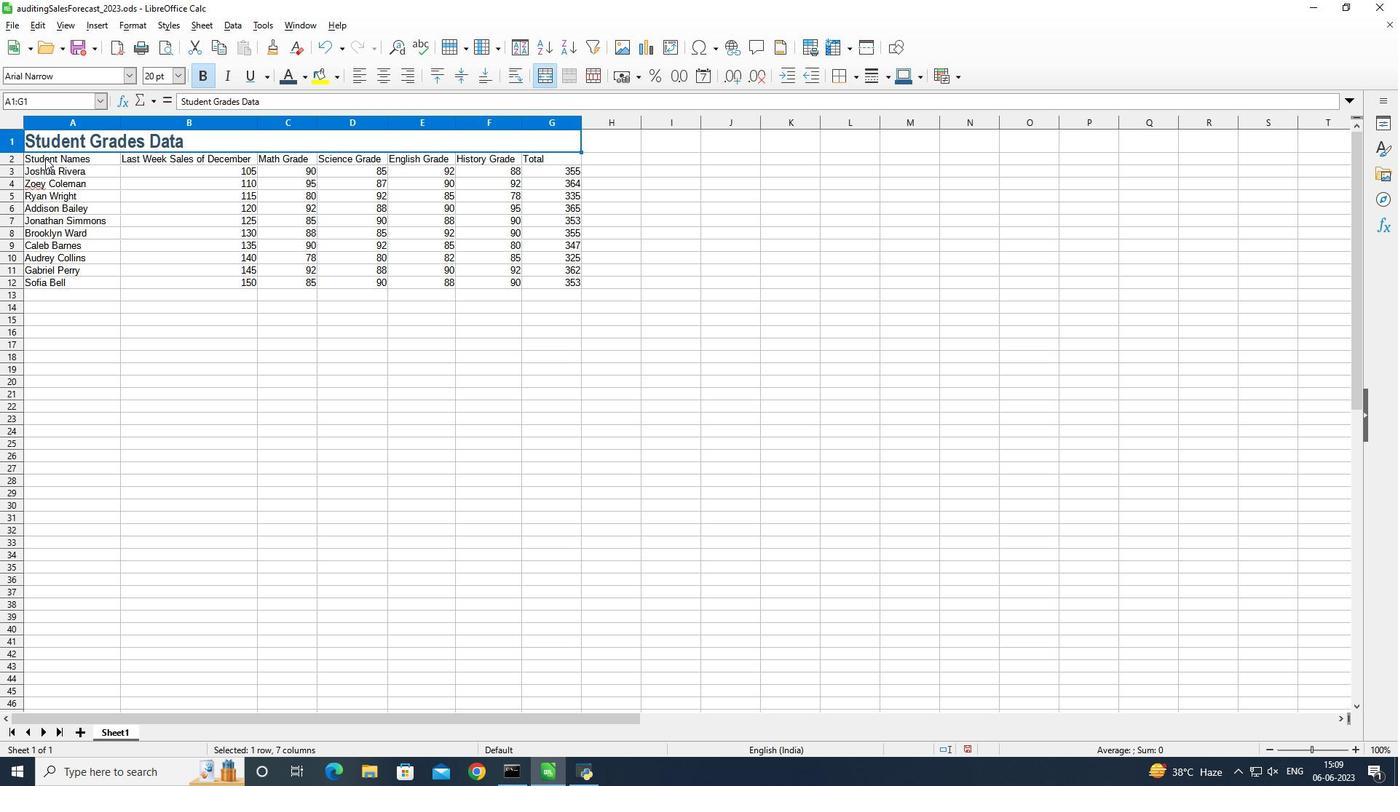 
Action: Mouse moved to (48, 157)
Screenshot: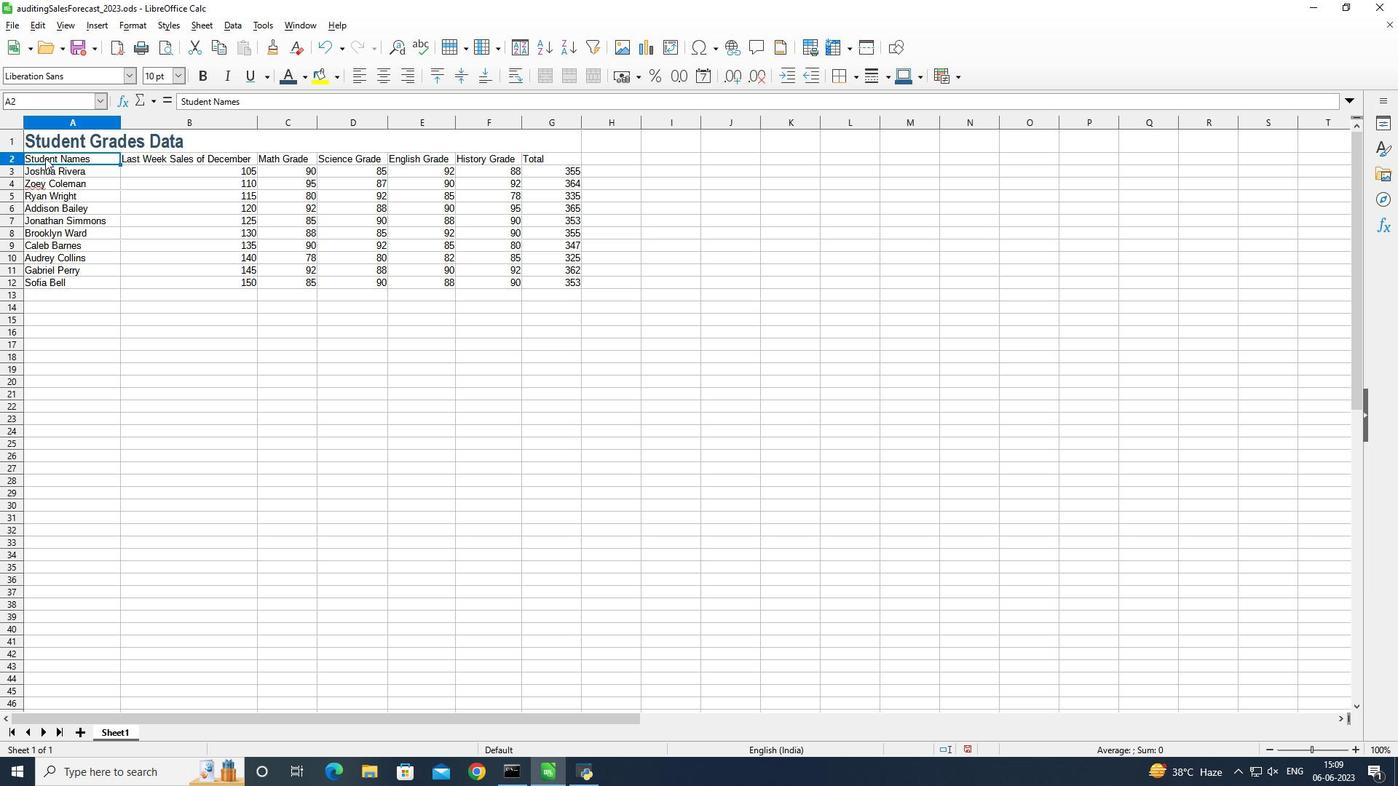 
Action: Mouse pressed left at (48, 157)
Screenshot: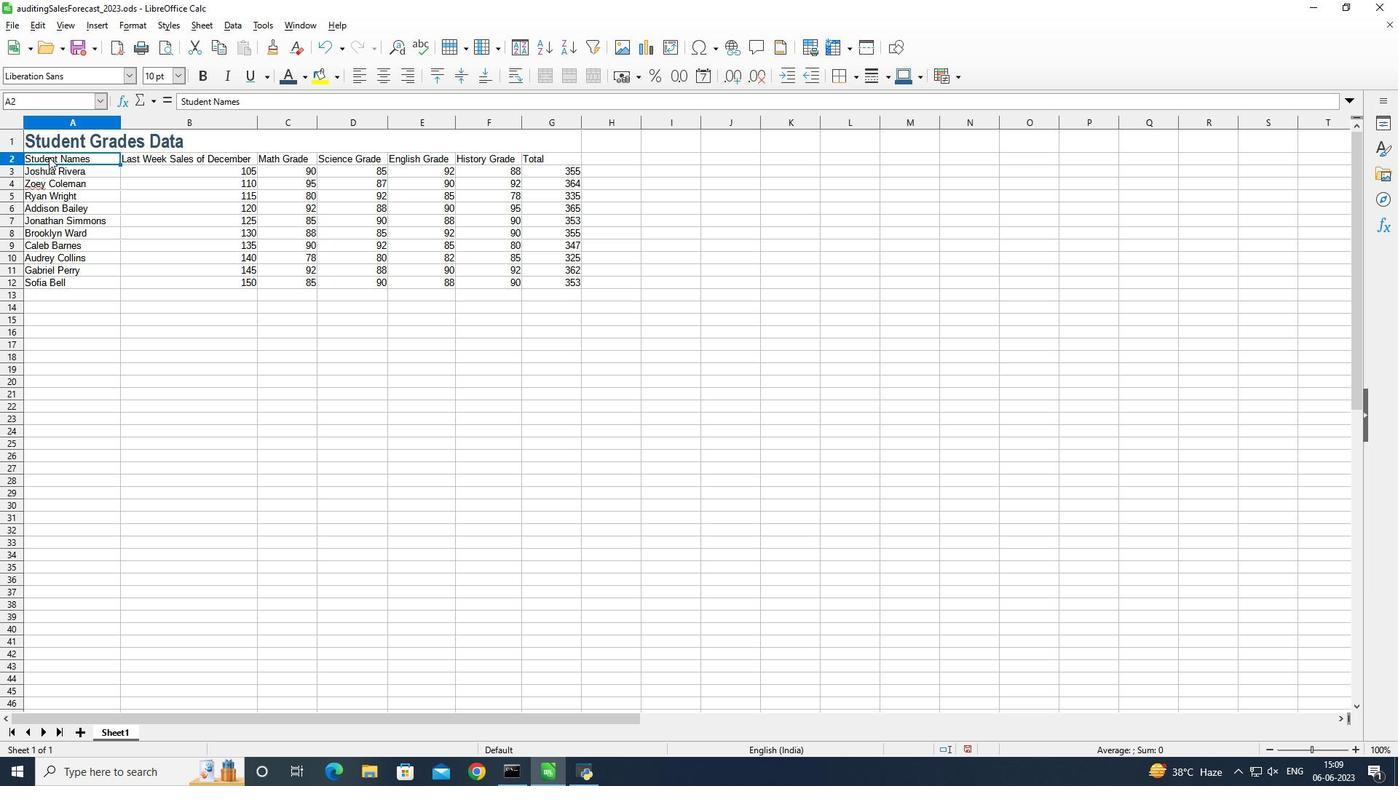 
Action: Mouse moved to (128, 75)
Screenshot: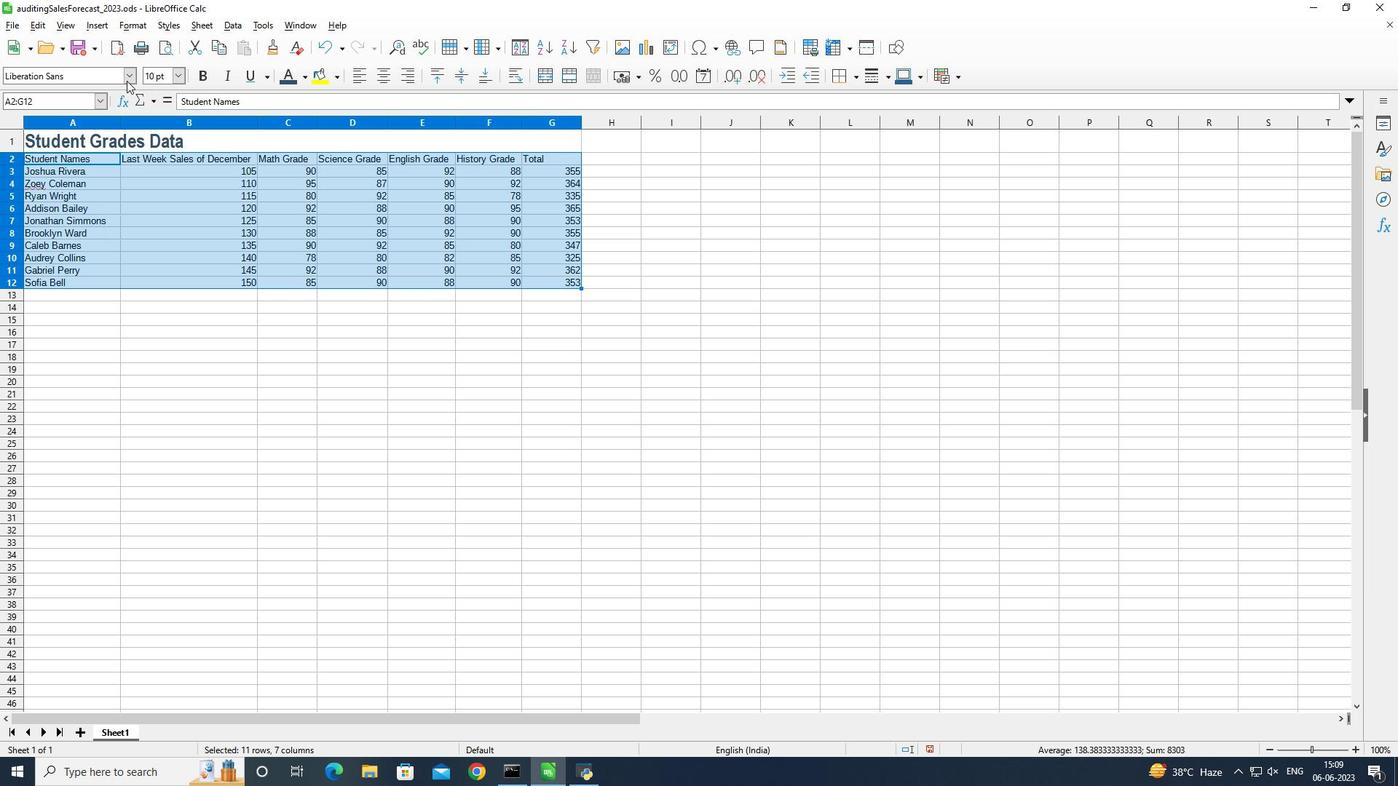 
Action: Mouse pressed left at (128, 75)
Screenshot: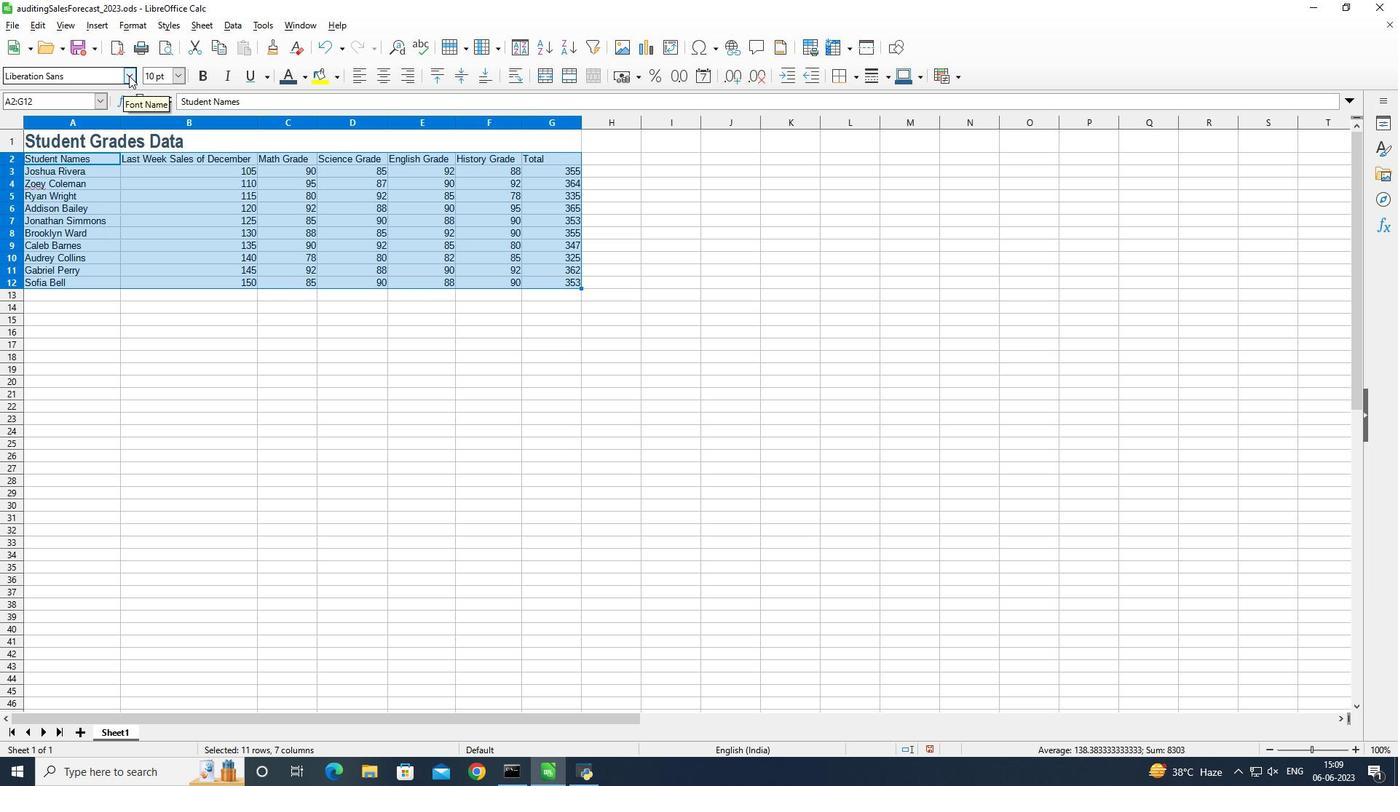 
Action: Mouse moved to (178, 194)
Screenshot: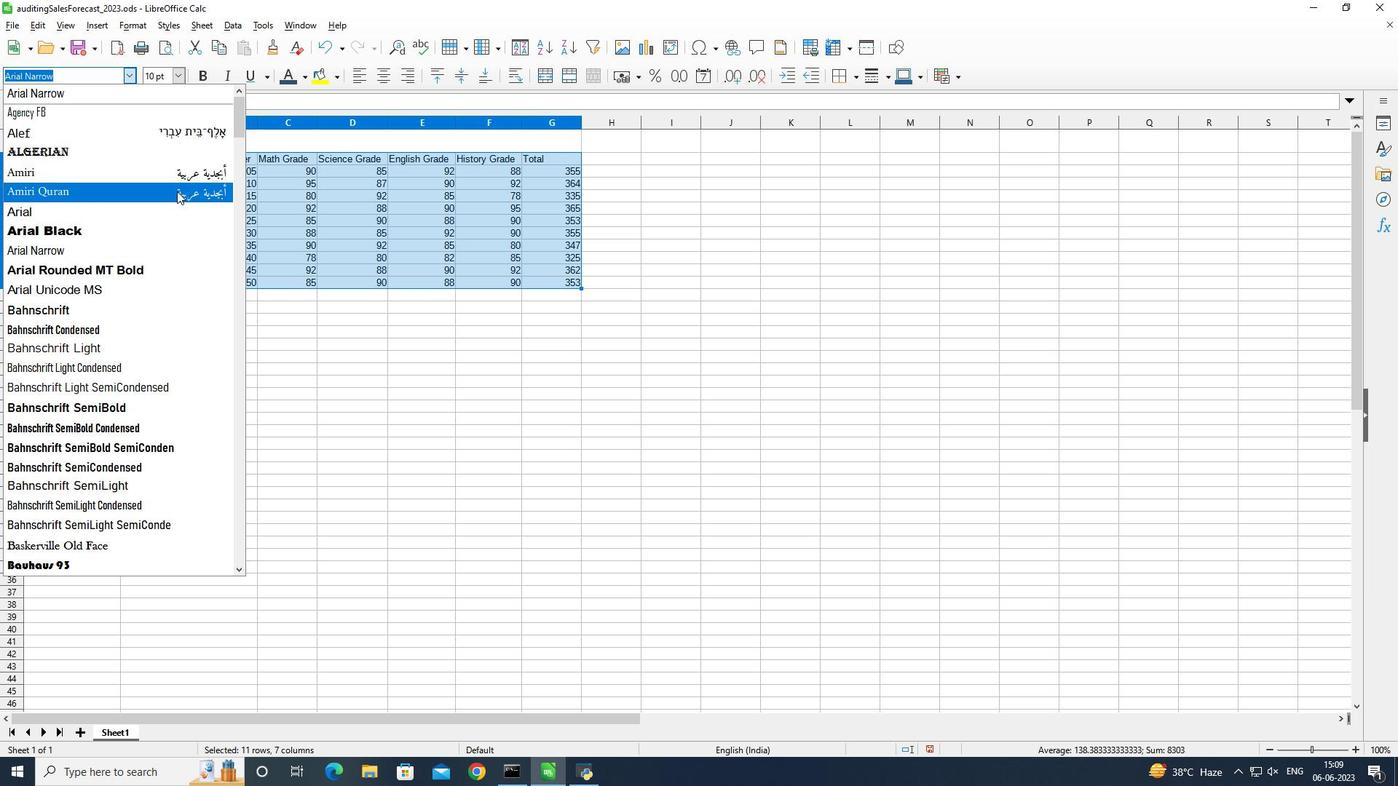 
Action: Mouse scrolled (178, 195) with delta (0, 0)
Screenshot: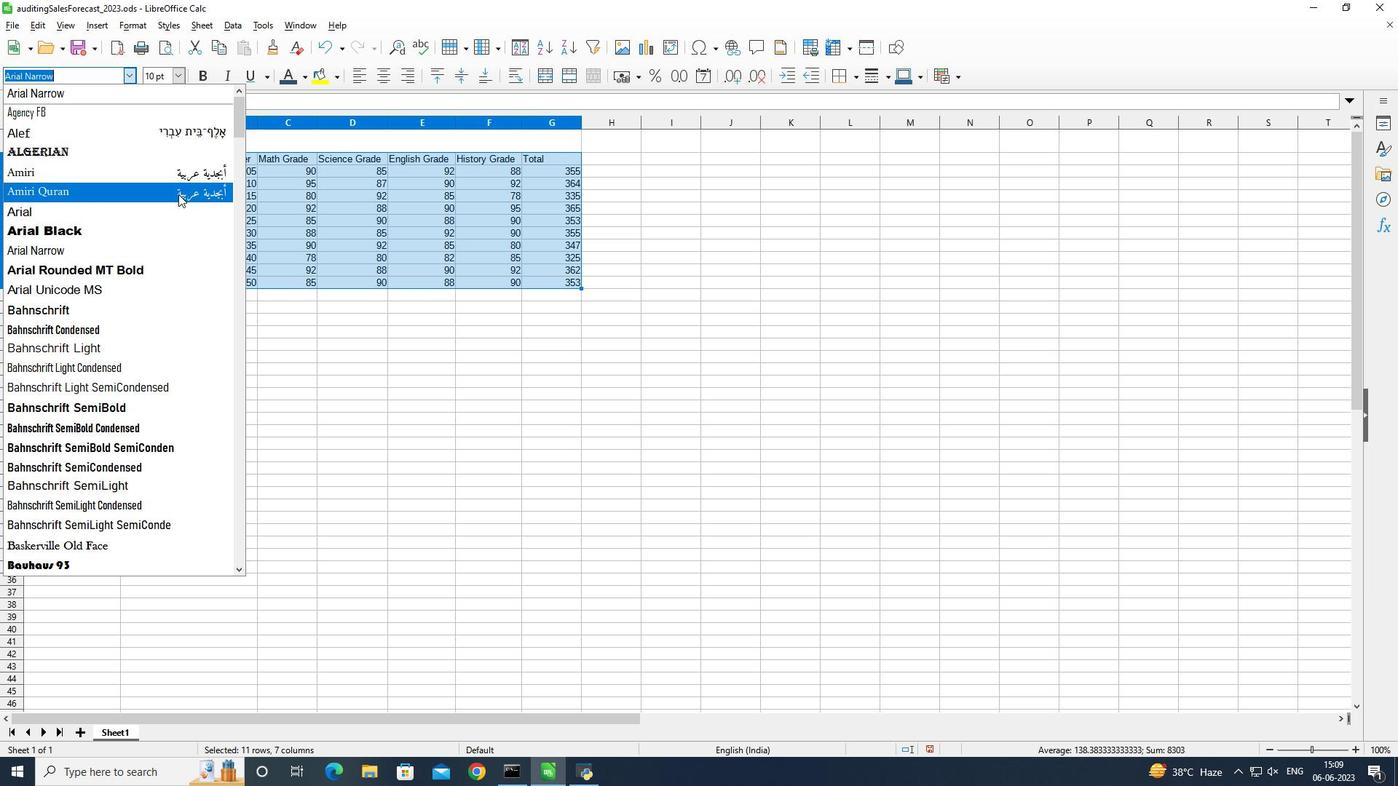 
Action: Mouse scrolled (178, 195) with delta (0, 0)
Screenshot: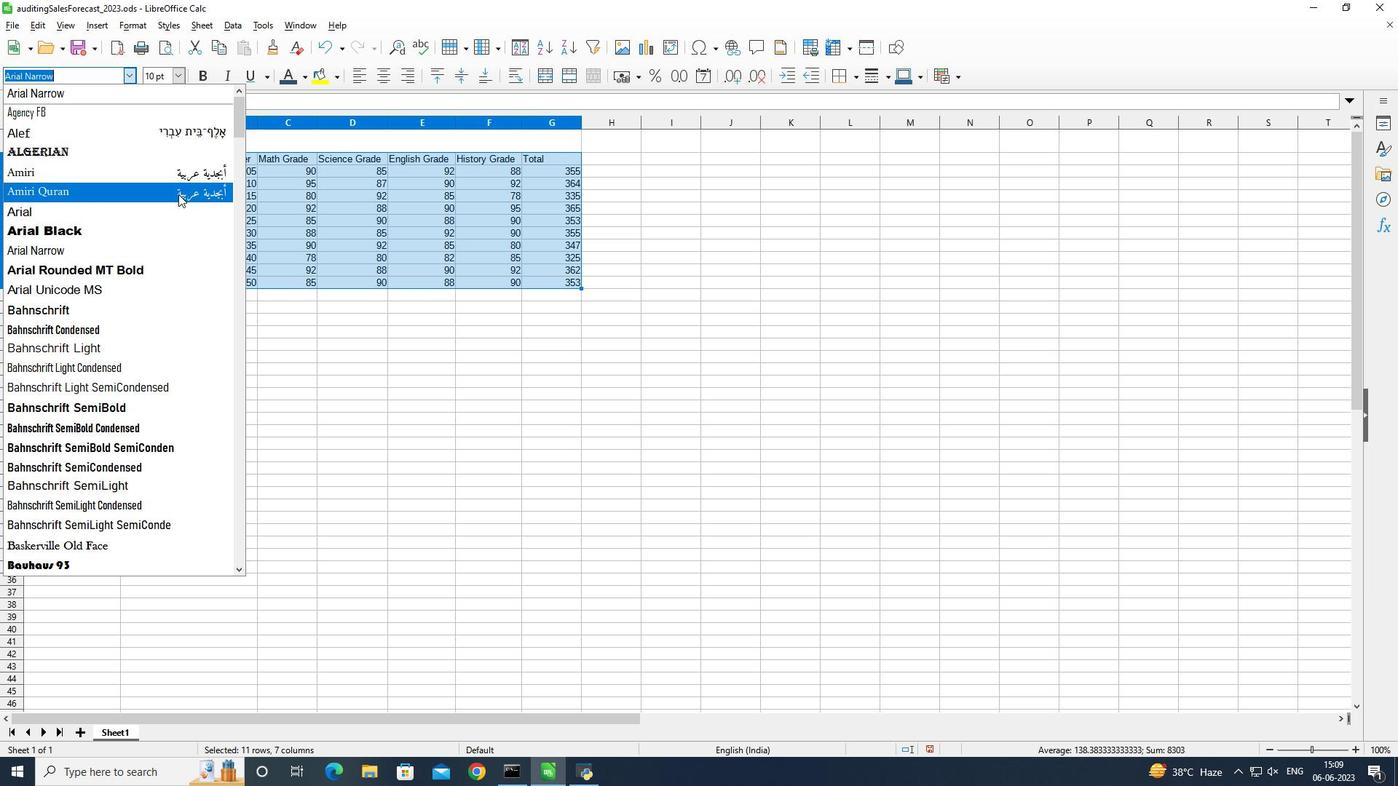 
Action: Mouse scrolled (178, 195) with delta (0, 0)
Screenshot: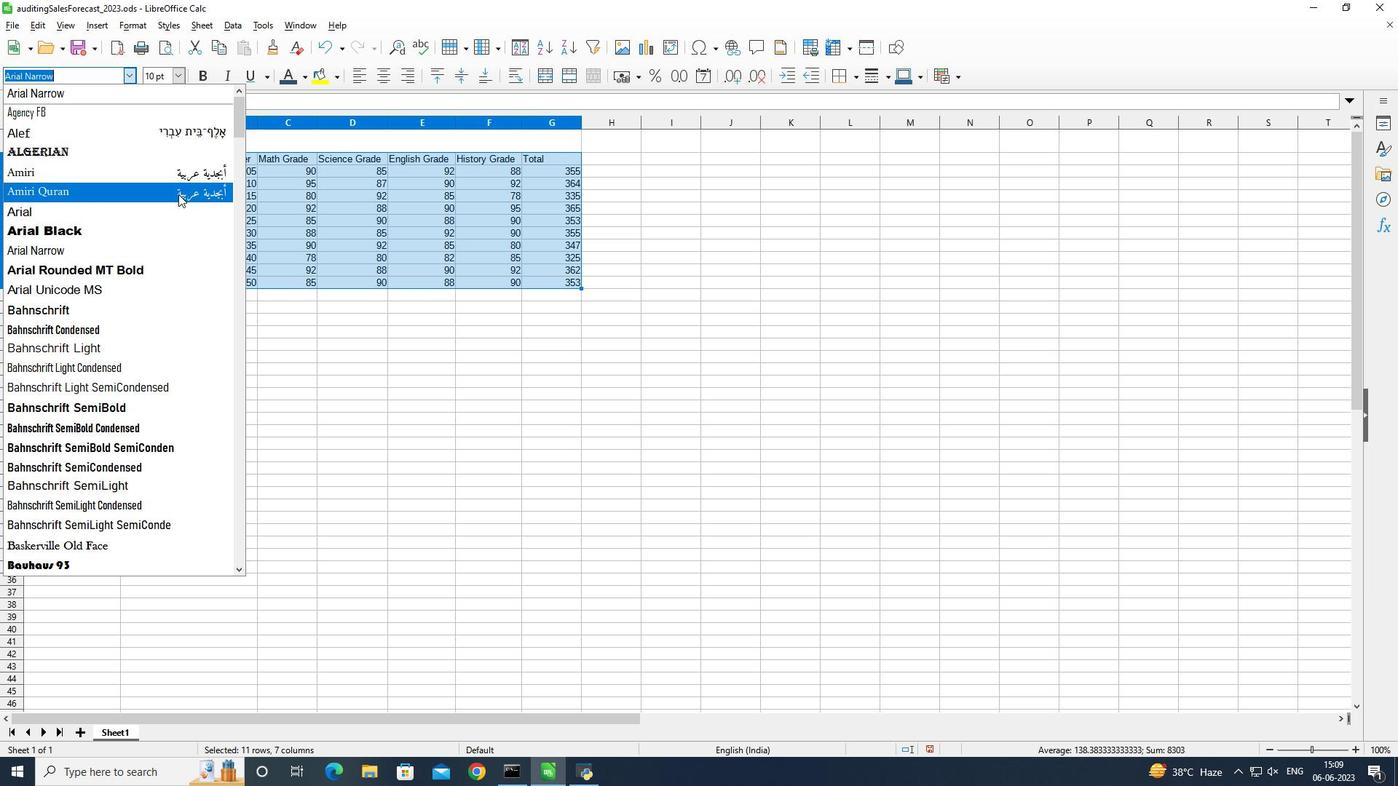
Action: Mouse scrolled (178, 195) with delta (0, 0)
Screenshot: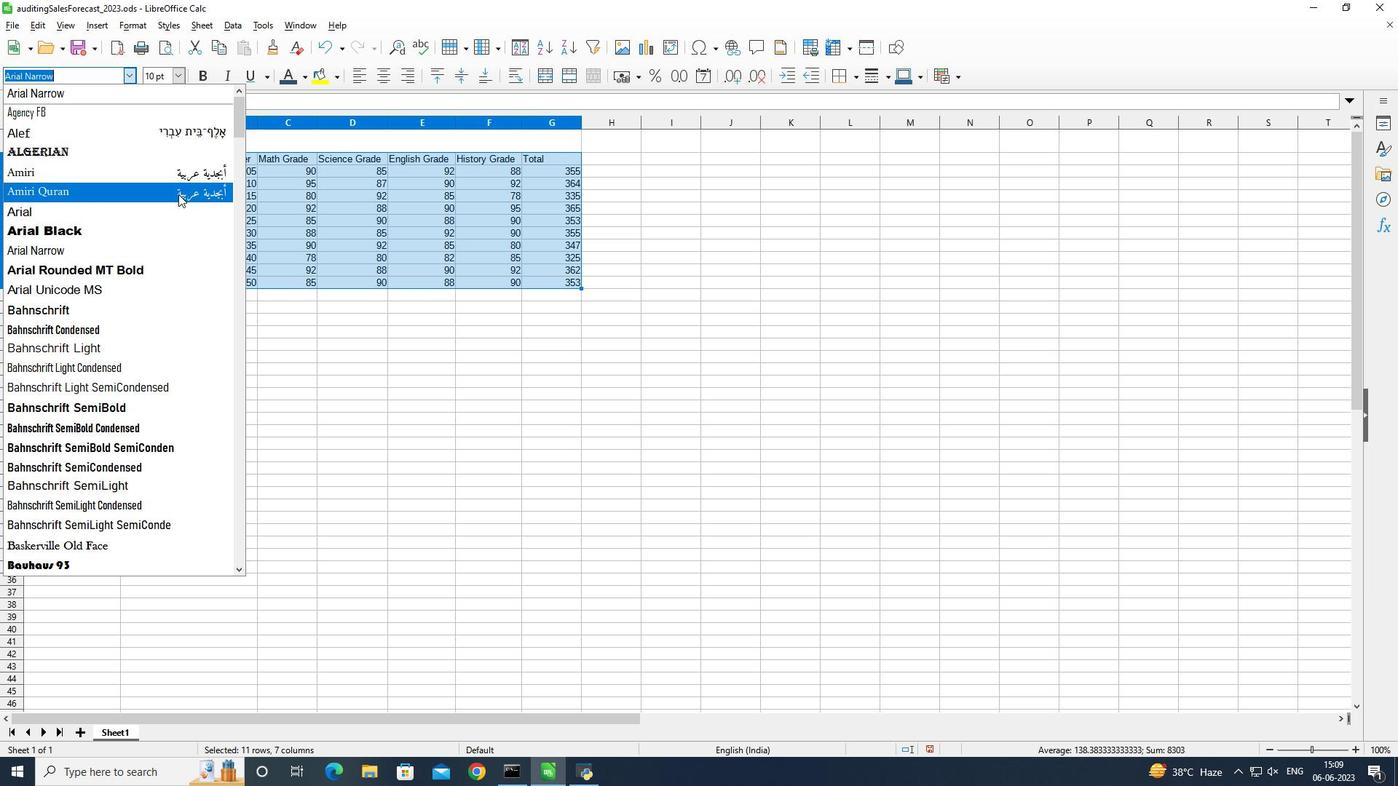 
Action: Mouse scrolled (178, 195) with delta (0, 0)
Screenshot: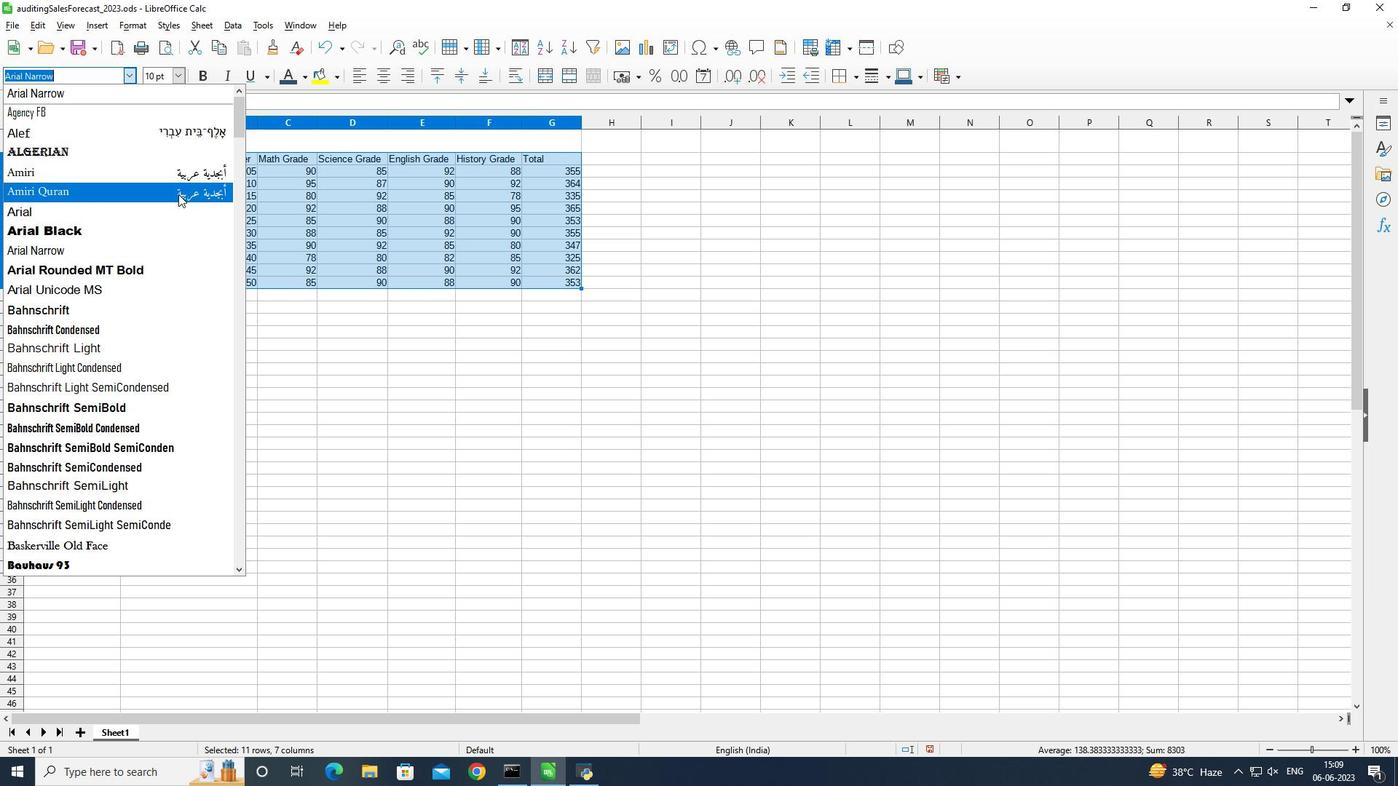 
Action: Mouse scrolled (178, 193) with delta (0, 0)
Screenshot: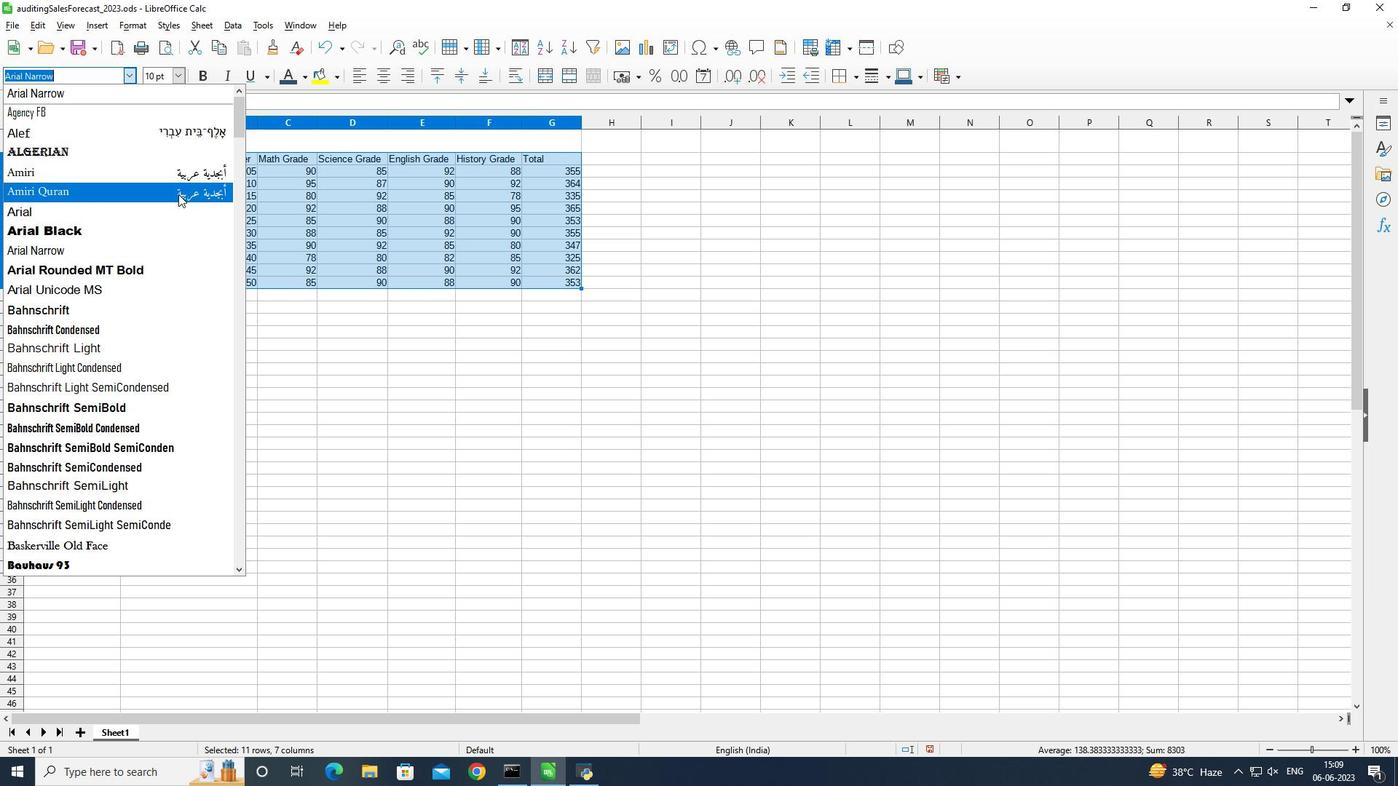 
Action: Mouse scrolled (178, 193) with delta (0, 0)
Screenshot: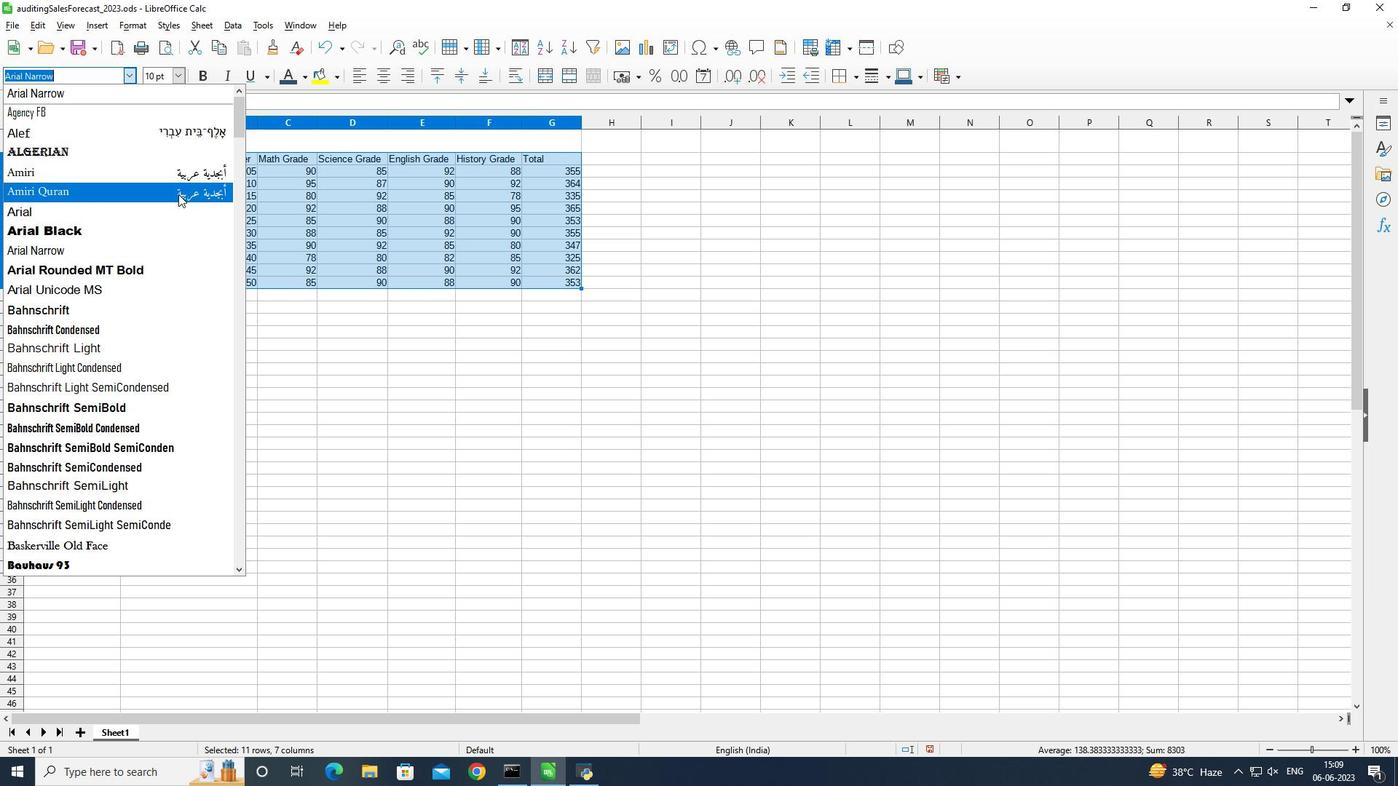 
Action: Mouse scrolled (178, 193) with delta (0, 0)
Screenshot: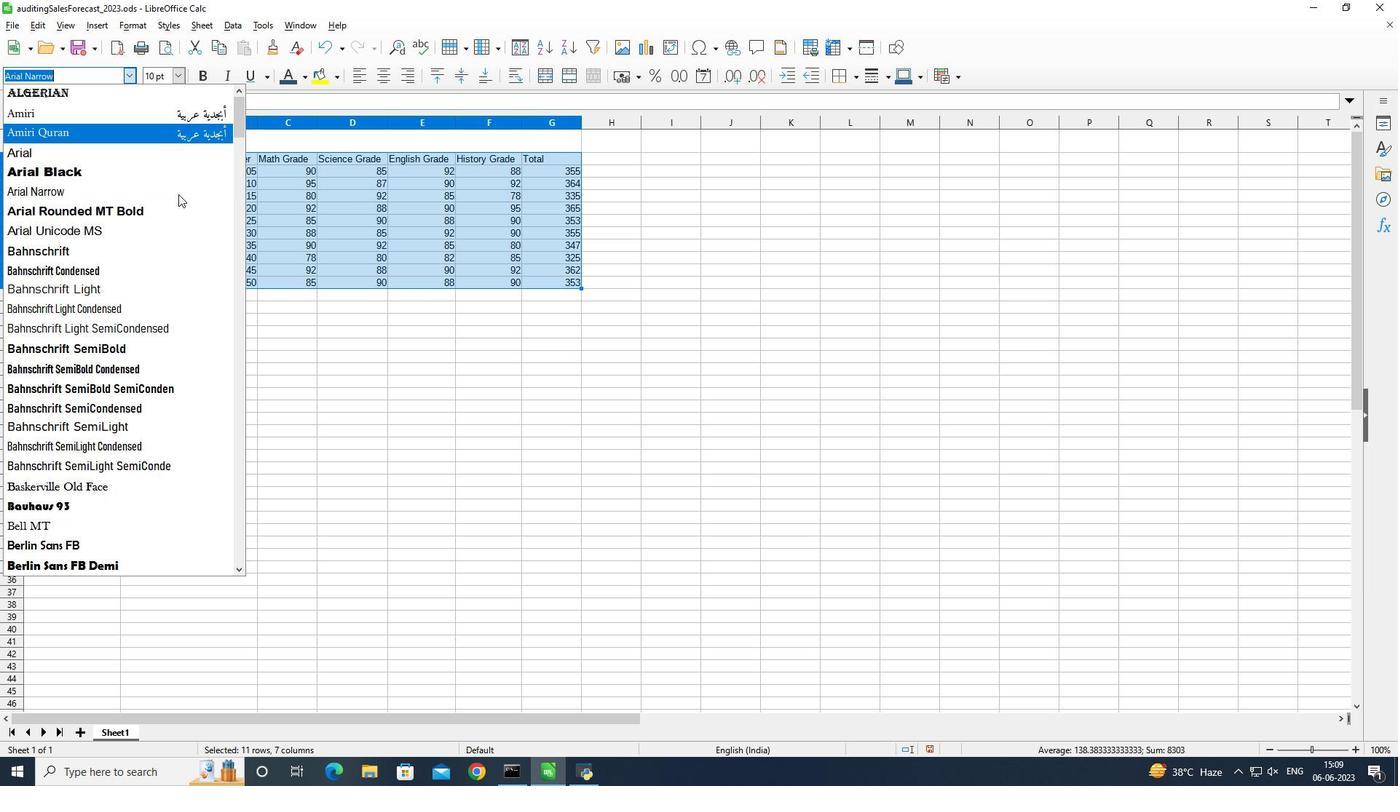 
Action: Mouse scrolled (178, 193) with delta (0, 0)
Screenshot: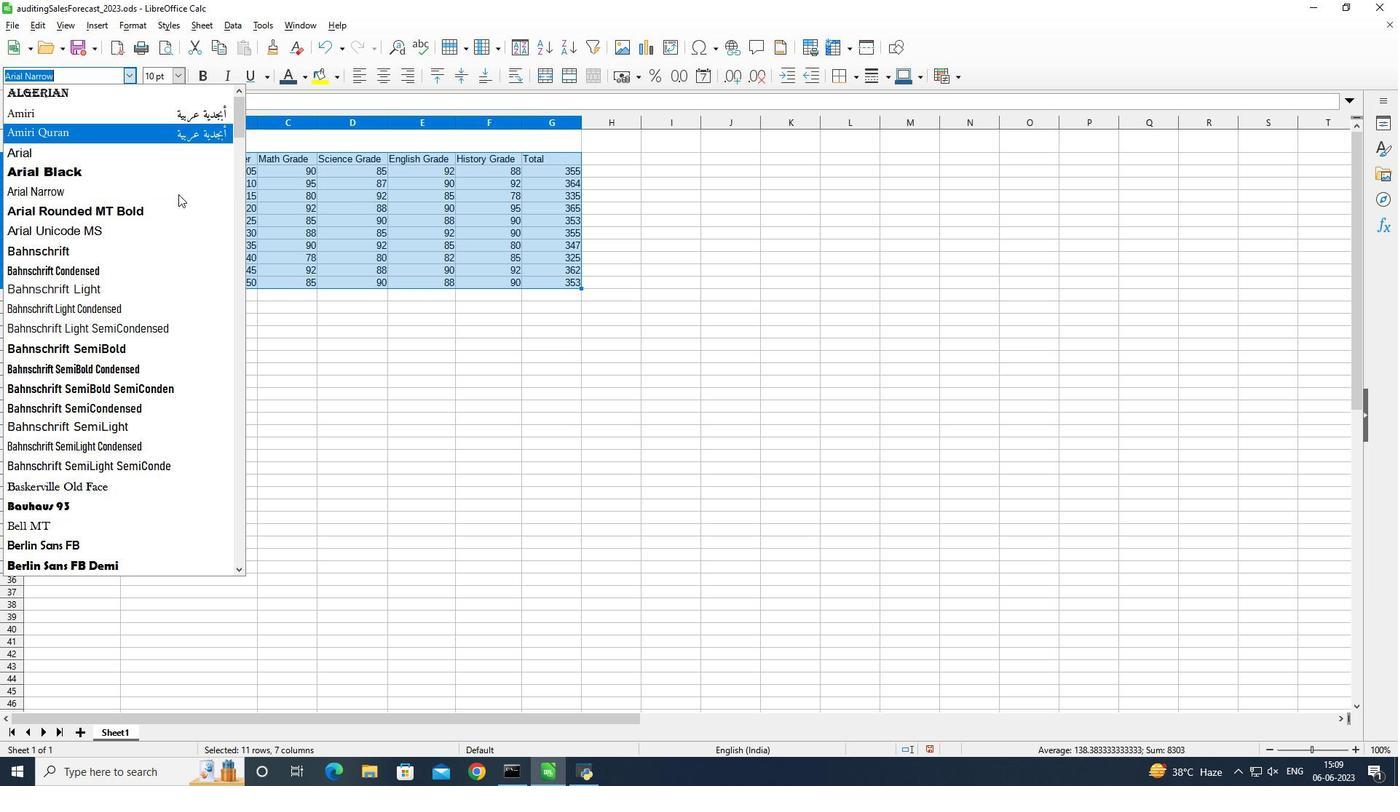 
Action: Mouse scrolled (178, 193) with delta (0, 0)
Screenshot: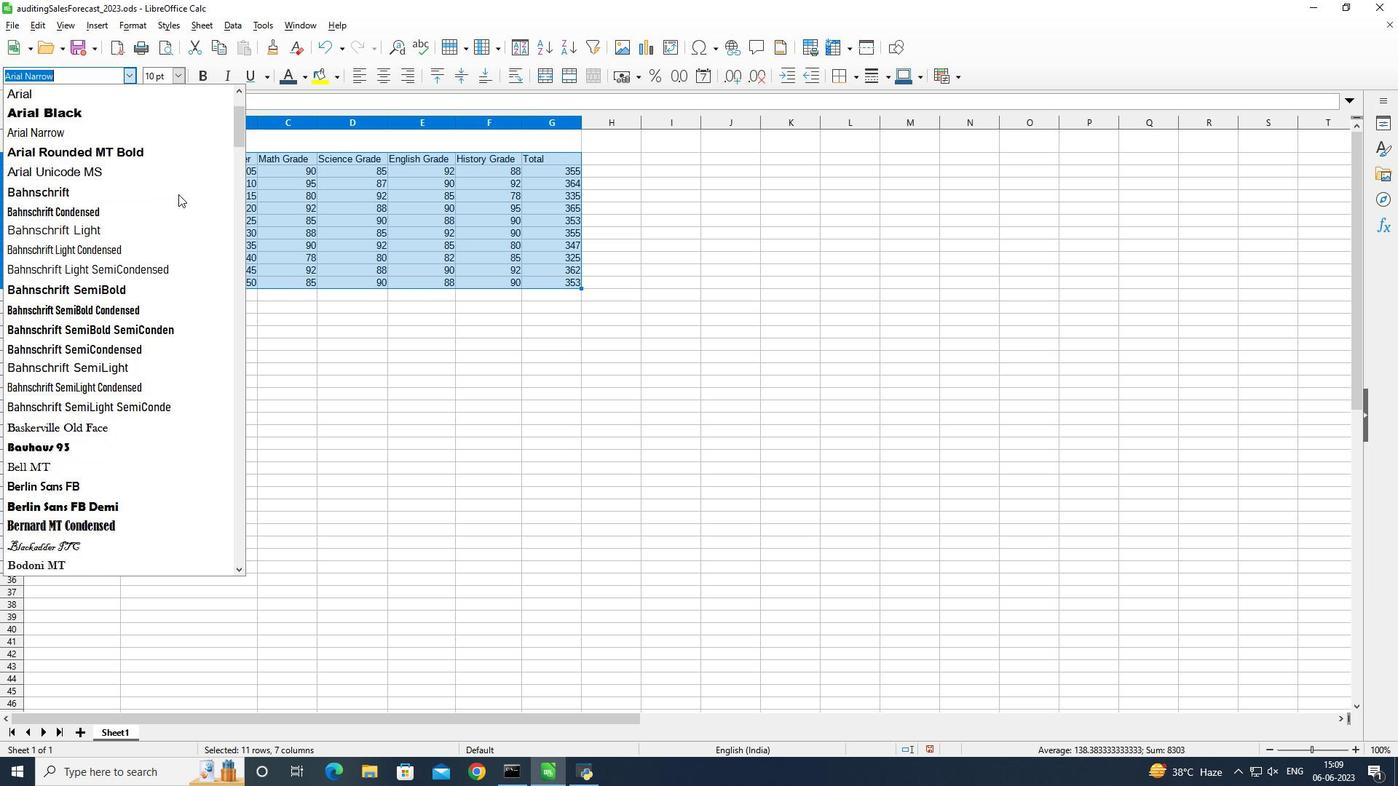 
Action: Mouse scrolled (178, 193) with delta (0, 0)
Screenshot: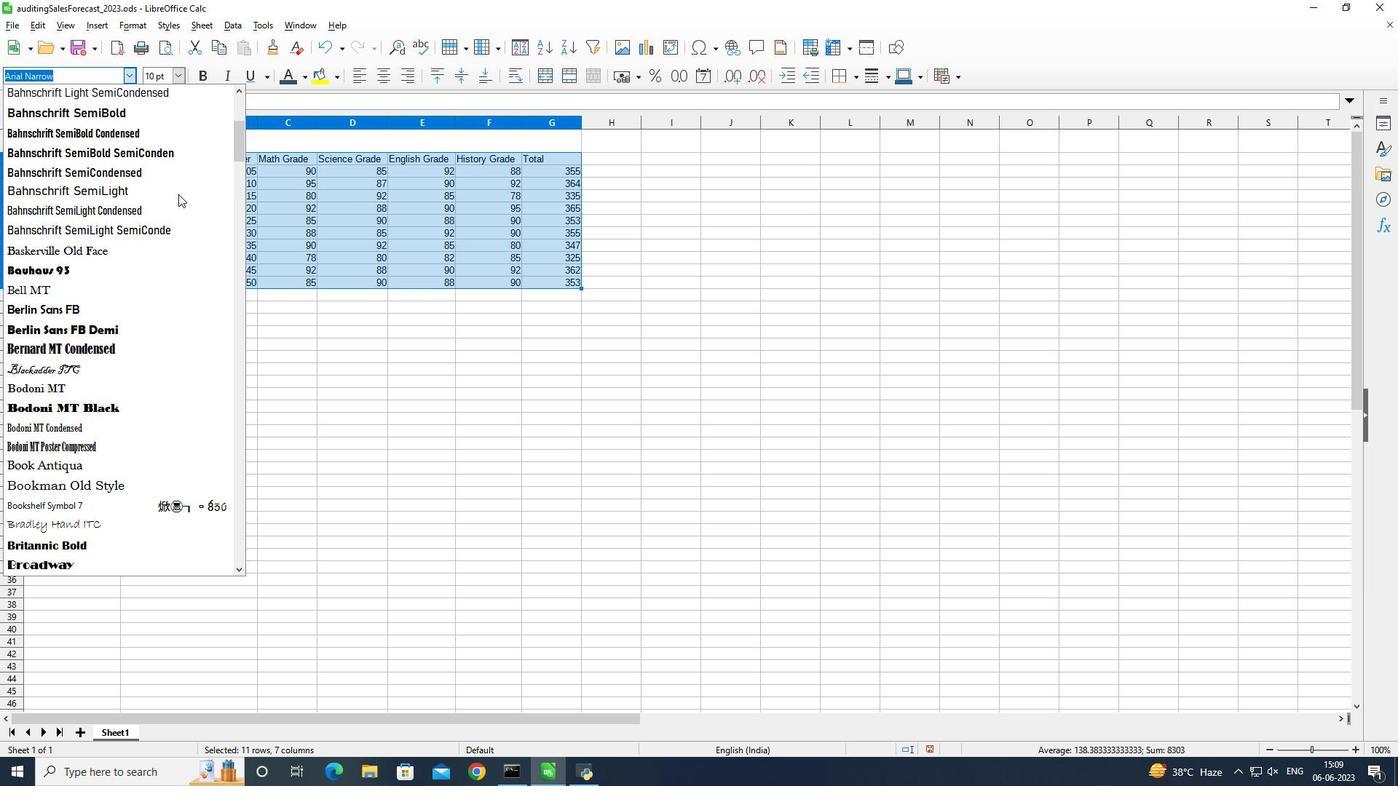 
Action: Mouse scrolled (178, 193) with delta (0, 0)
Screenshot: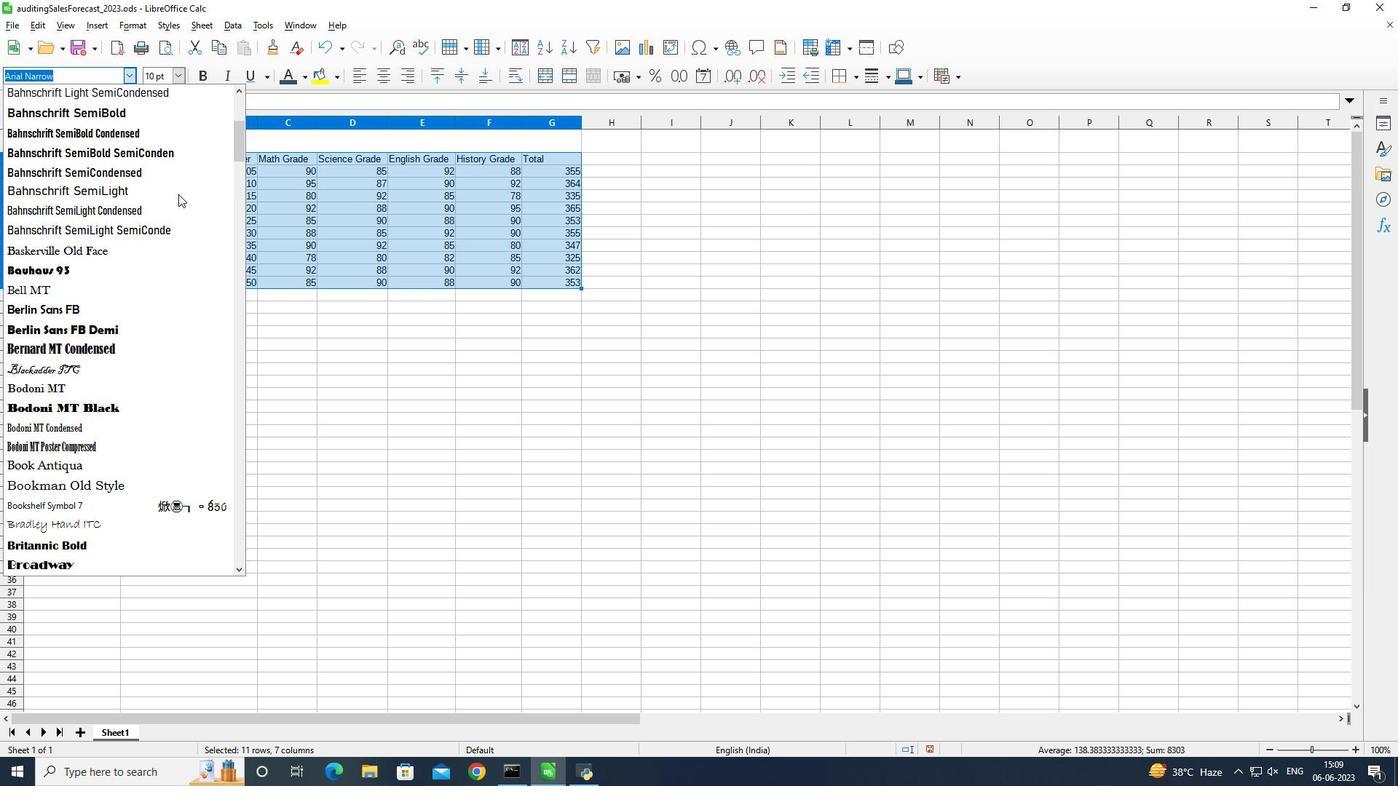 
Action: Mouse scrolled (178, 193) with delta (0, 0)
Screenshot: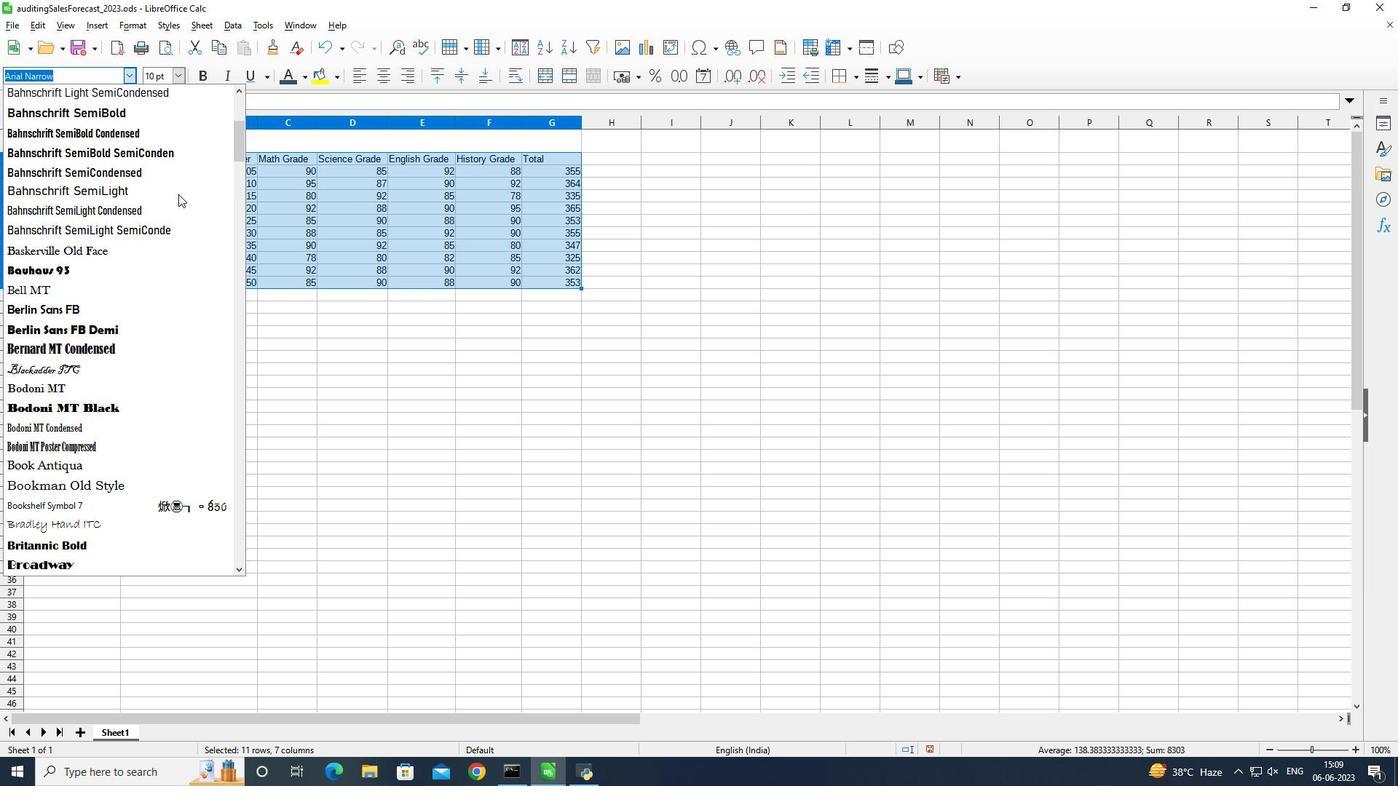 
Action: Mouse moved to (182, 115)
Screenshot: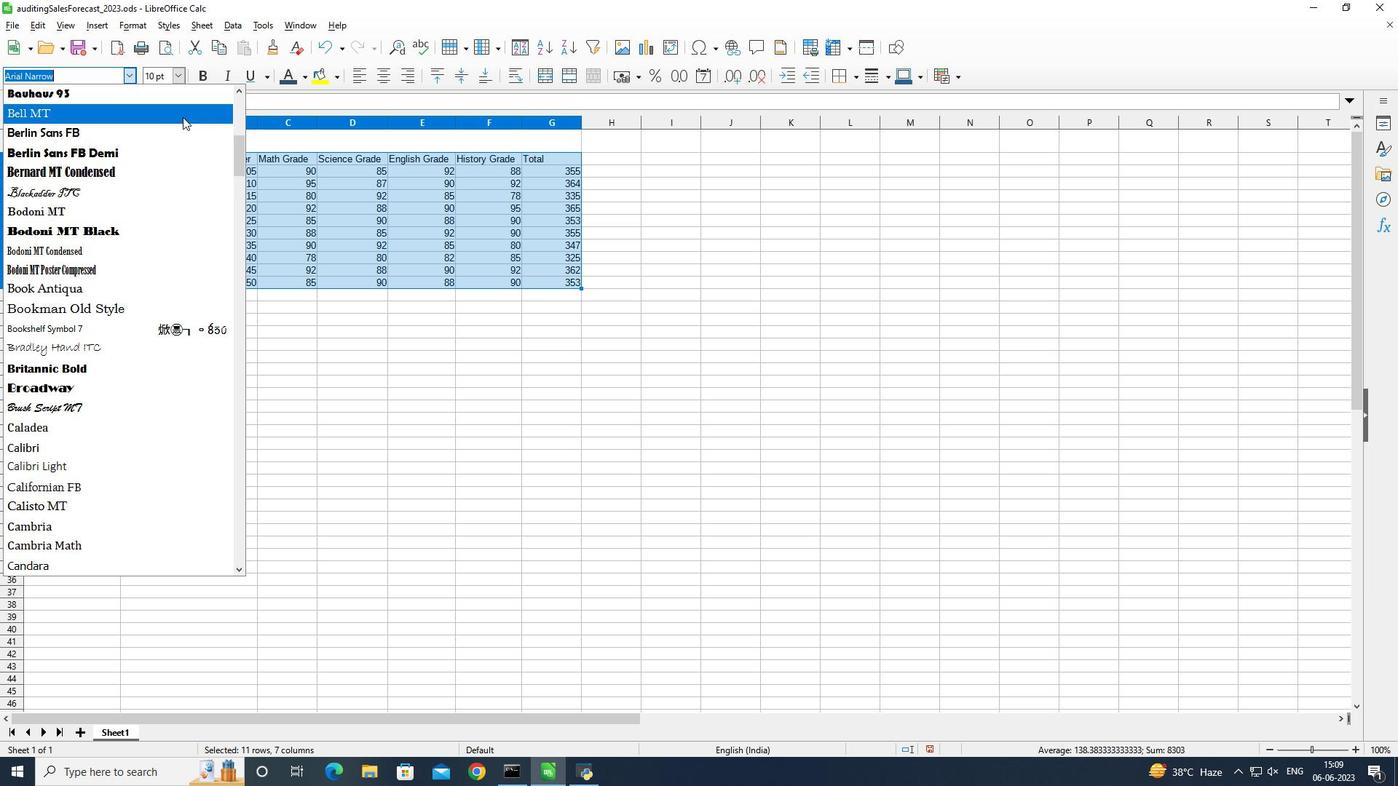 
Action: Mouse pressed left at (182, 115)
Screenshot: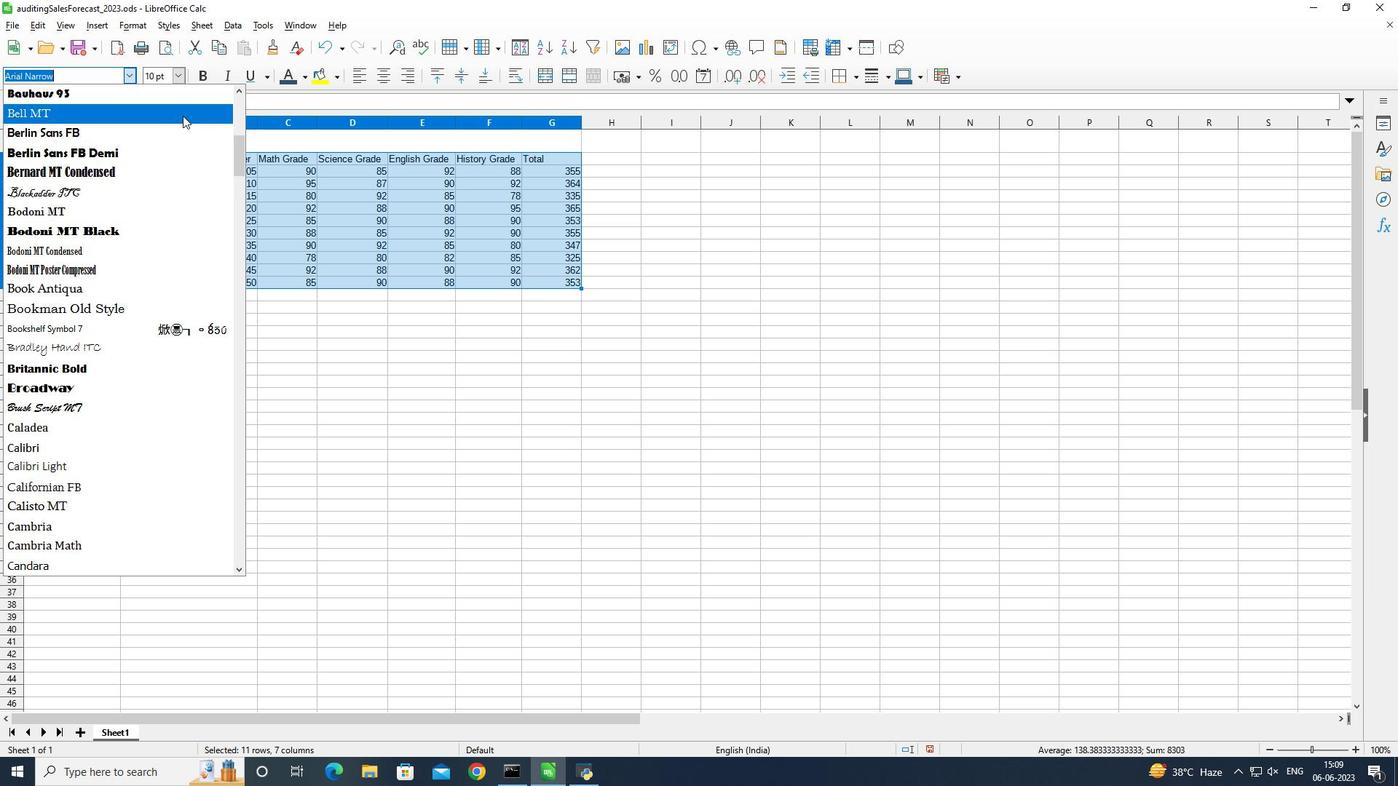 
Action: Mouse moved to (172, 76)
Screenshot: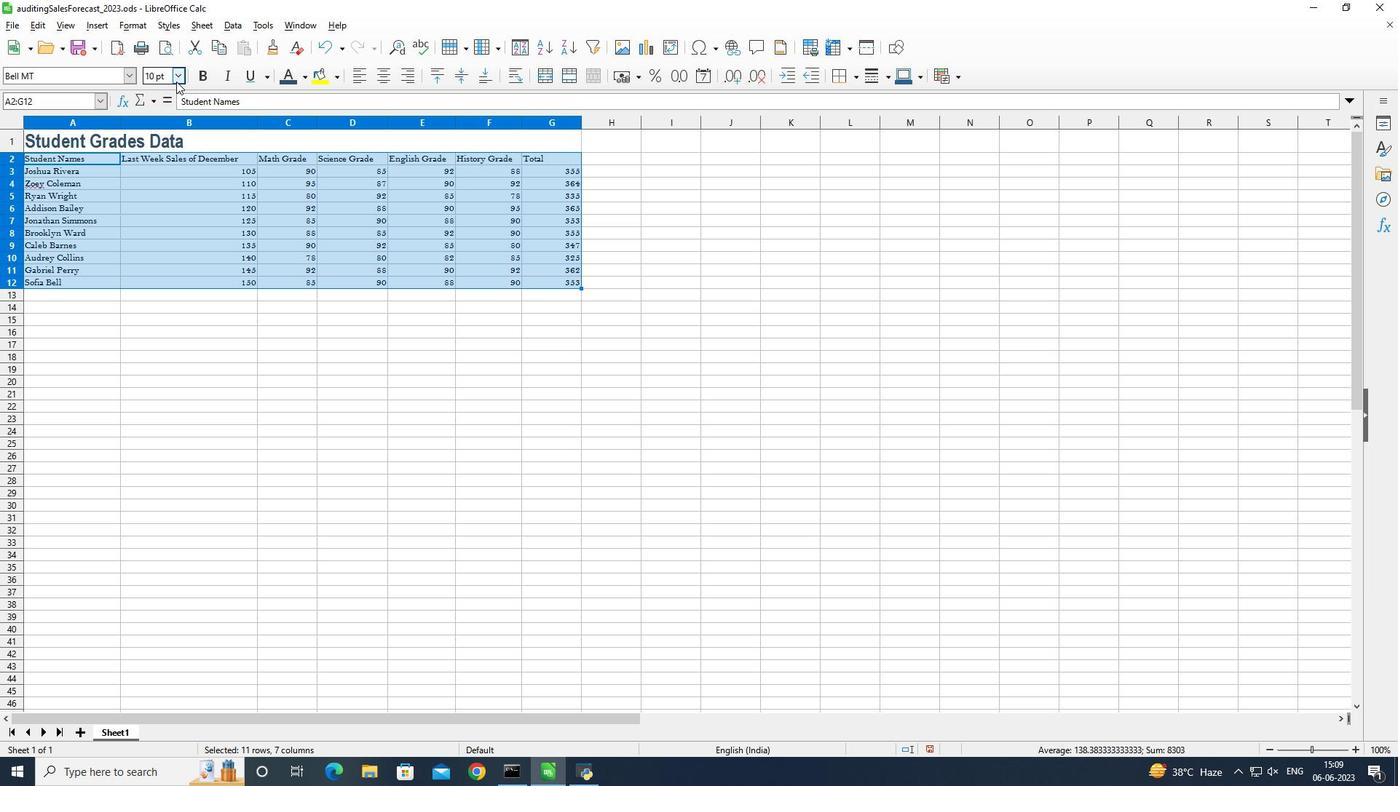 
Action: Mouse pressed left at (172, 76)
Screenshot: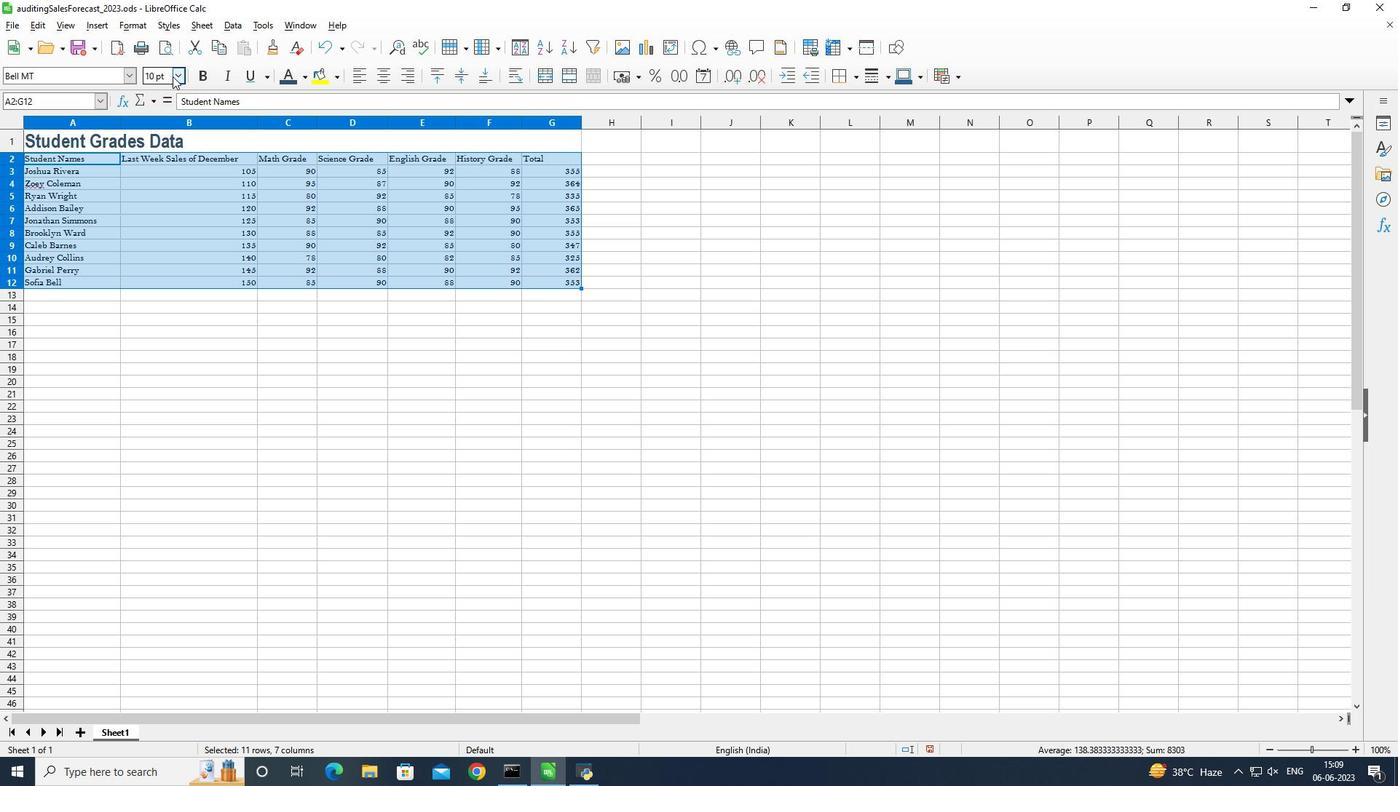 
Action: Mouse moved to (161, 201)
Screenshot: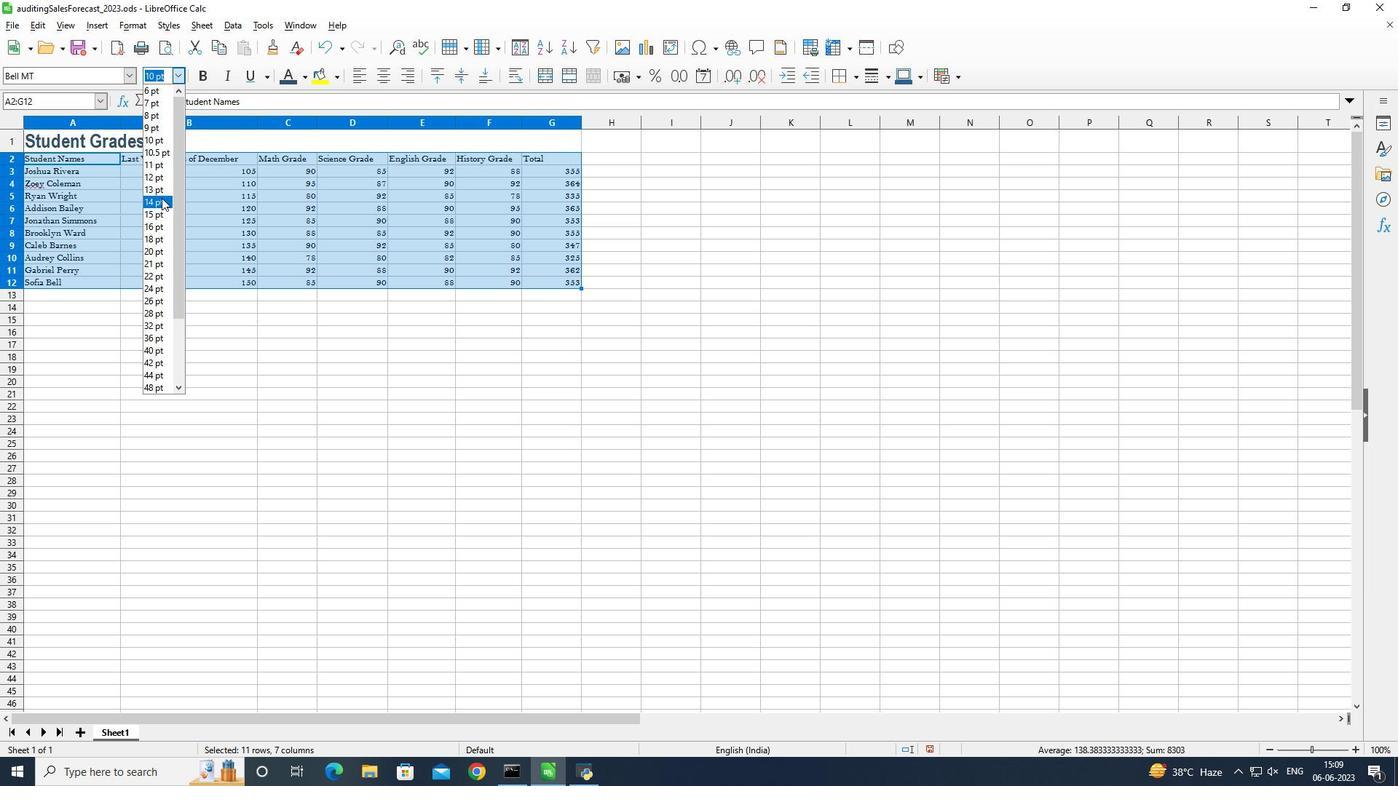 
Action: Mouse pressed left at (161, 201)
Screenshot: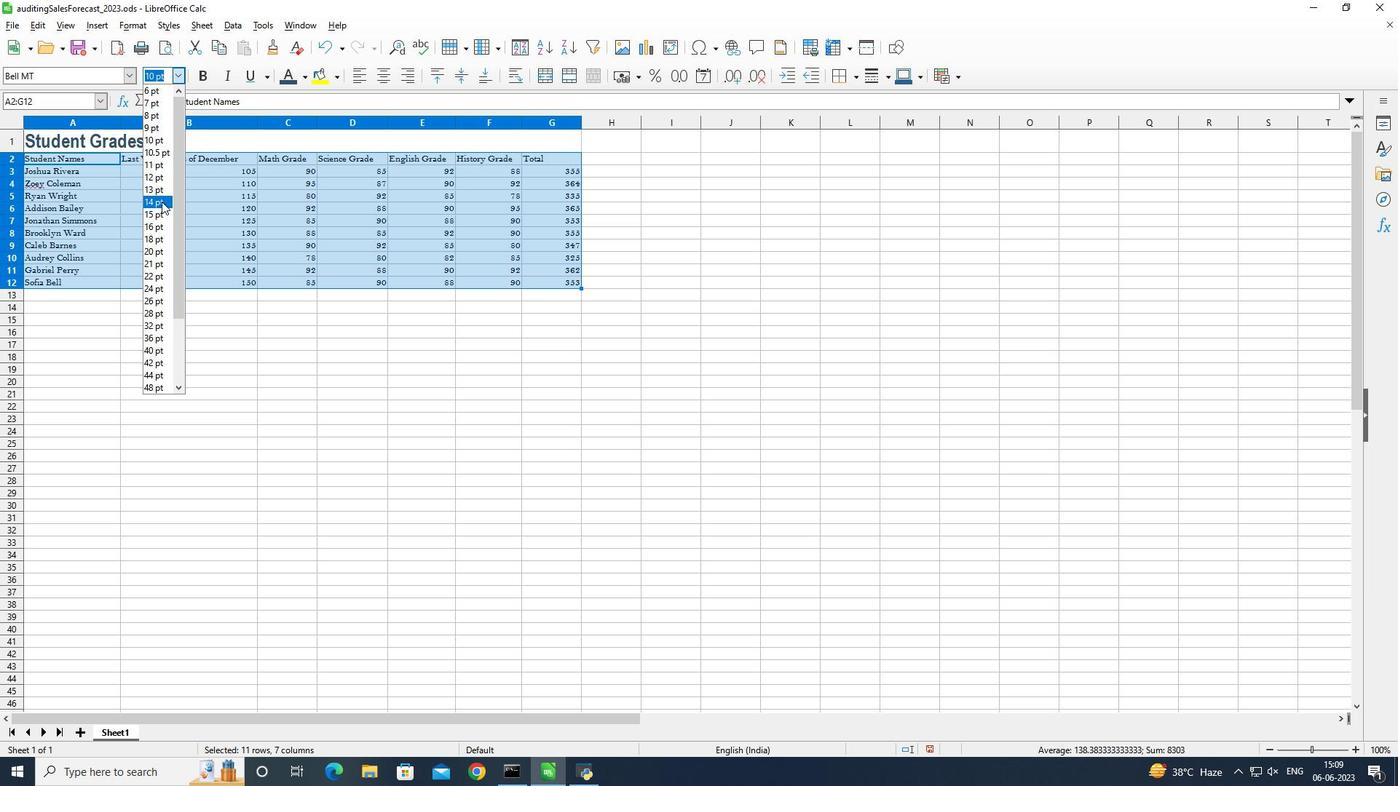 
Action: Mouse moved to (328, 141)
Screenshot: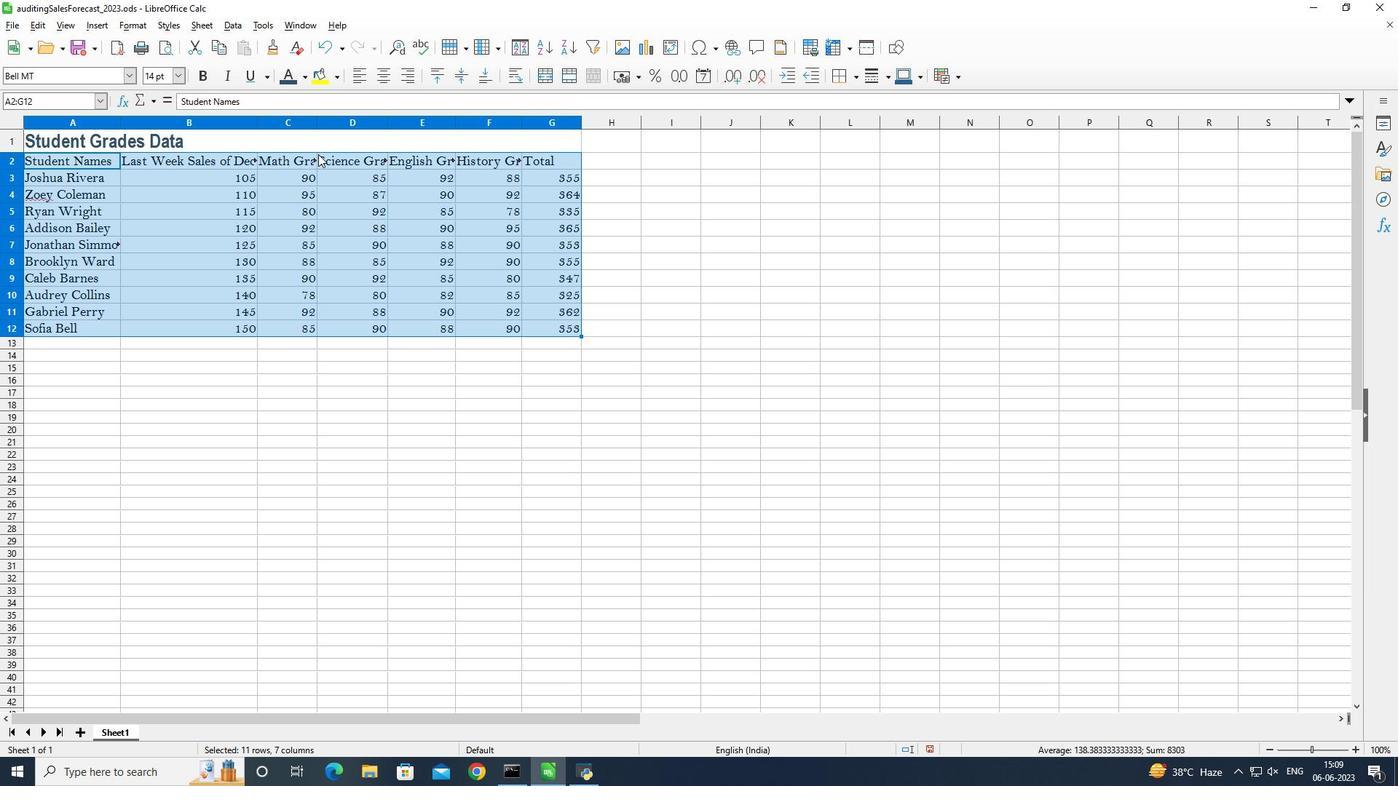 
Action: Mouse pressed left at (328, 141)
Screenshot: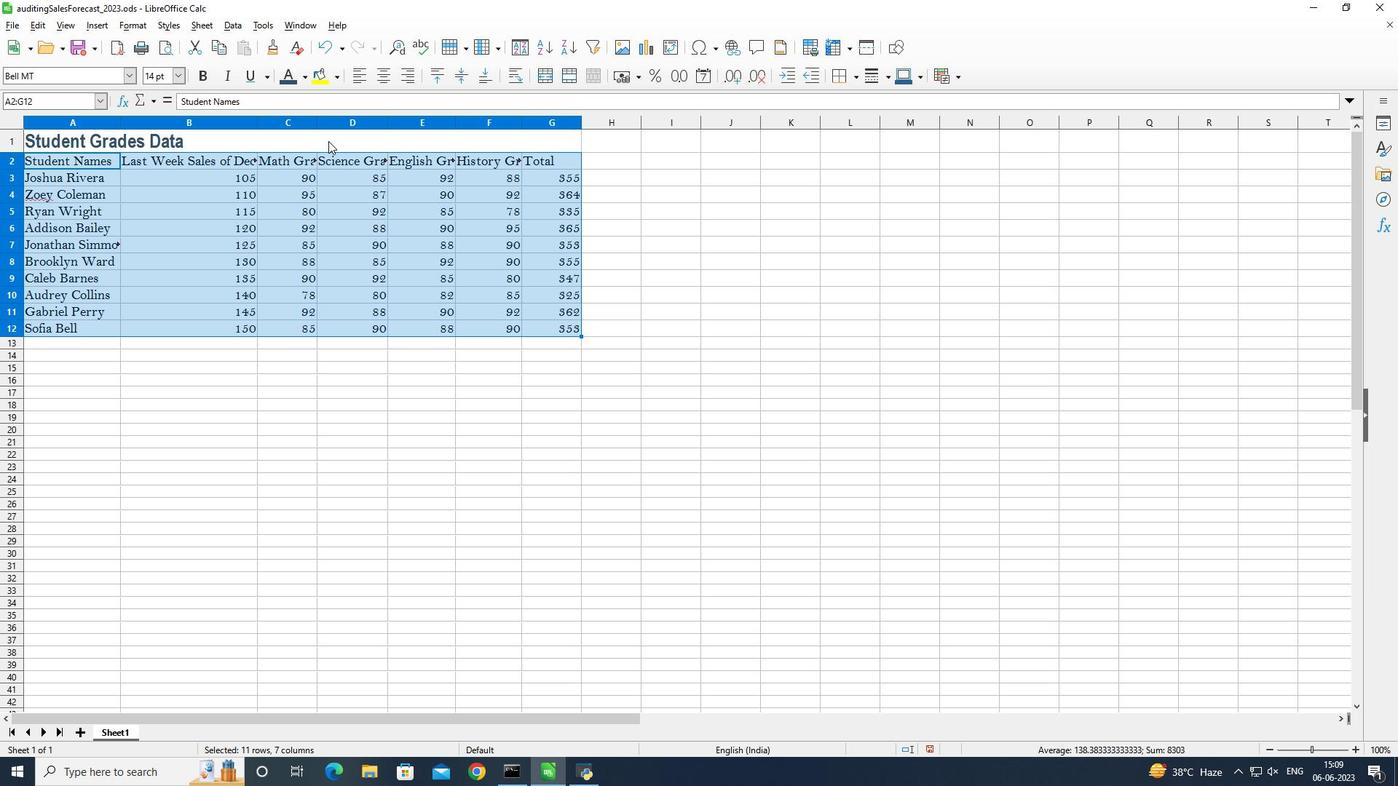 
Action: Key pressed <Key.shift_r><Key.down><Key.down><Key.down><Key.down><Key.down><Key.down><Key.down><Key.down><Key.down><Key.down><Key.down>
Screenshot: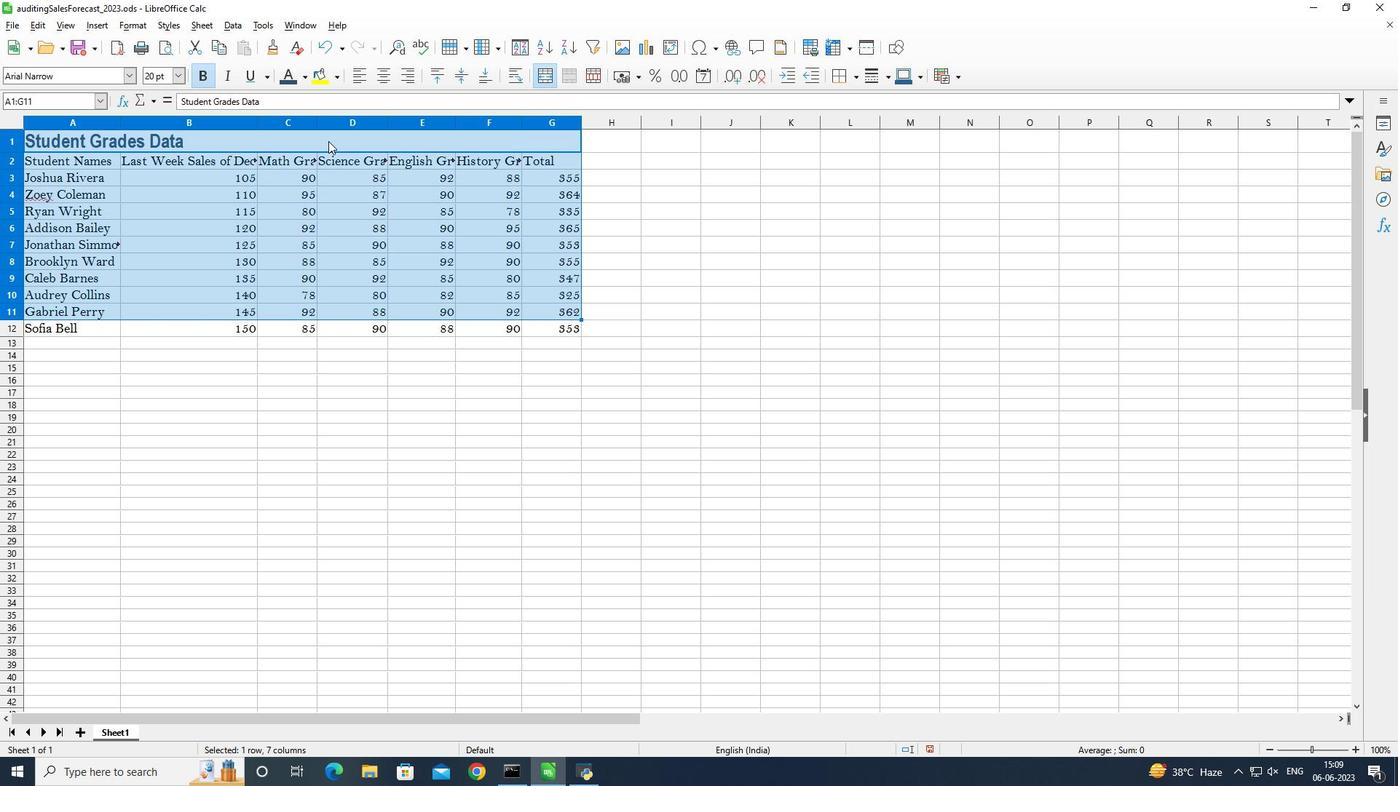 
Action: Mouse moved to (389, 80)
Screenshot: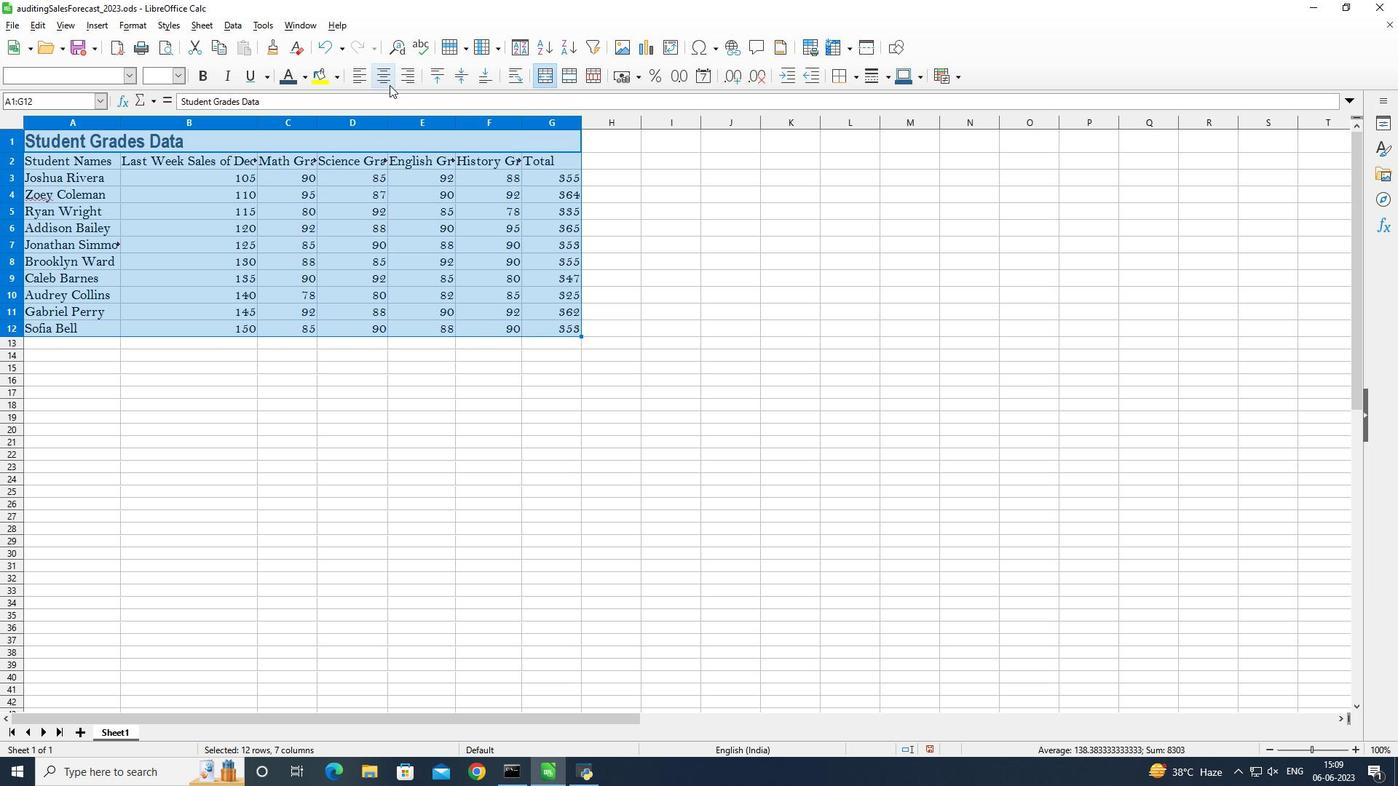 
Action: Mouse pressed left at (389, 80)
Screenshot: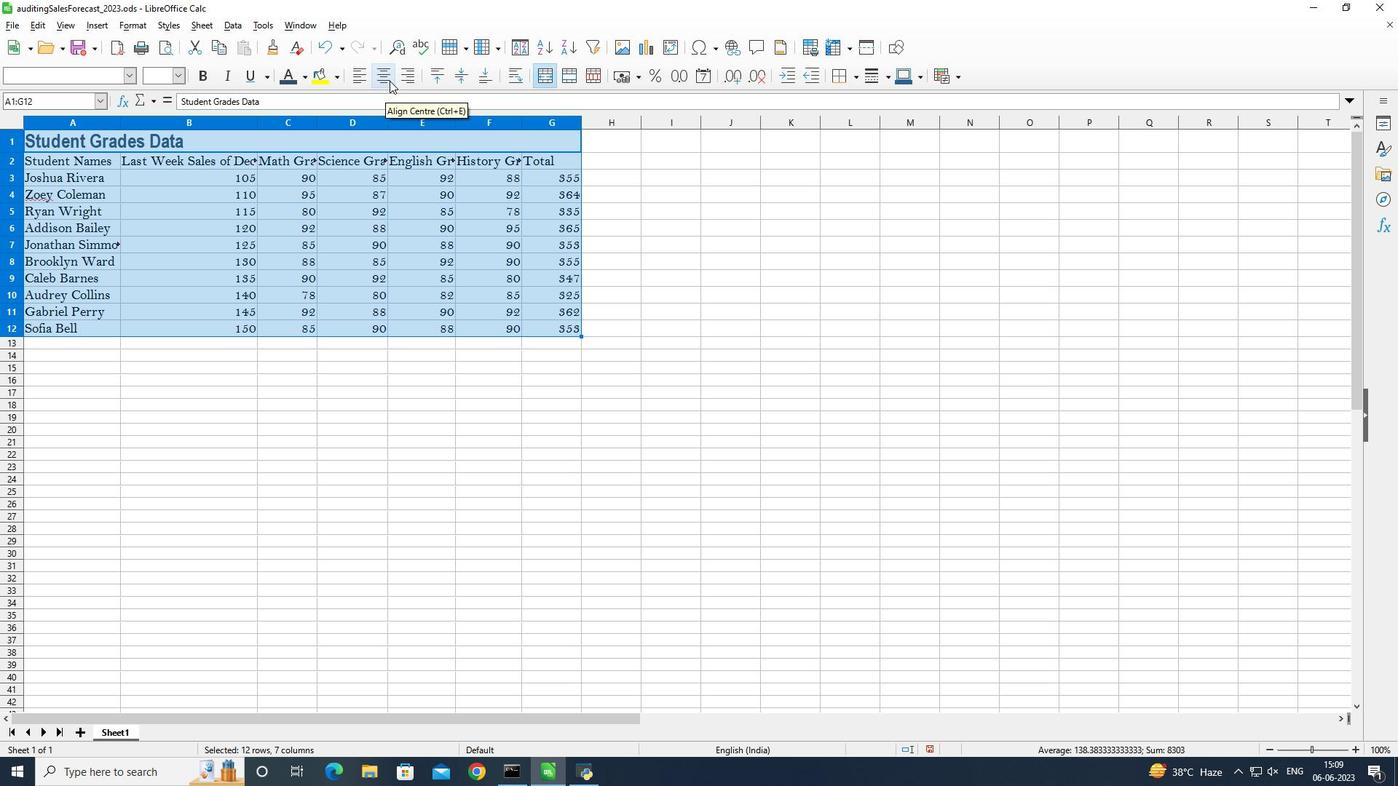 
Action: Mouse moved to (545, 331)
Screenshot: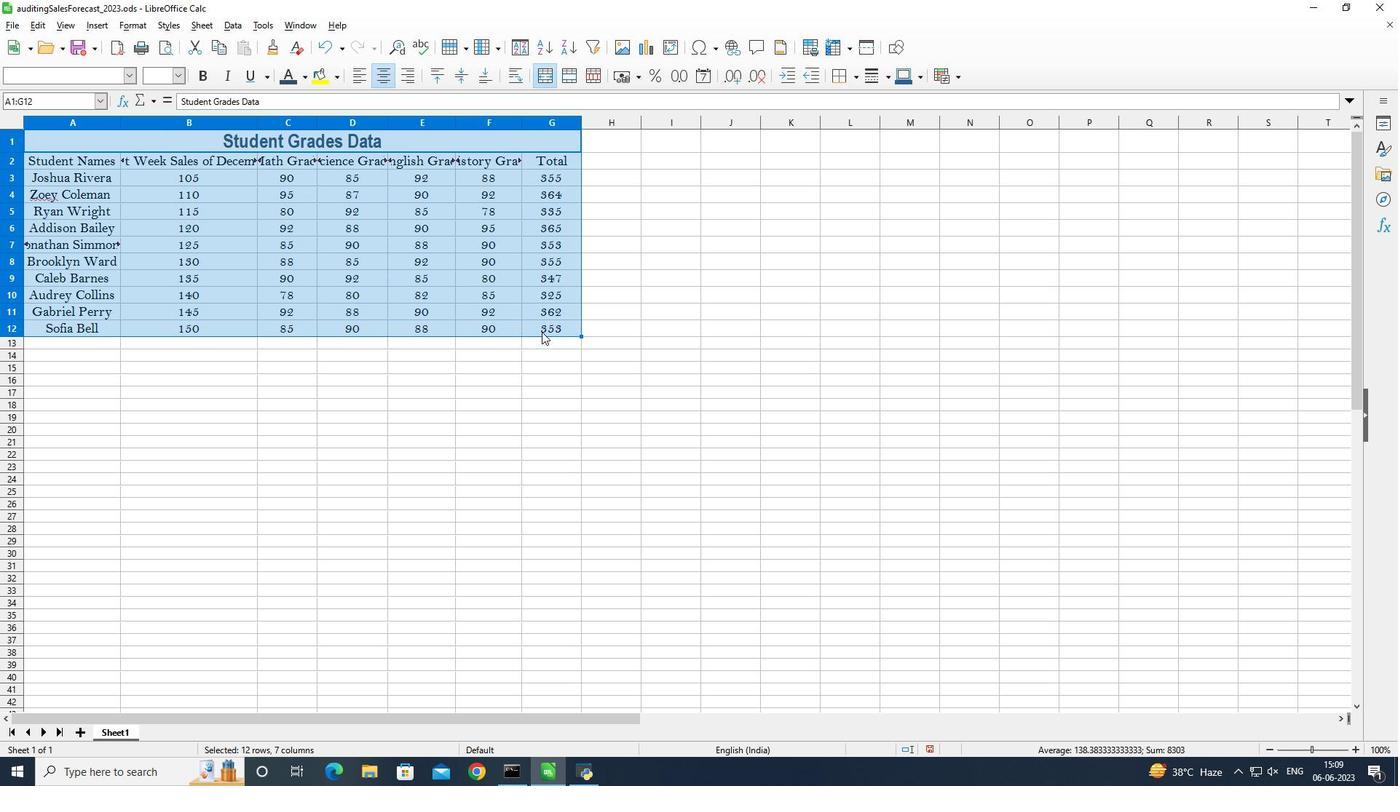 
Action: Mouse pressed left at (545, 331)
Screenshot: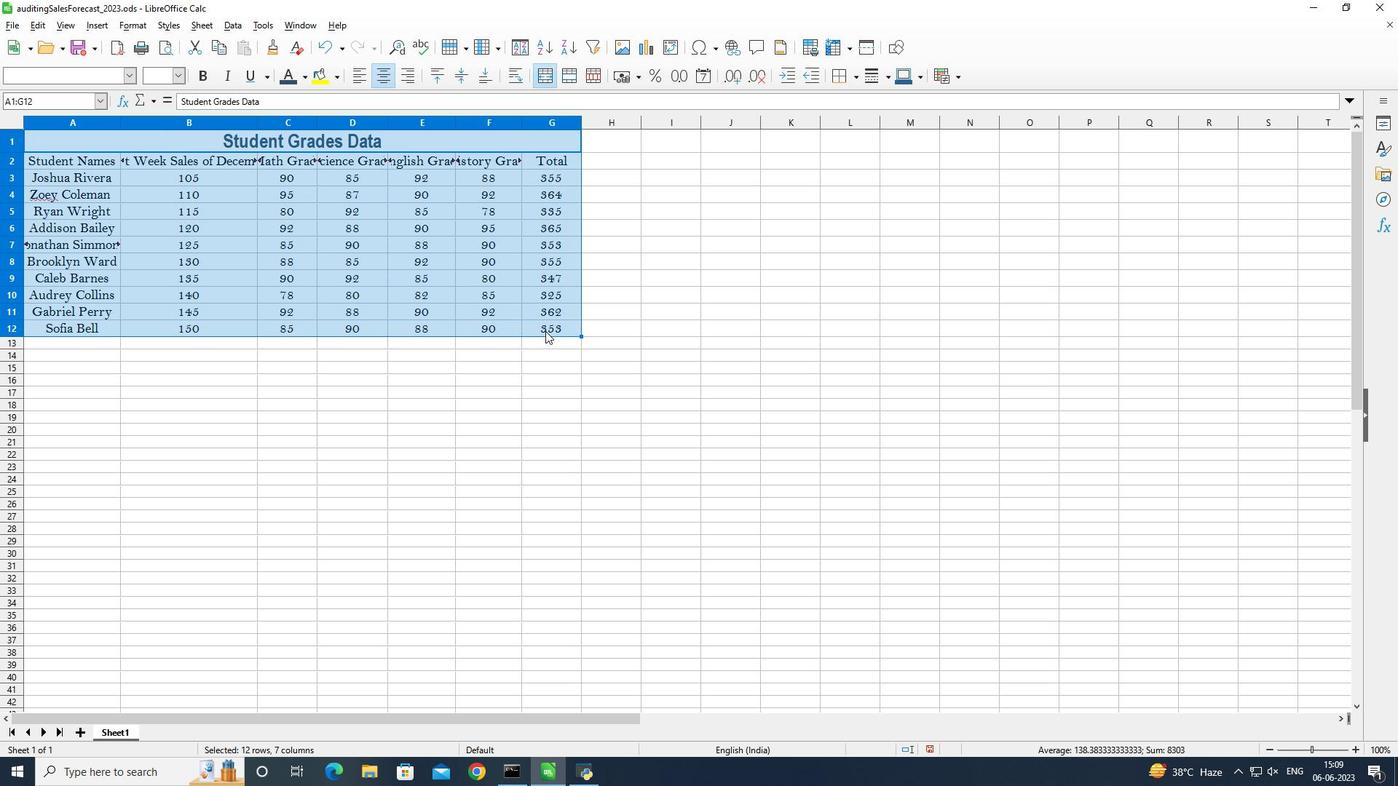 
Action: Mouse moved to (520, 120)
Screenshot: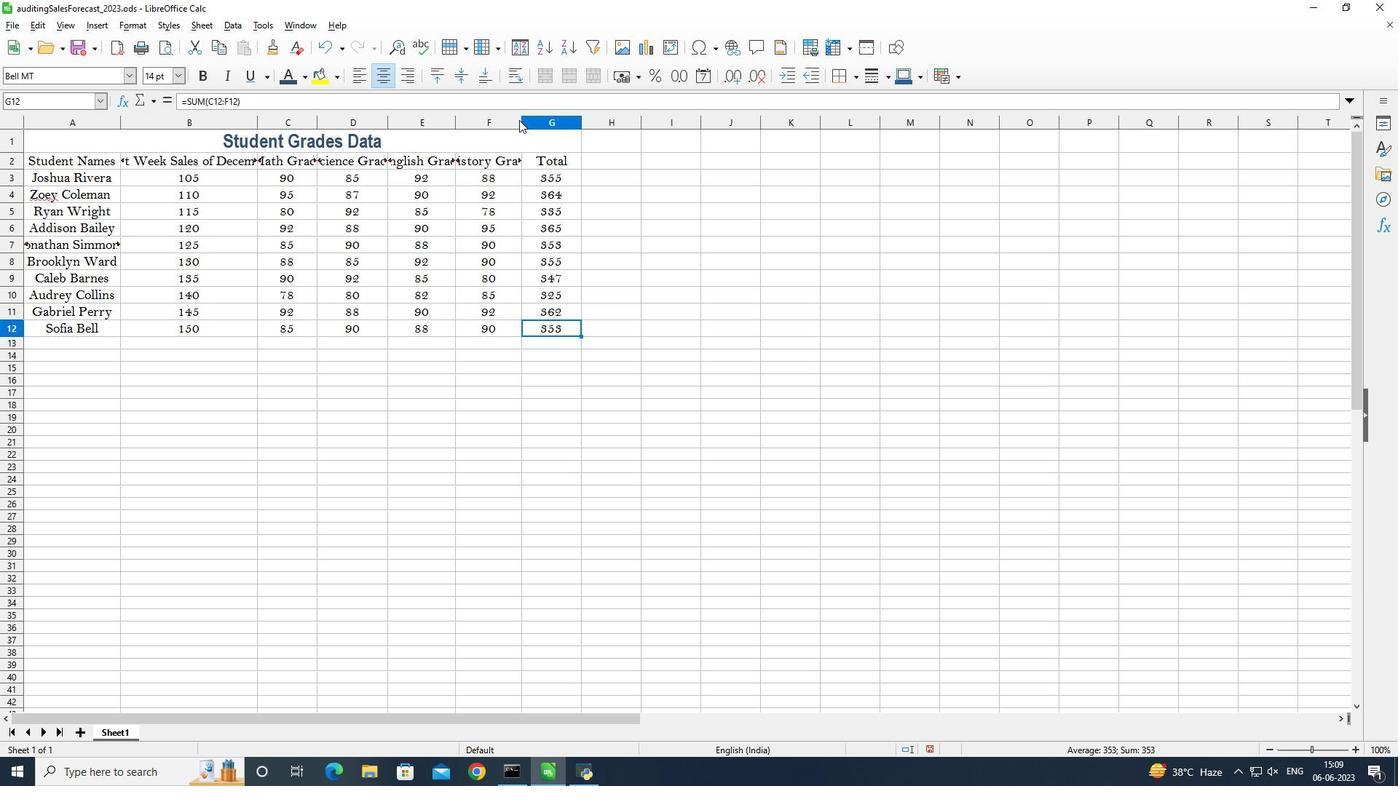 
Action: Mouse pressed left at (520, 120)
Screenshot: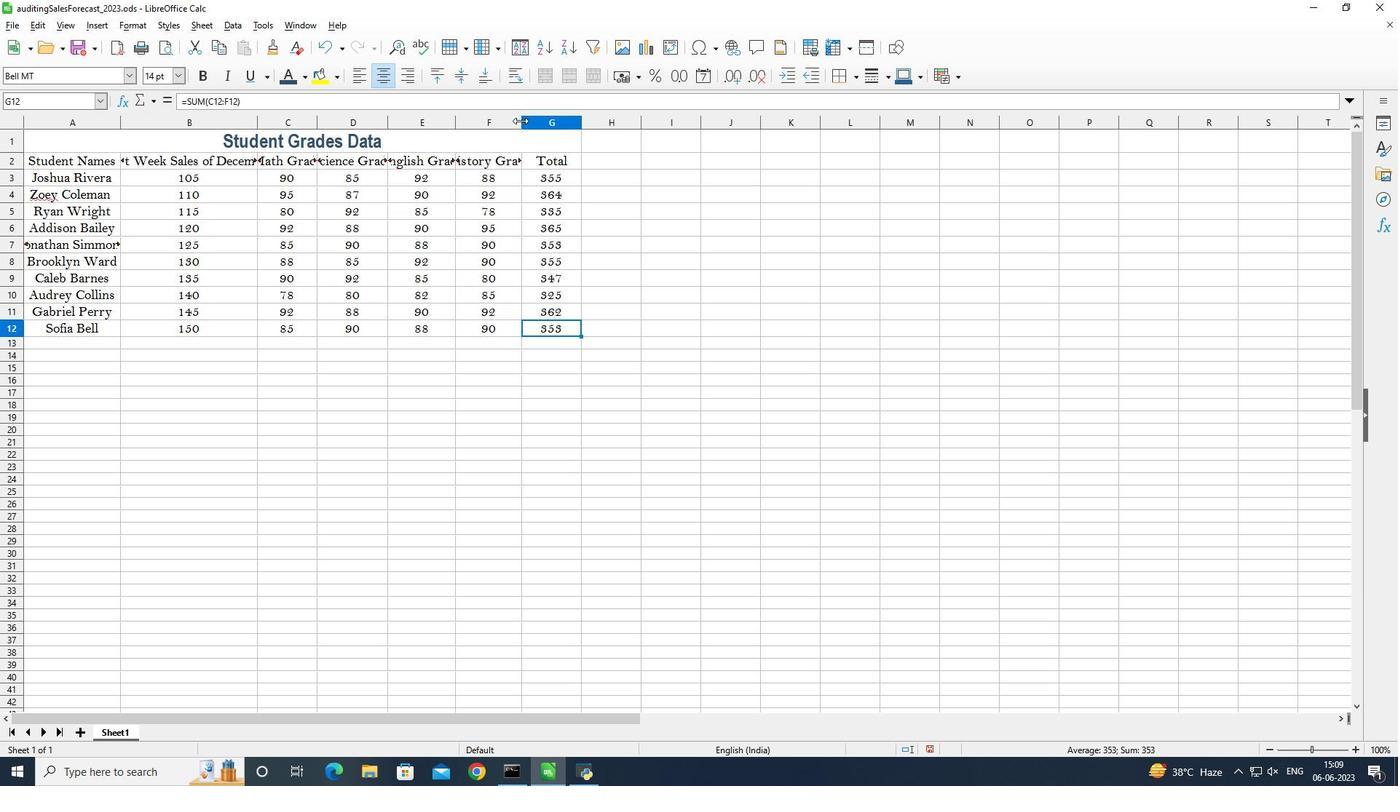 
Action: Mouse pressed left at (520, 120)
Screenshot: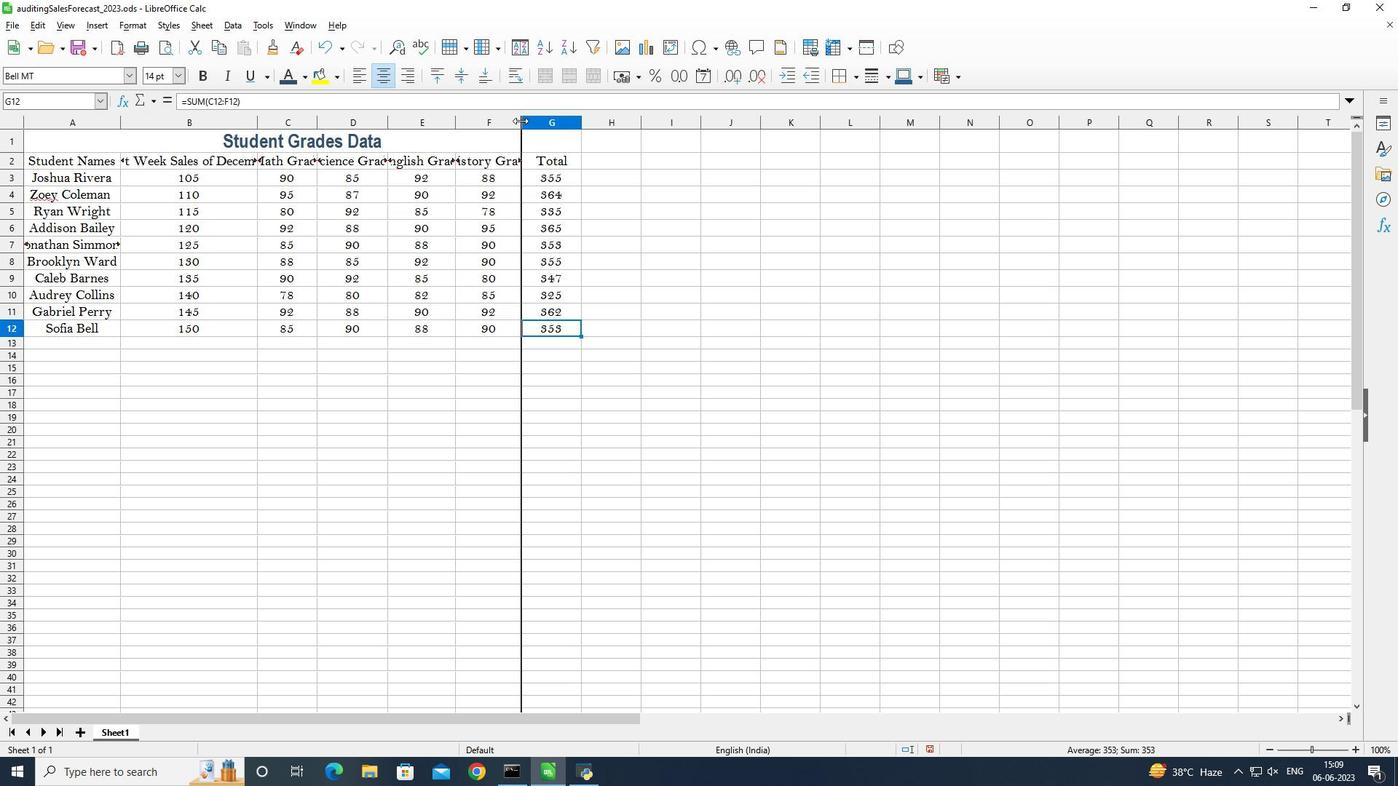 
Action: Mouse moved to (455, 124)
Screenshot: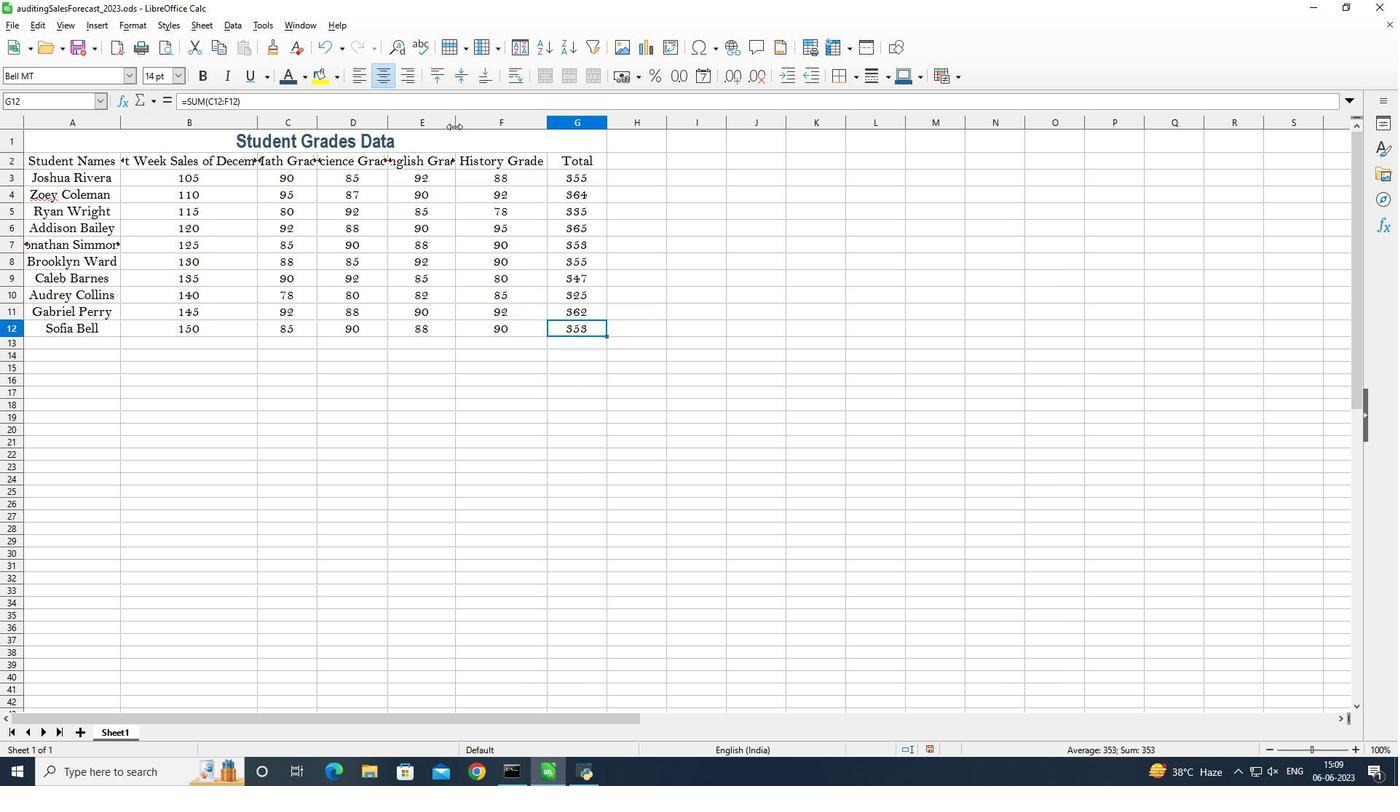 
Action: Mouse pressed left at (455, 124)
Screenshot: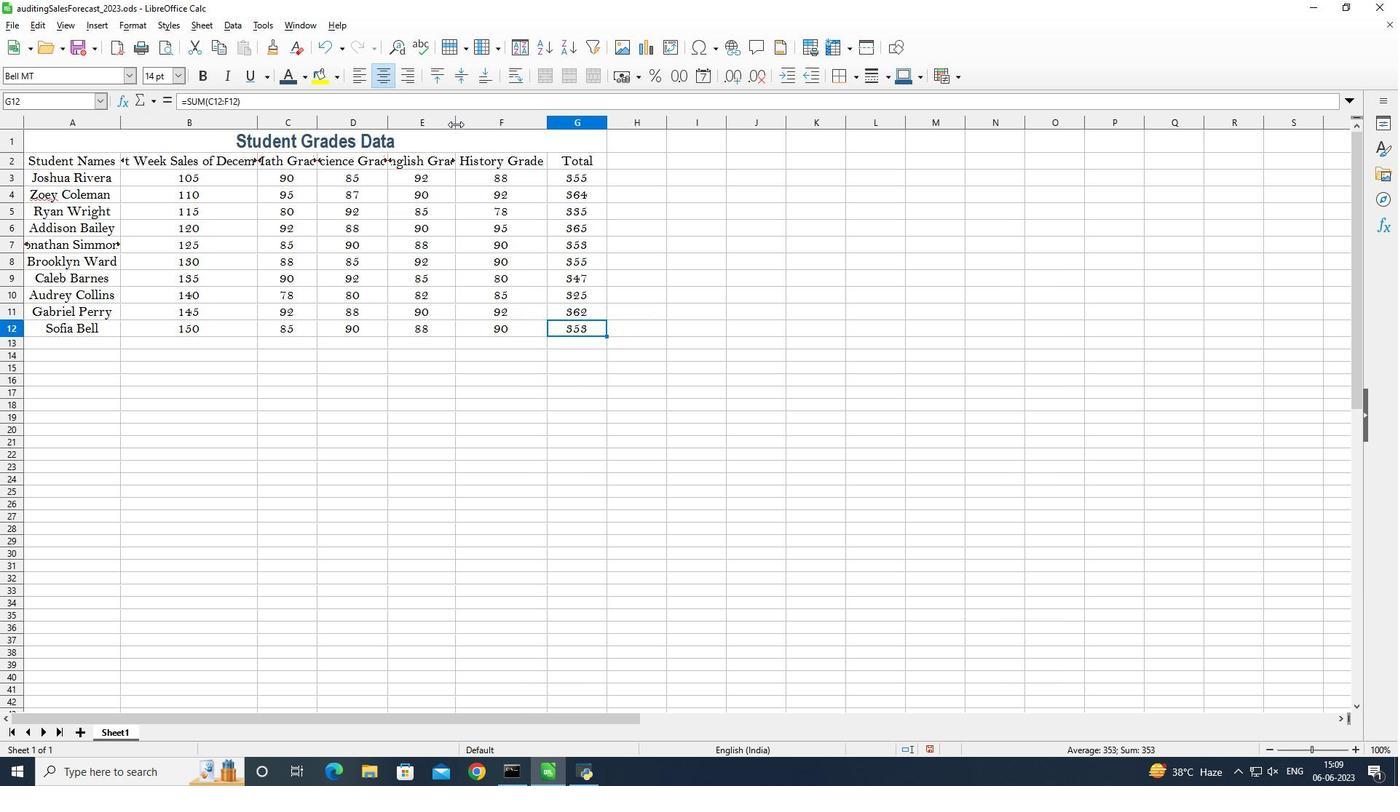 
Action: Mouse pressed left at (455, 124)
Screenshot: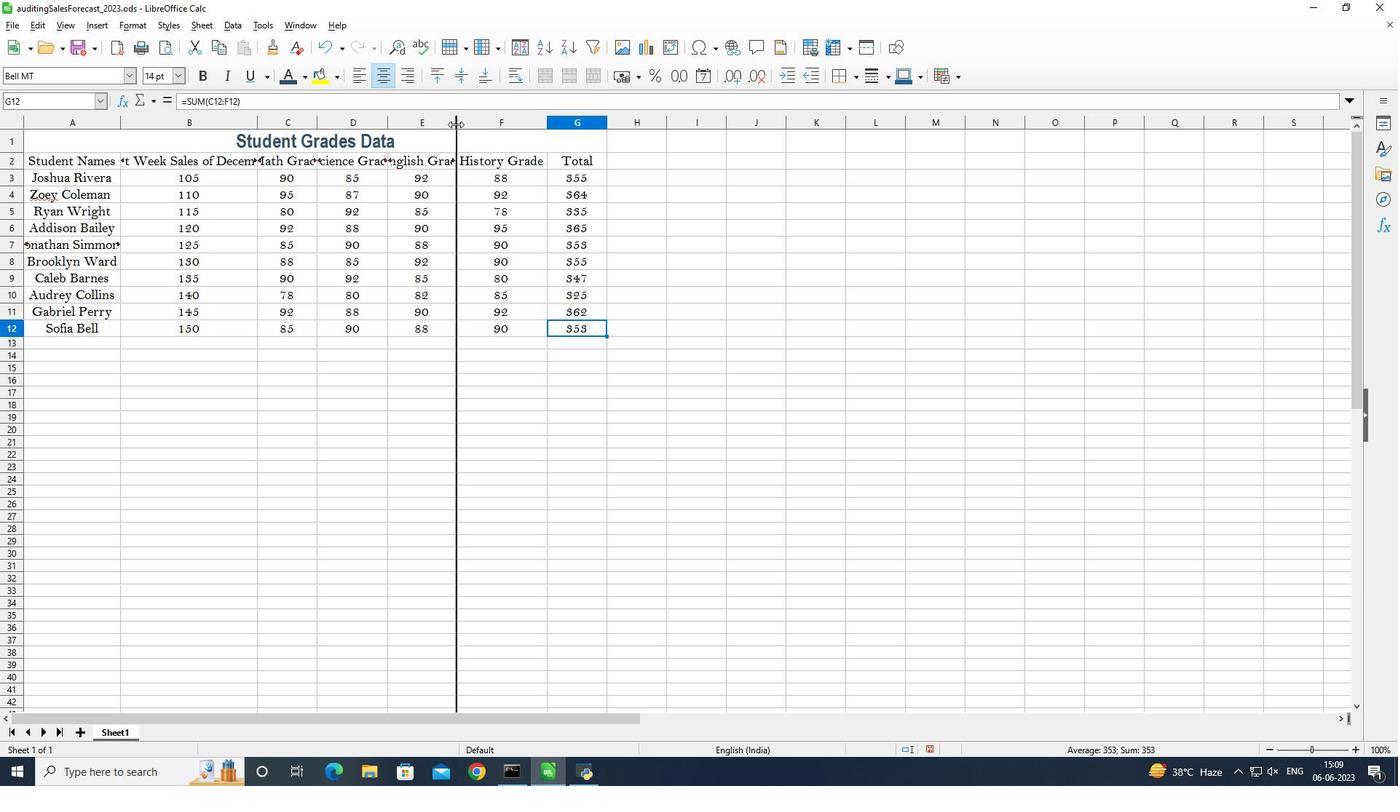 
Action: Mouse moved to (388, 123)
Screenshot: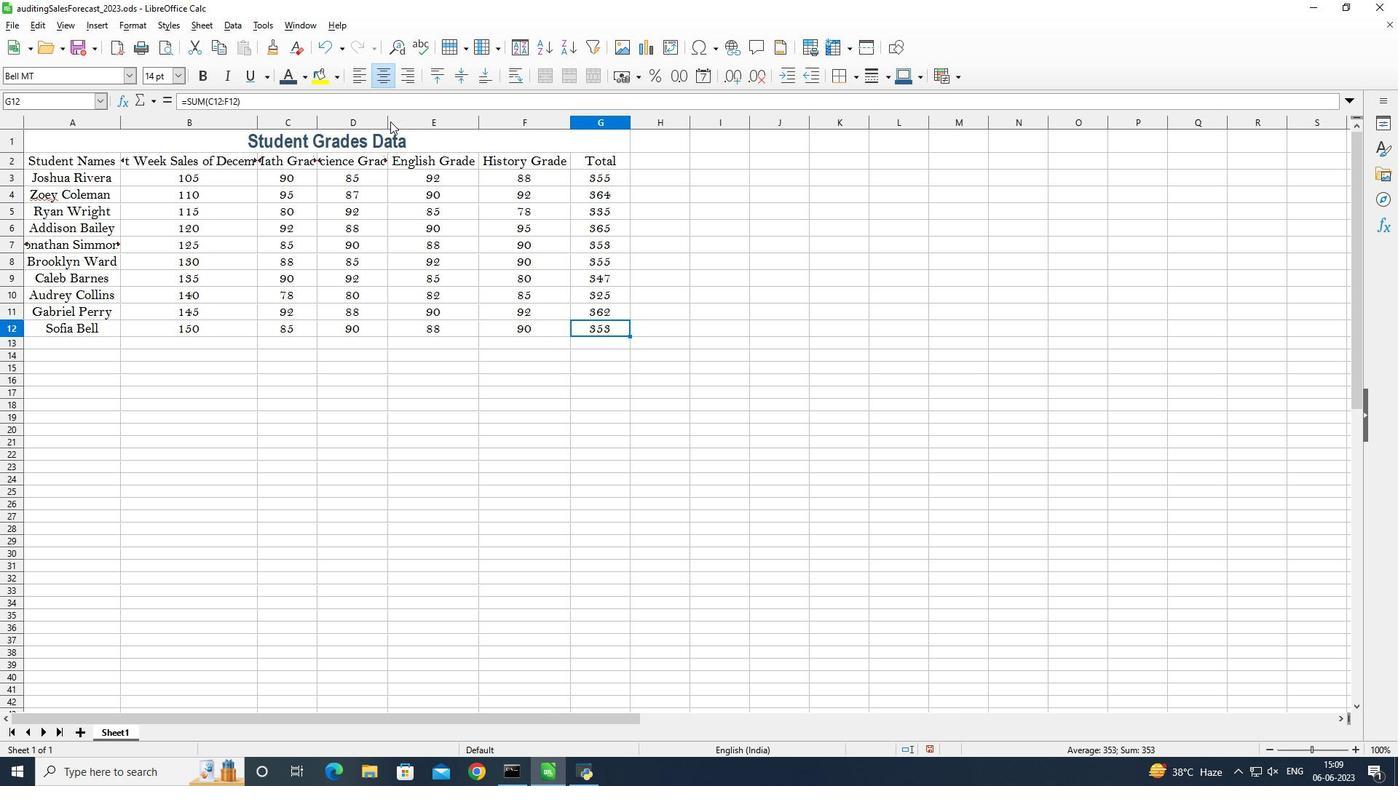 
Action: Mouse pressed left at (388, 123)
Screenshot: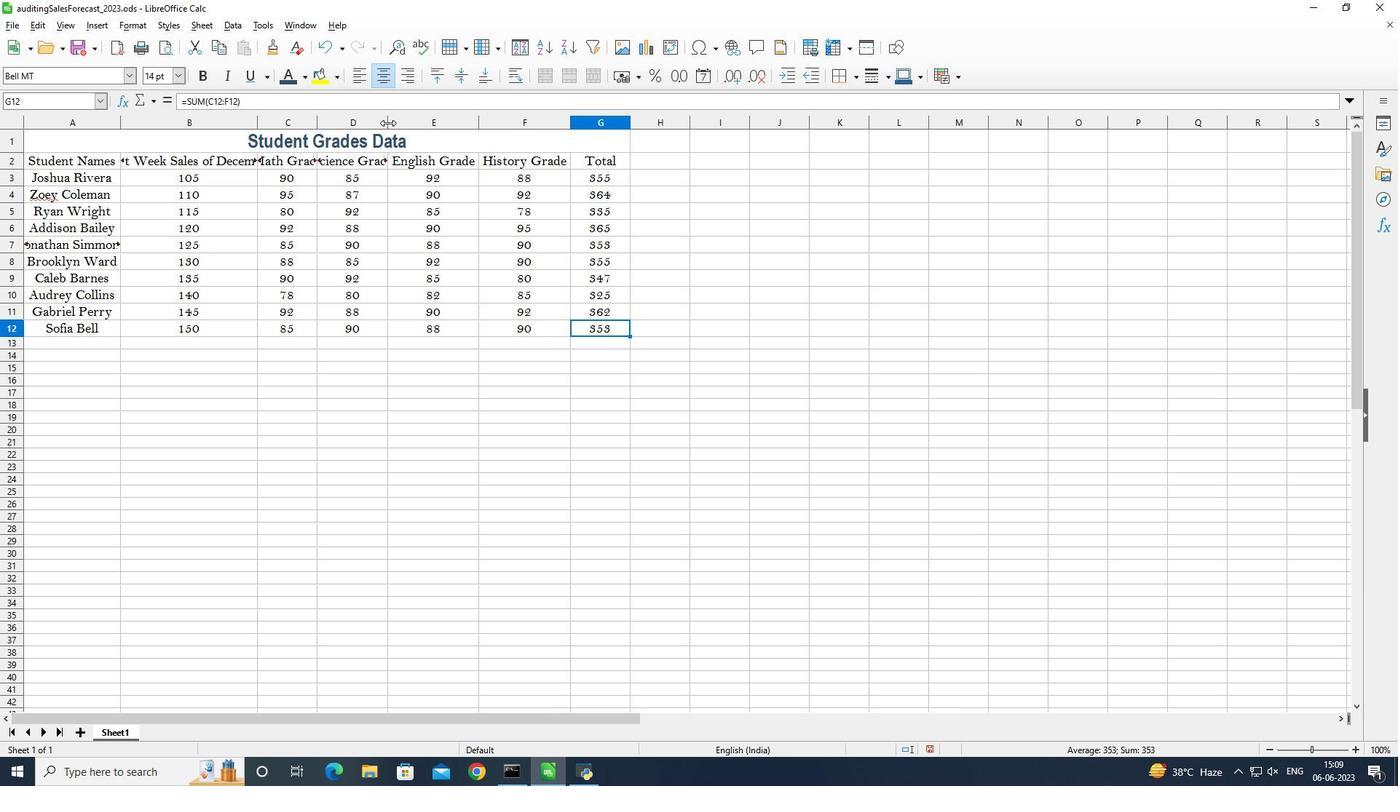 
Action: Mouse pressed left at (388, 123)
Screenshot: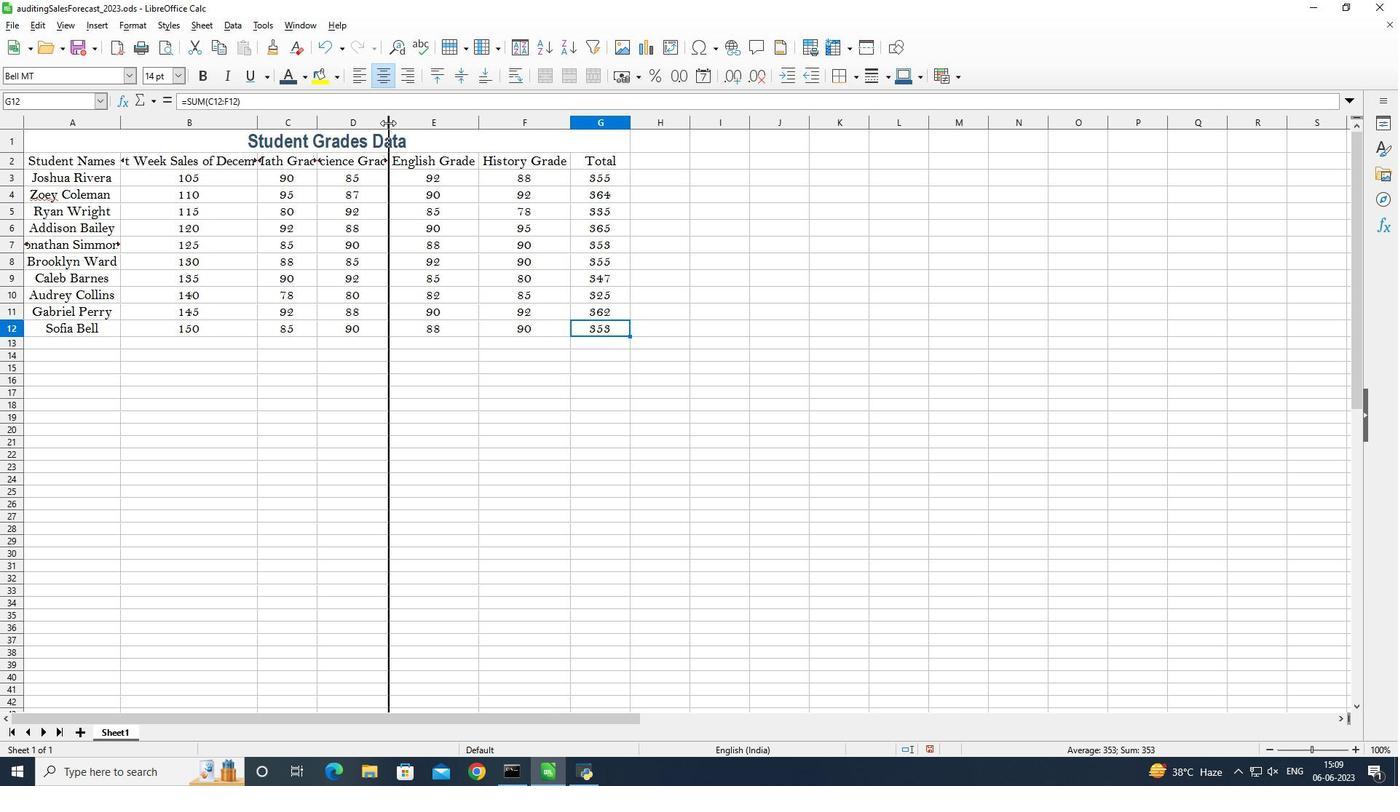 
Action: Mouse moved to (316, 124)
Screenshot: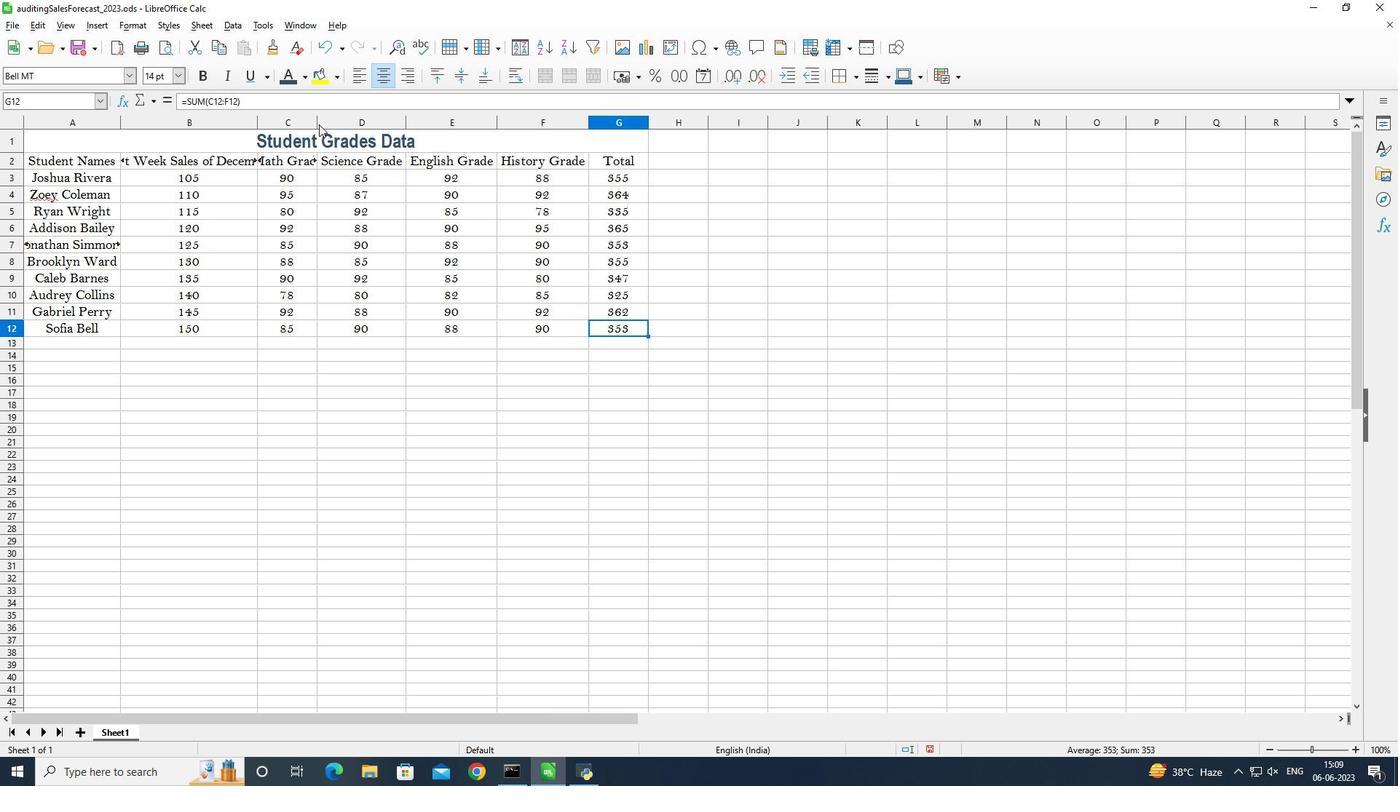 
Action: Mouse pressed left at (316, 124)
Screenshot: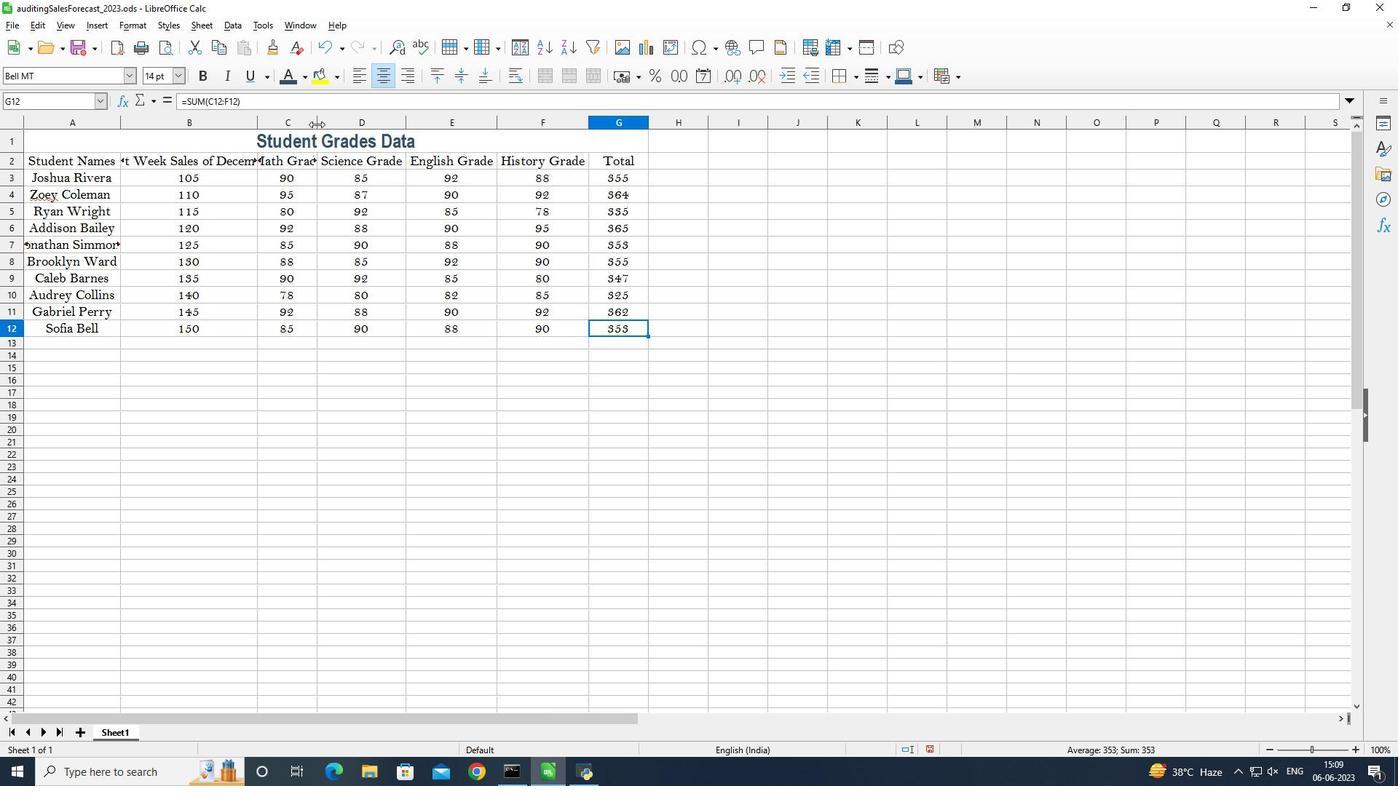 
Action: Mouse pressed left at (316, 124)
Screenshot: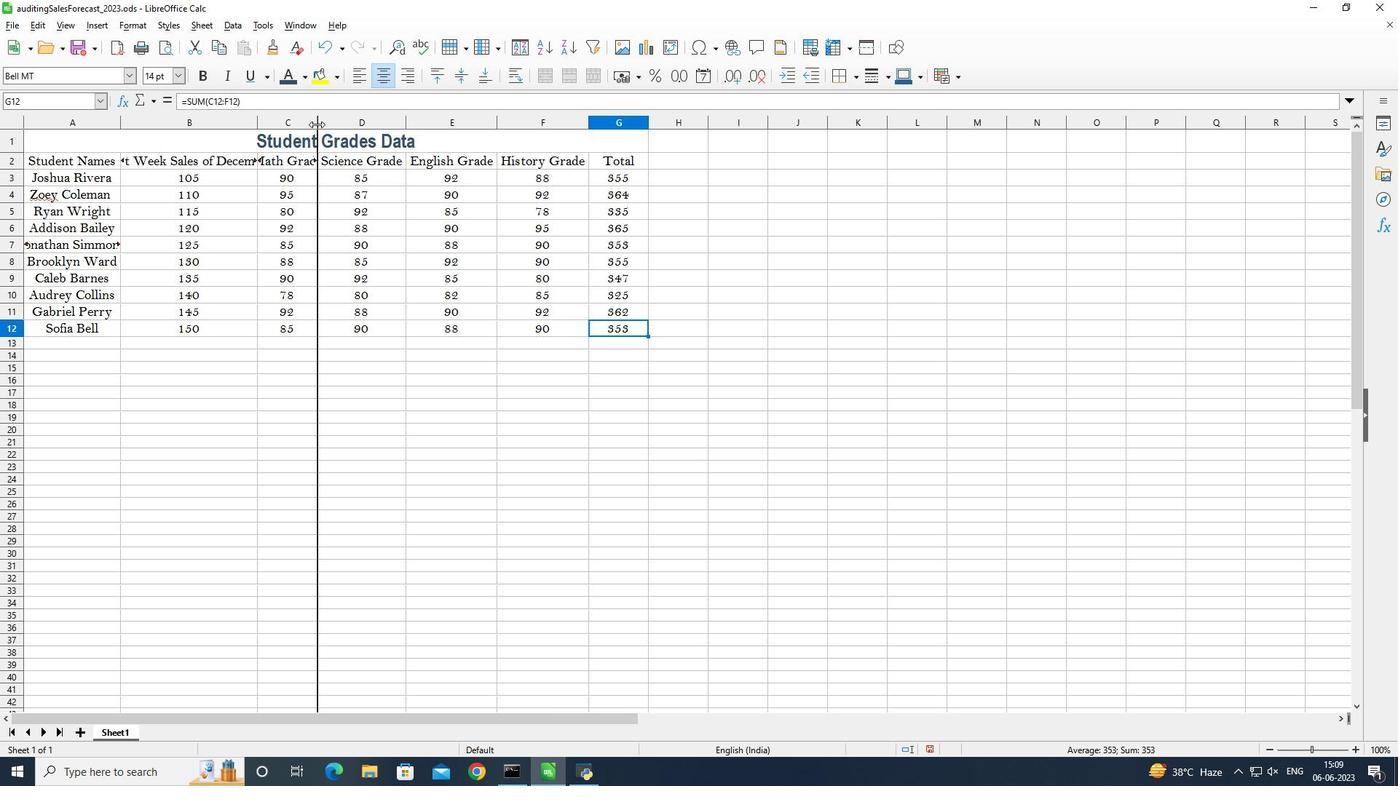 
Action: Mouse moved to (257, 121)
Screenshot: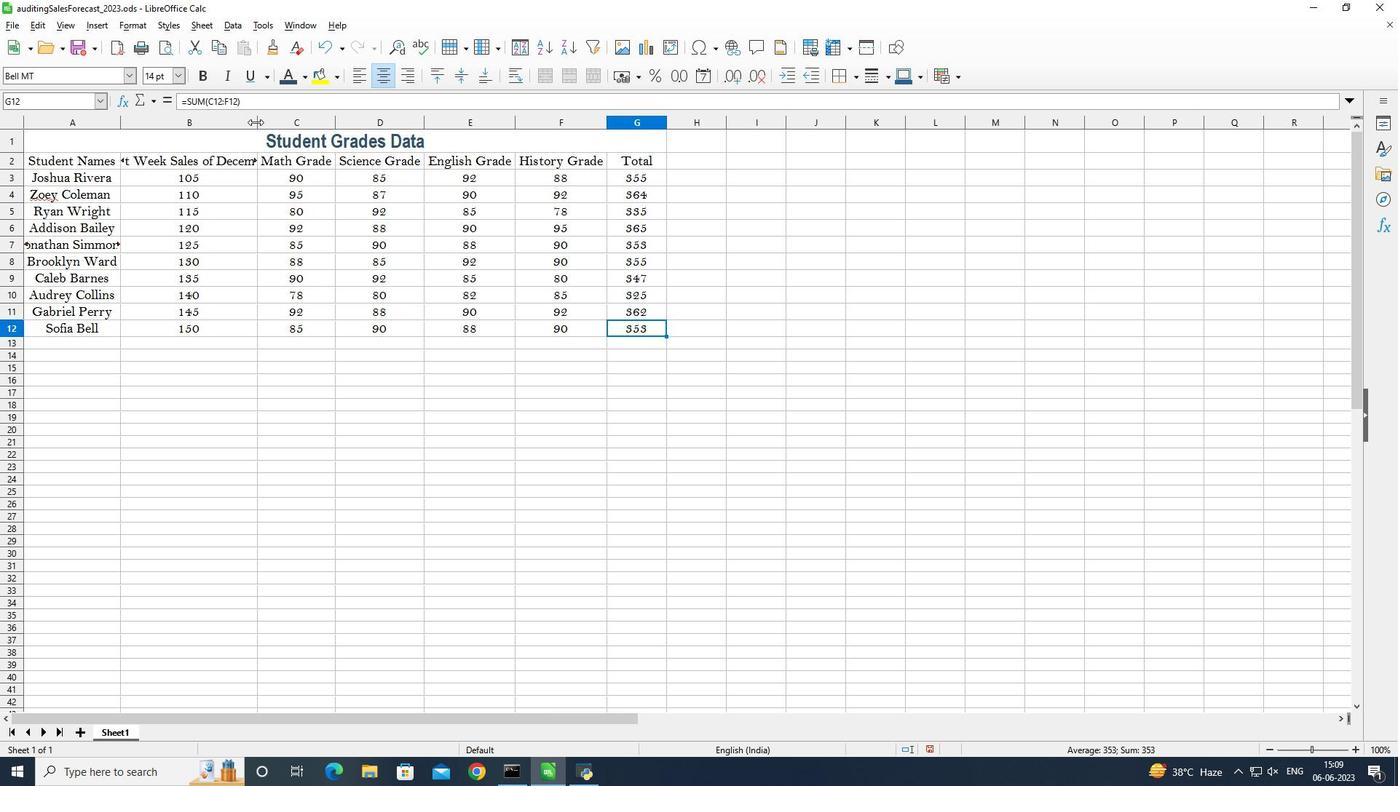 
Action: Mouse pressed left at (257, 121)
Screenshot: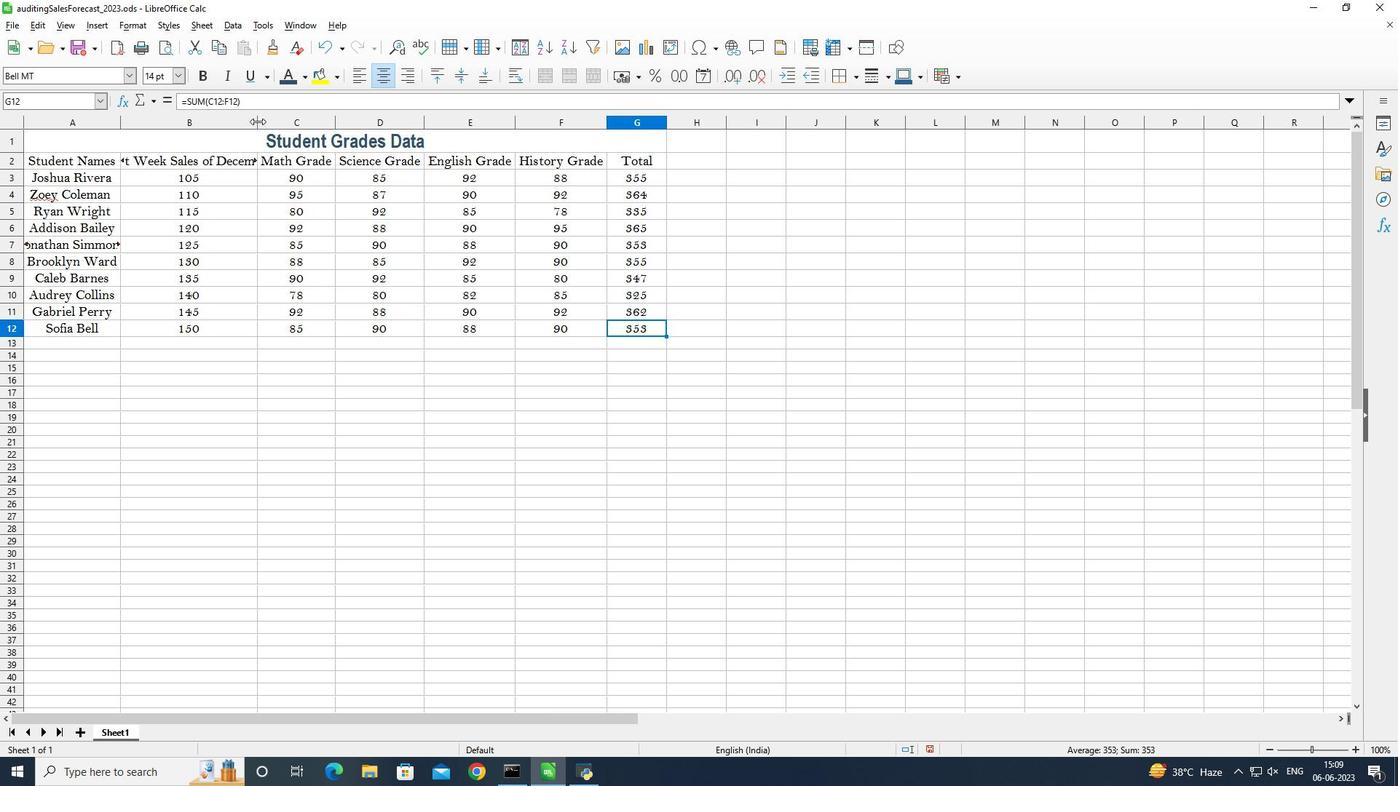 
Action: Mouse pressed left at (257, 121)
Screenshot: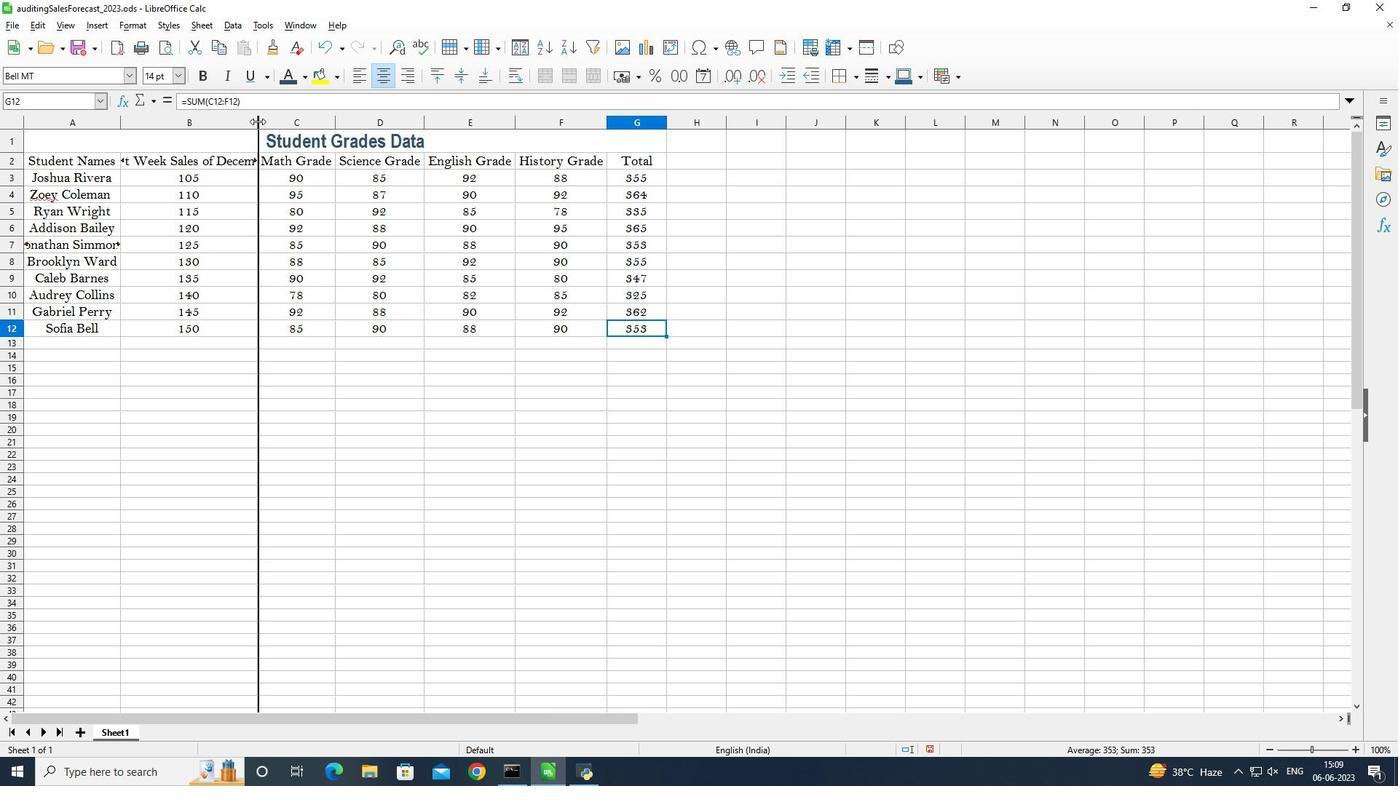 
Action: Mouse moved to (121, 121)
Screenshot: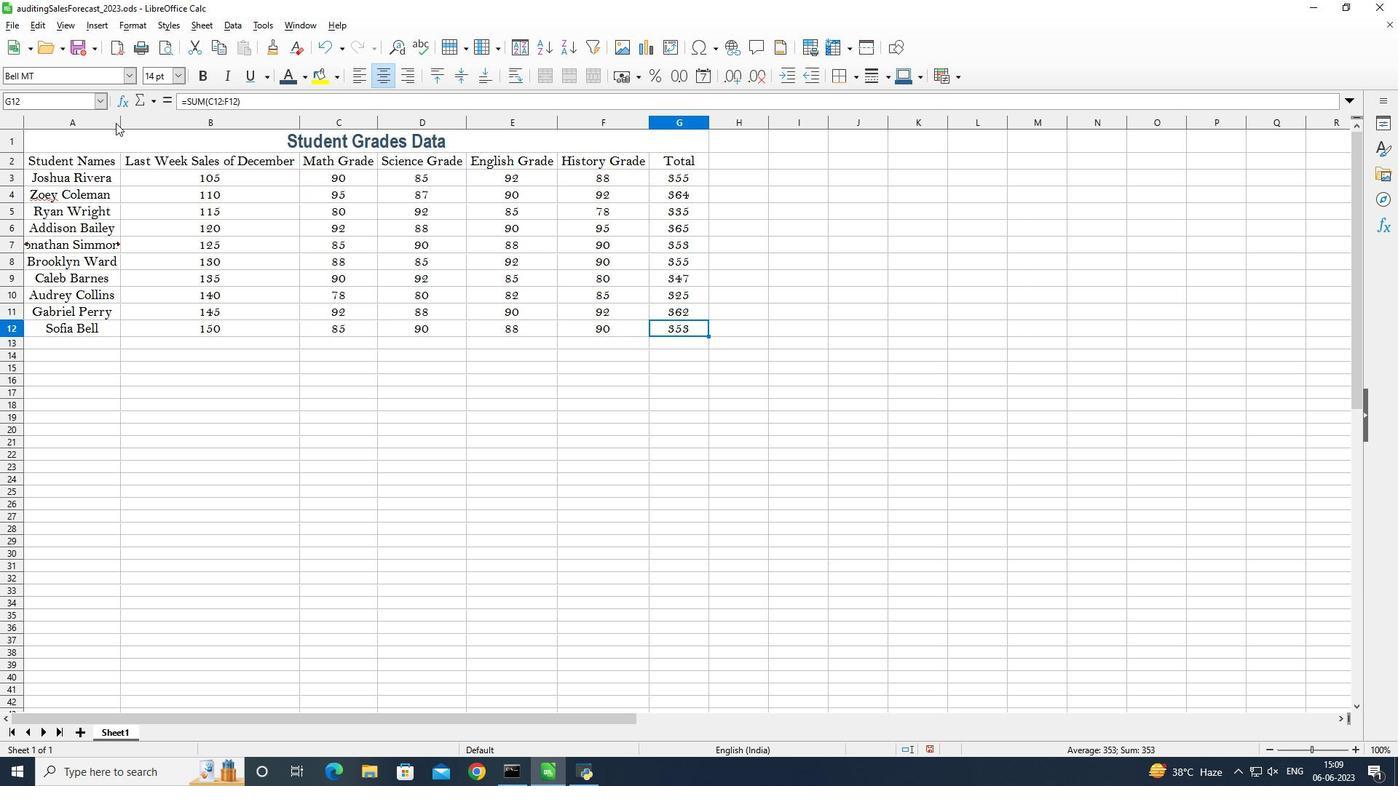 
Action: Mouse pressed left at (121, 121)
Screenshot: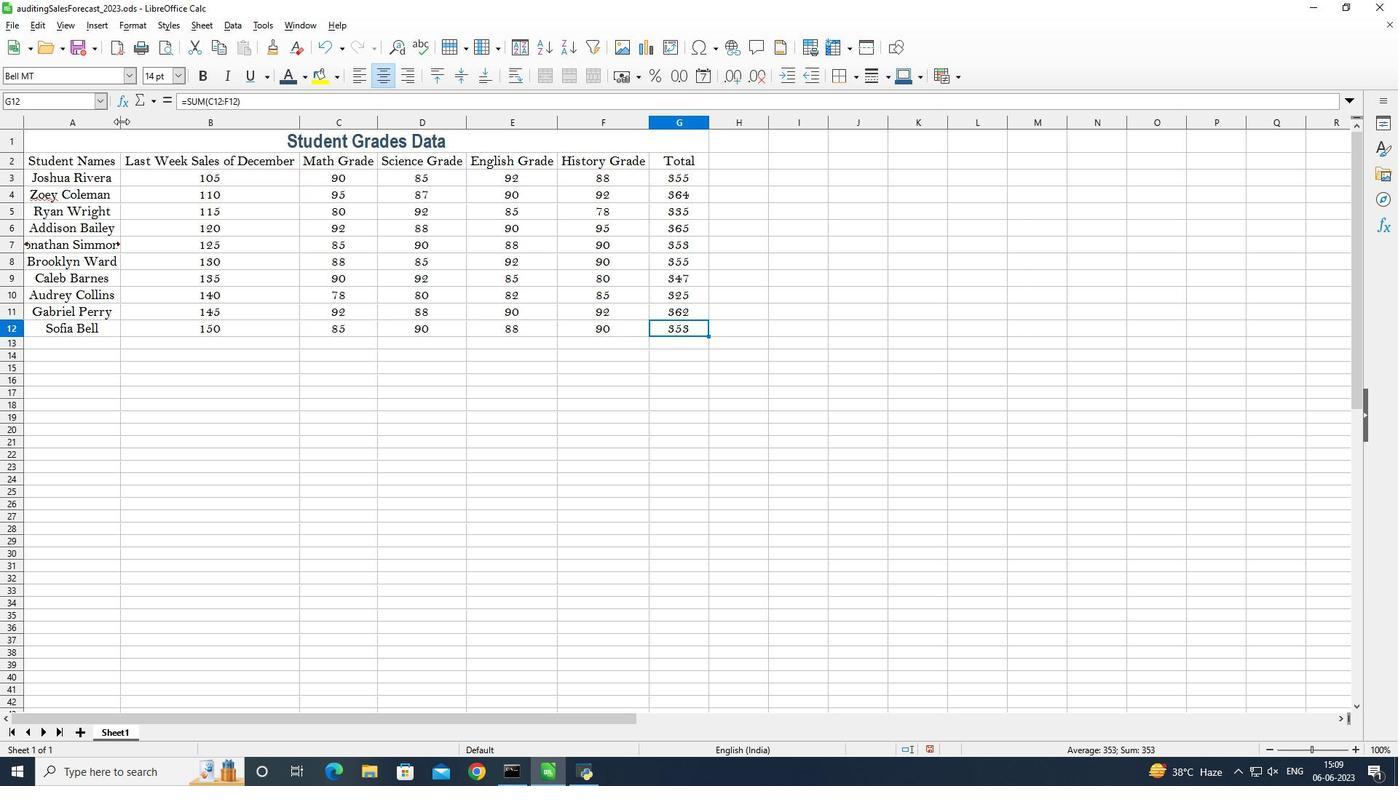 
Action: Mouse pressed left at (121, 121)
Screenshot: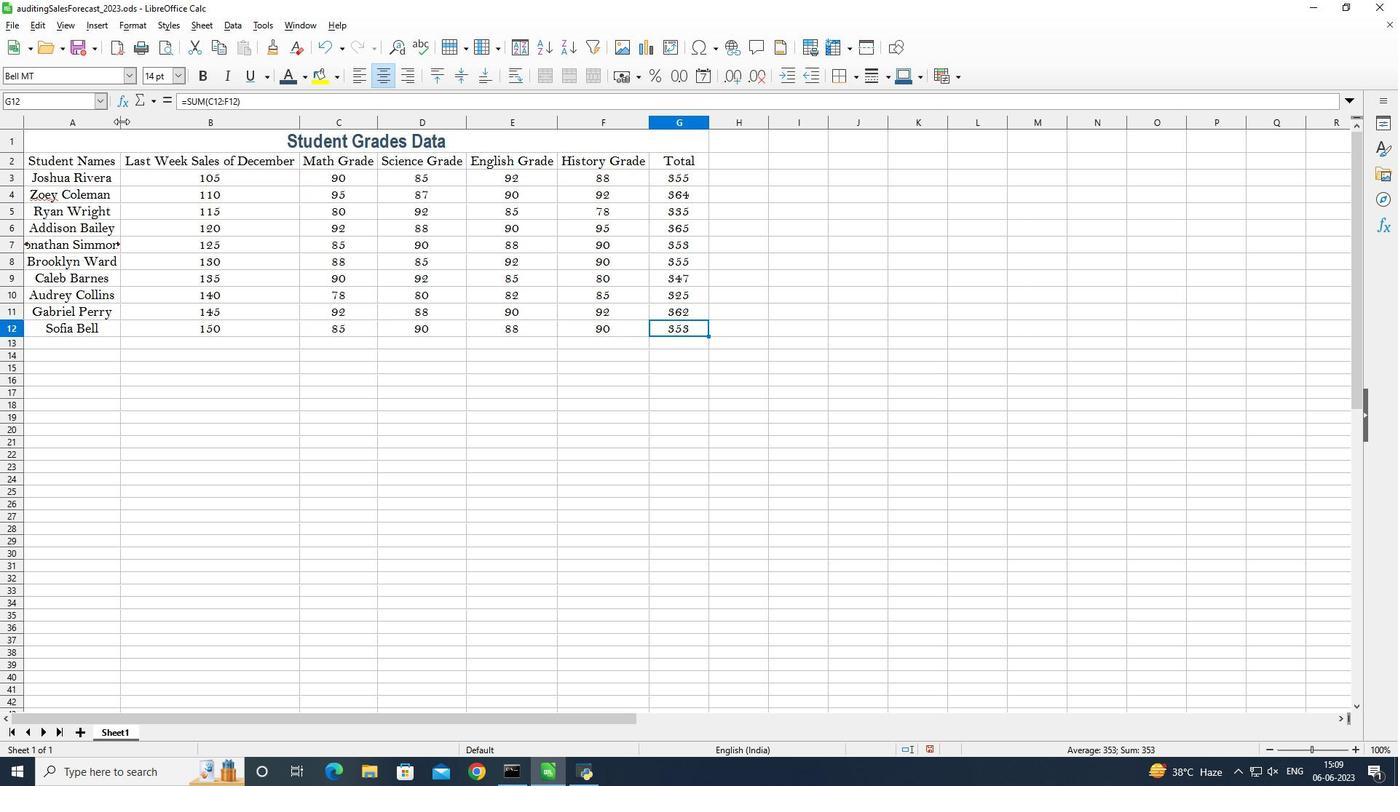 
Action: Mouse moved to (756, 328)
Screenshot: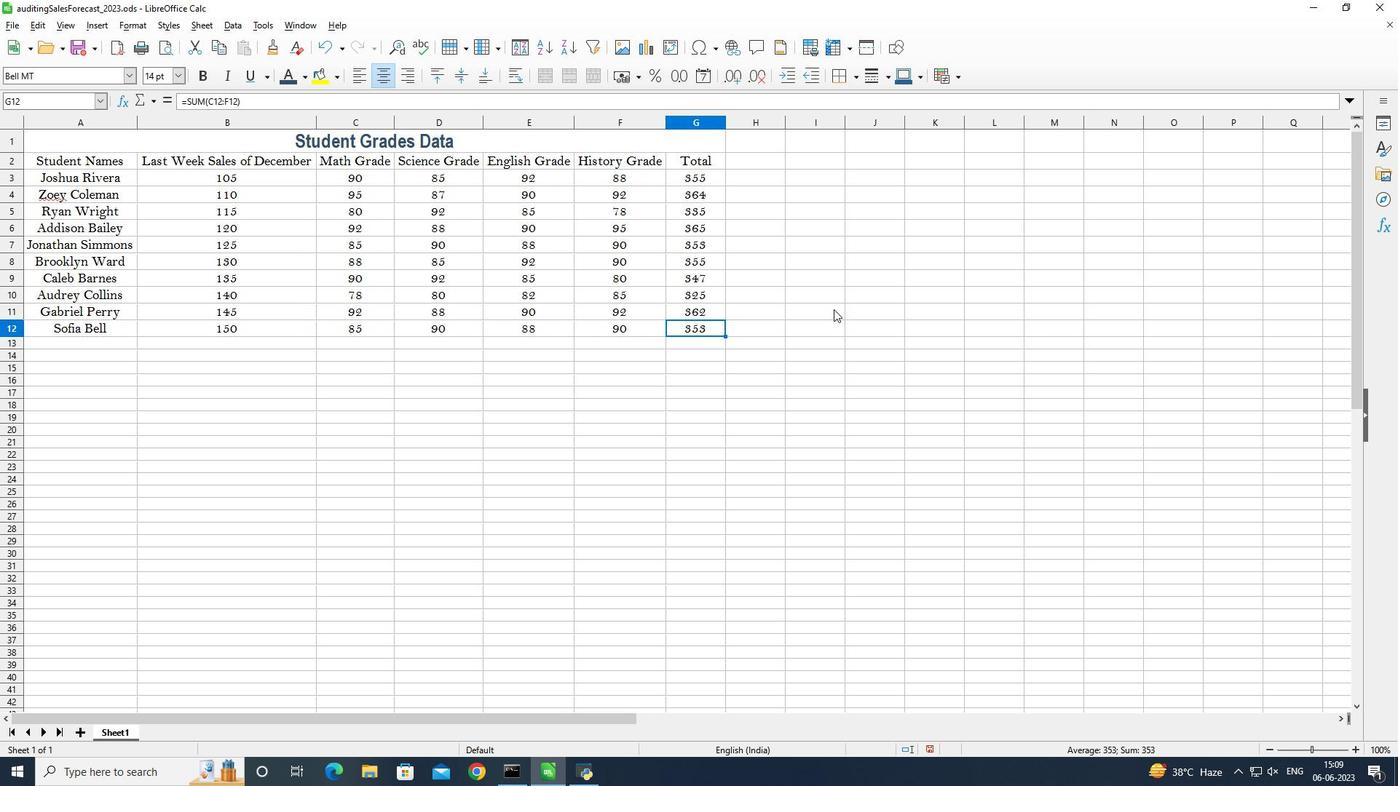 
